 Task: Add an event  with title  Webinar: Introduction to SEO, date '2023/11/02' & Select Event type as  Collective. Add location for the event as  456 Av. da Liberdade, Lisbon, Portugal and add a description: The Introduction to SEO webinar is a comprehensive session designed to provide participants with a foundational understanding of Search Engine Optimization (SEO) principles, strategies, and best practices. Create an event link  http-webinar:introductiontoseocom & Select the event color as  Bright Yellow. , logged in from the account softage.1@softage.netand send the event invitation to softage.10@softage.net and softage.2@softage.net
Action: Mouse moved to (840, 253)
Screenshot: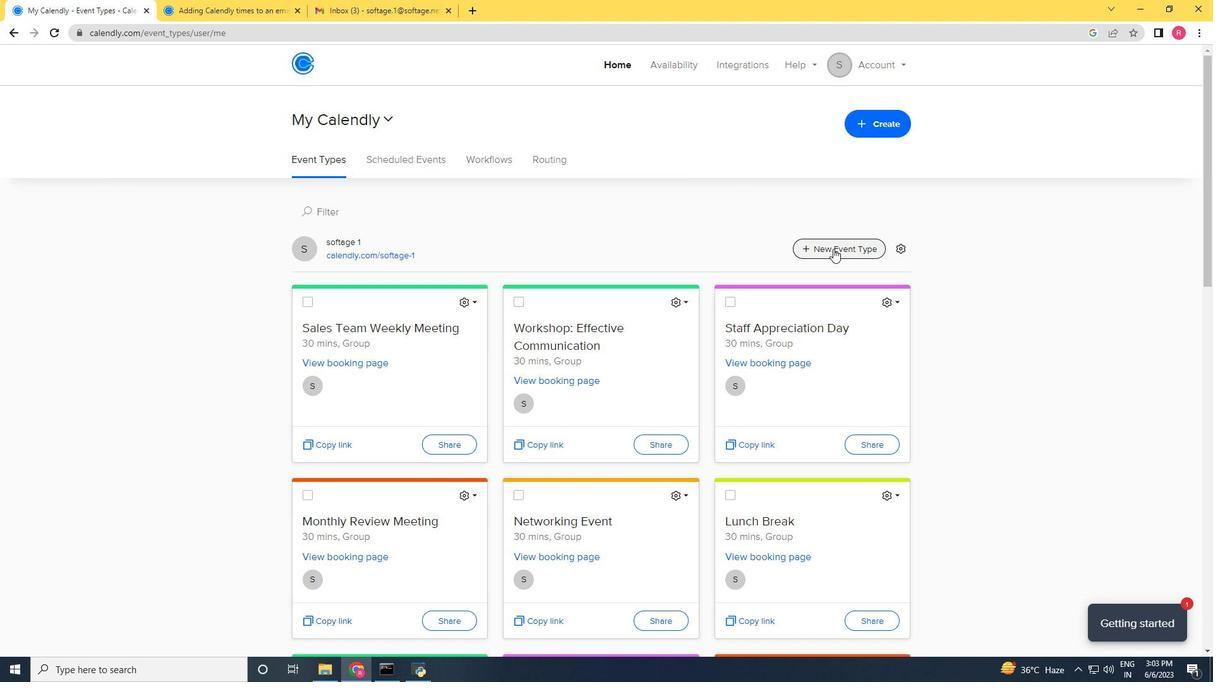 
Action: Mouse pressed left at (840, 253)
Screenshot: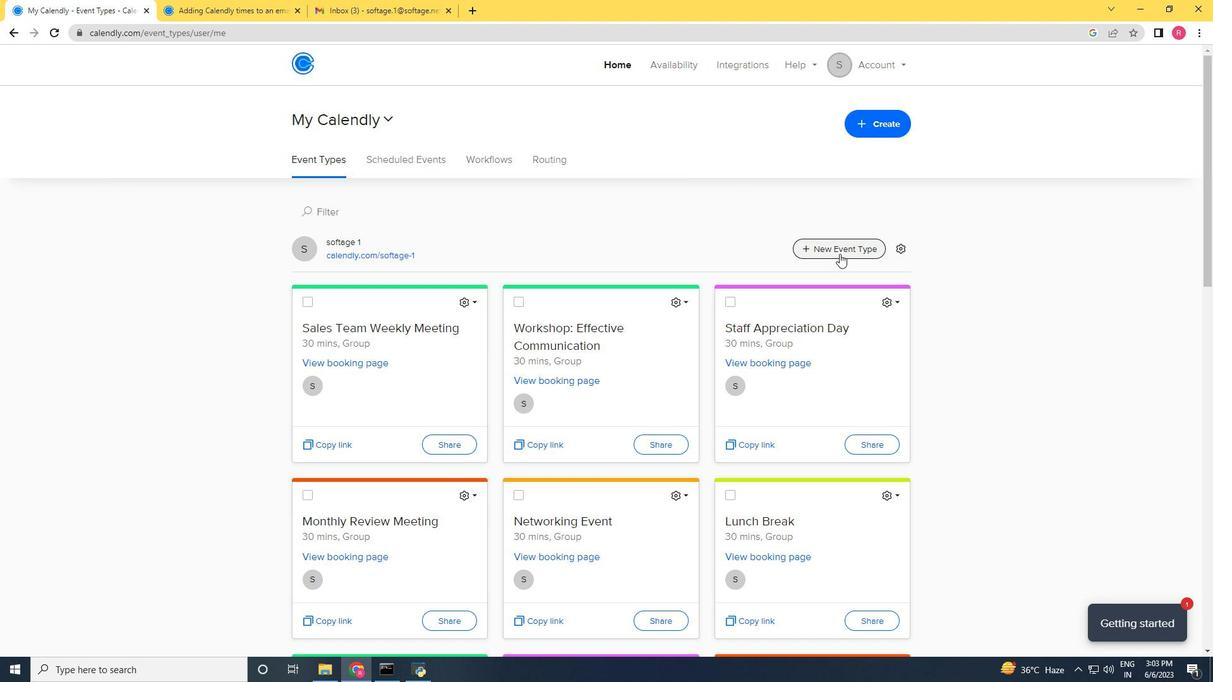 
Action: Mouse moved to (582, 359)
Screenshot: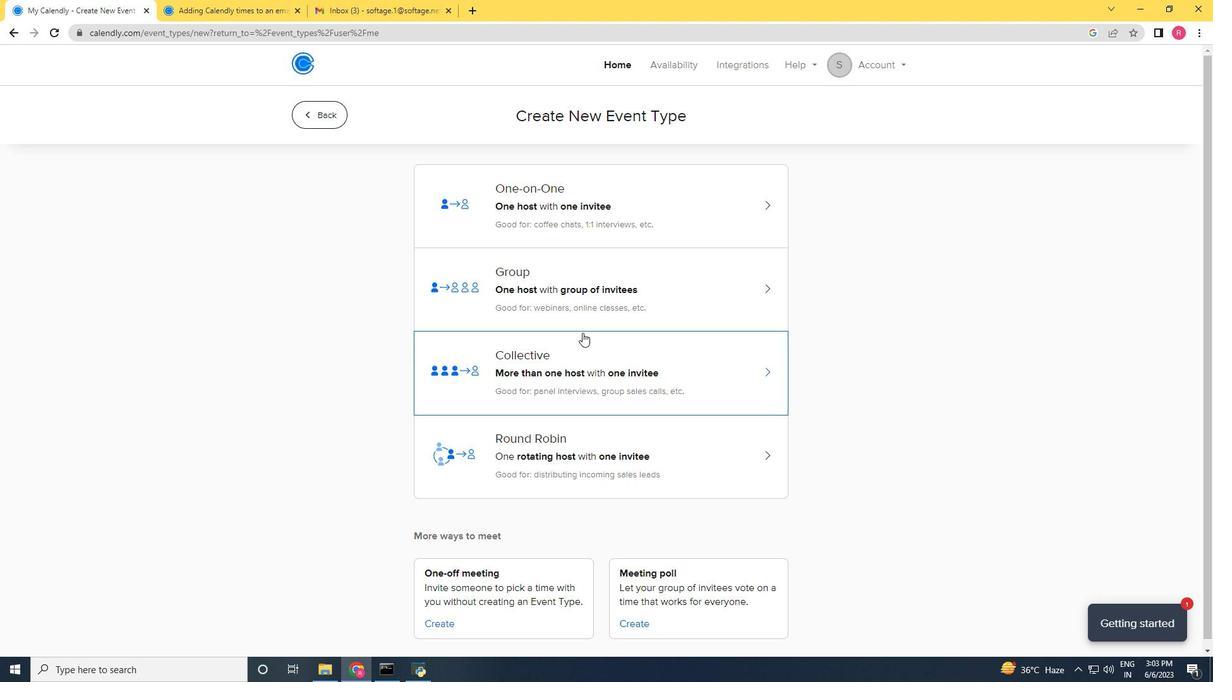 
Action: Mouse pressed left at (582, 359)
Screenshot: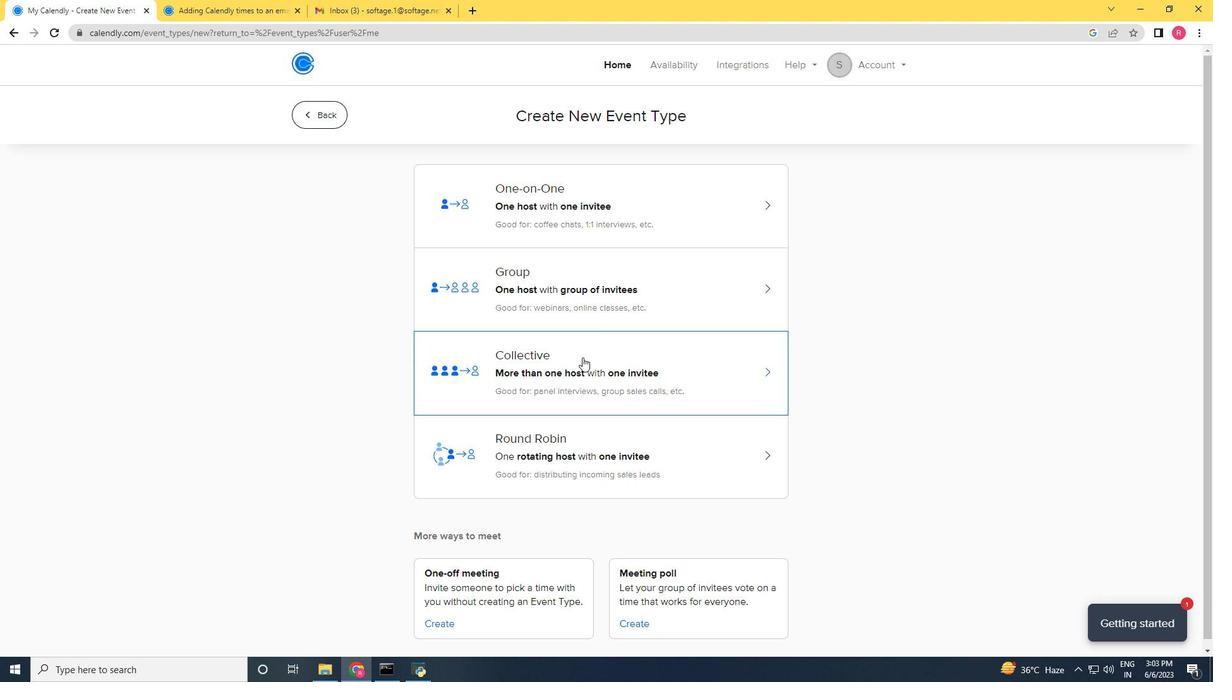 
Action: Mouse moved to (747, 276)
Screenshot: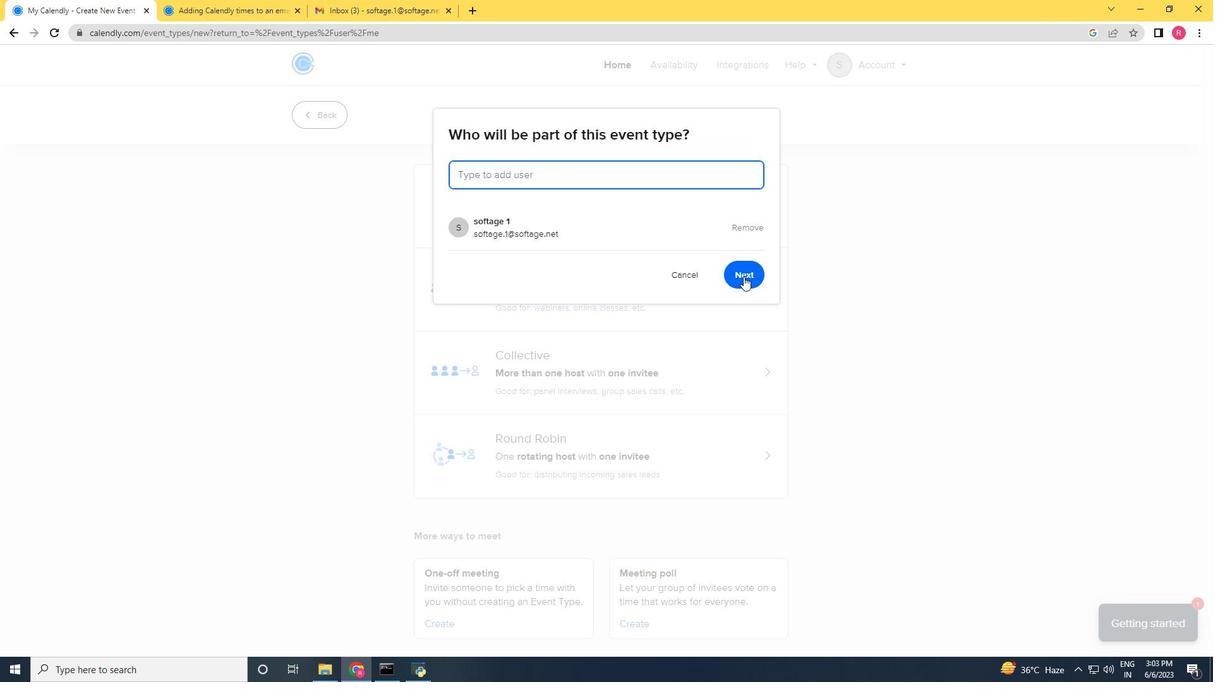 
Action: Mouse pressed left at (747, 276)
Screenshot: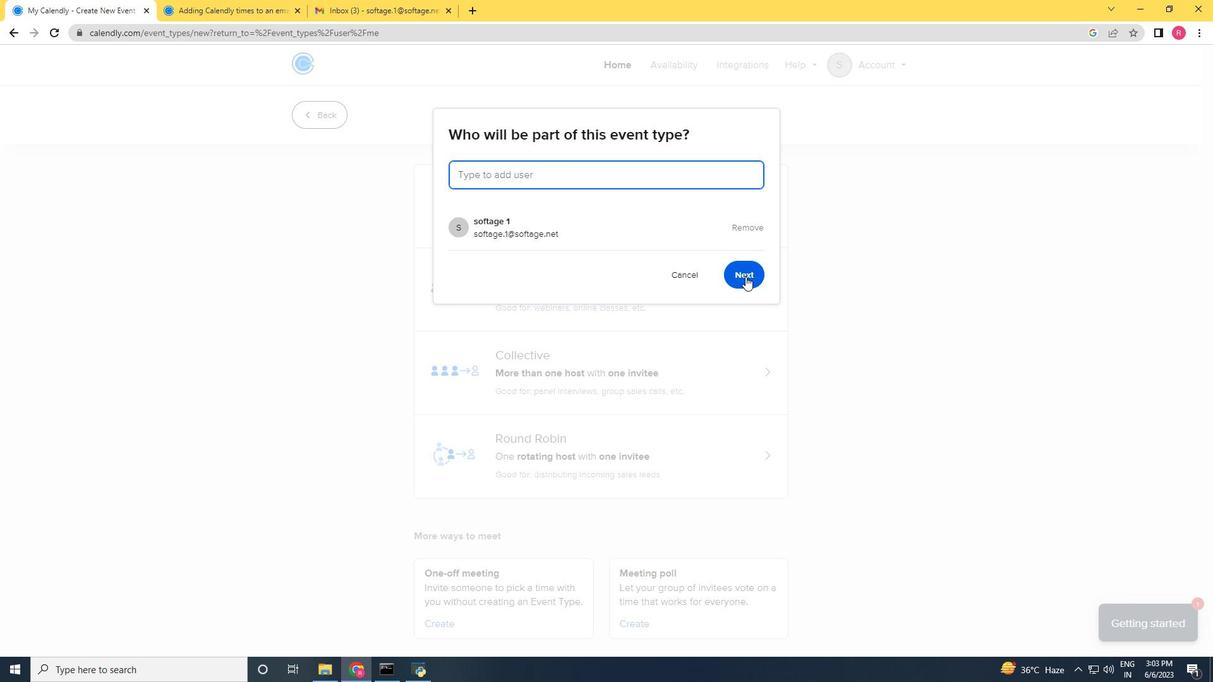 
Action: Mouse moved to (402, 310)
Screenshot: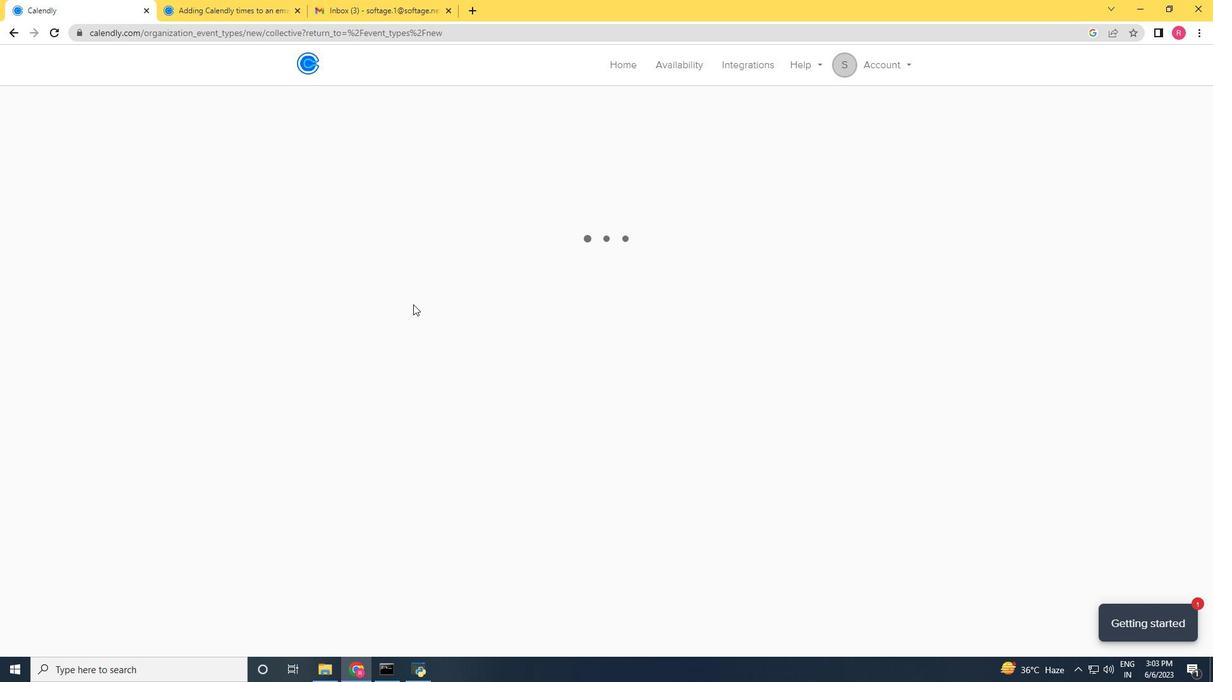 
Action: Key pressed <Key.shift>Webinnar<Key.shift_r>:<Key.left><Key.left><Key.left><Key.backspace><Key.right><Key.right><Key.right><Key.right><Key.right><Key.space><Key.shift>Introduction<Key.space>to<Key.space><Key.shift><Key.shift><Key.shift><Key.shift><Key.shift><Key.shift><Key.shift><Key.shift><Key.shift><Key.shift><Key.shift><Key.shift><Key.shift><Key.shift><Key.shift><Key.shift><Key.shift><Key.shift><Key.shift><Key.shift><Key.shift><Key.shift><Key.shift><Key.shift><Key.shift><Key.shift><Key.shift><Key.shift><Key.shift><Key.shift><Key.shift><Key.shift><Key.shift><Key.shift><Key.shift>s<Key.backspace><Key.shift>Seo<Key.backspace><Key.backspace><Key.shift>Eo<Key.backspace><Key.shift>O
Screenshot: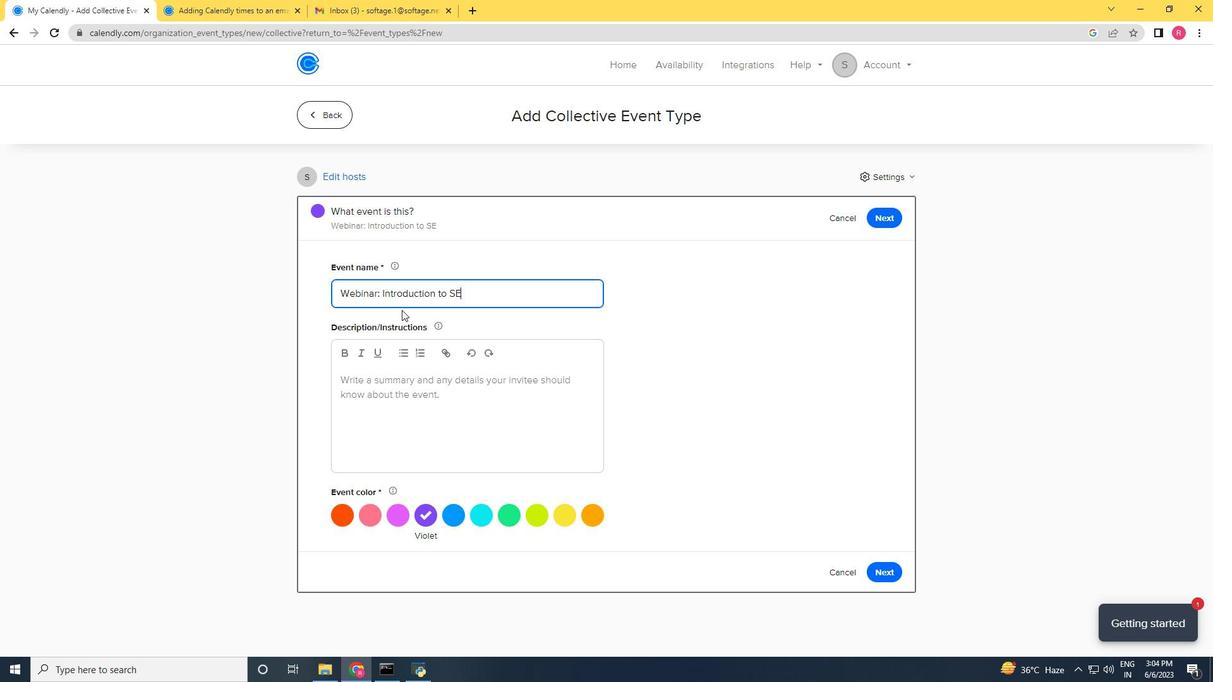 
Action: Mouse moved to (421, 435)
Screenshot: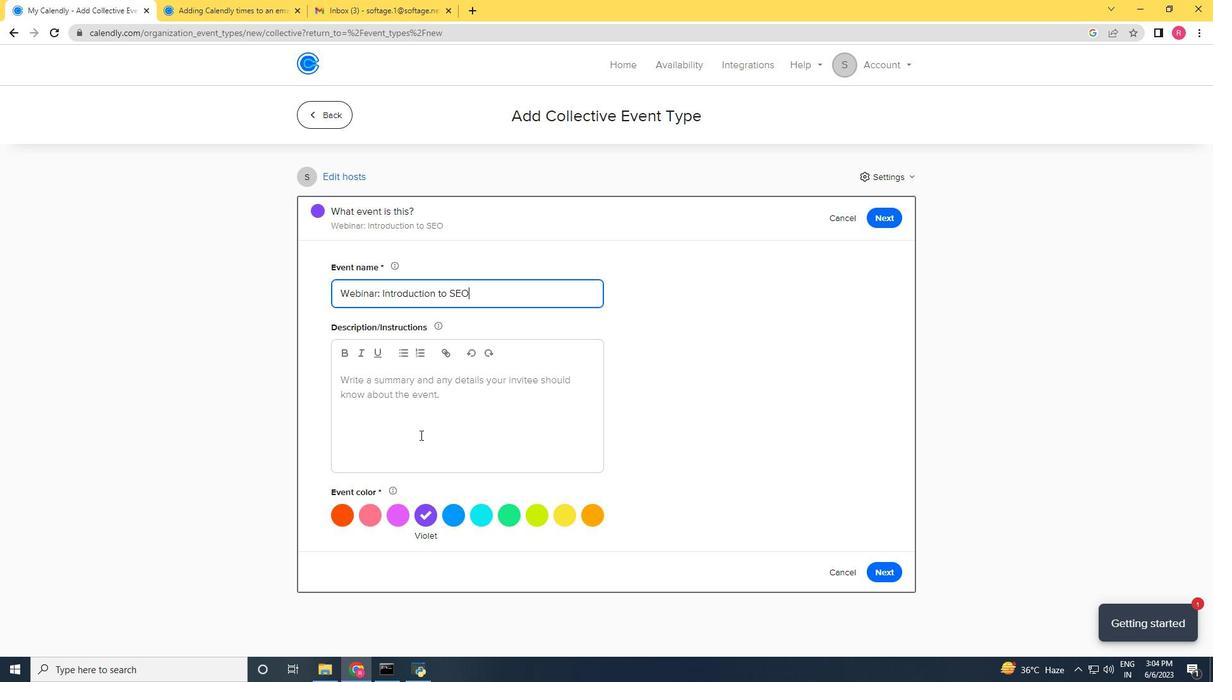 
Action: Mouse pressed left at (421, 435)
Screenshot: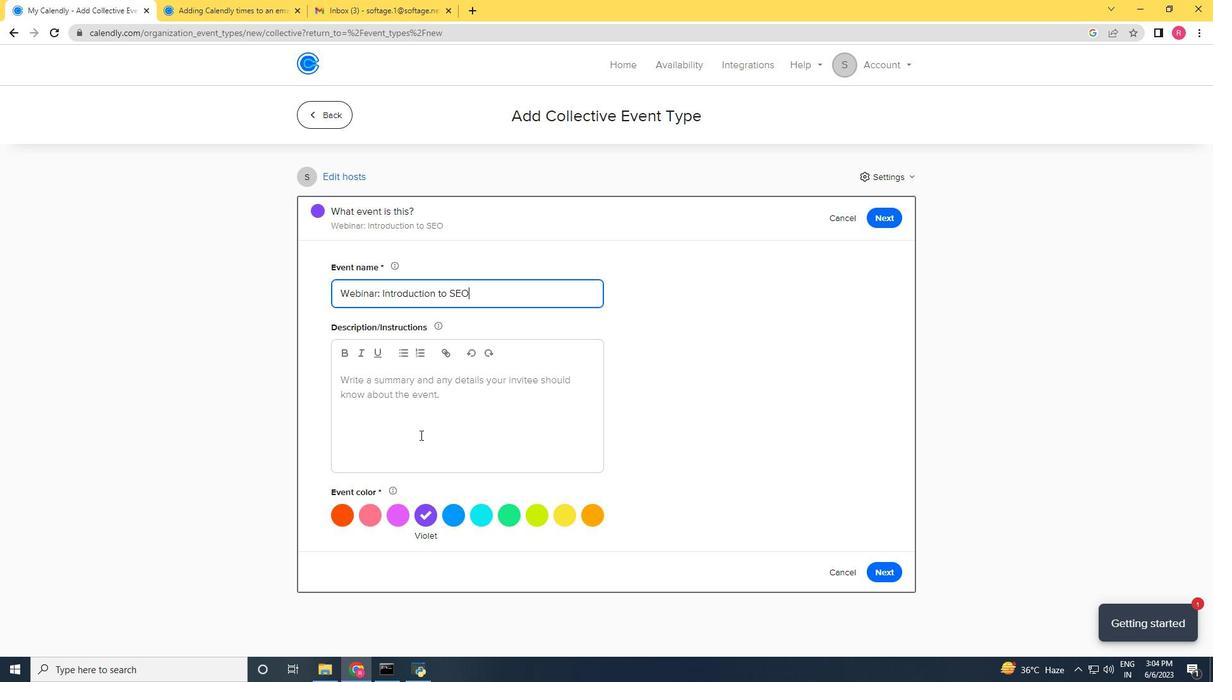 
Action: Mouse moved to (354, 426)
Screenshot: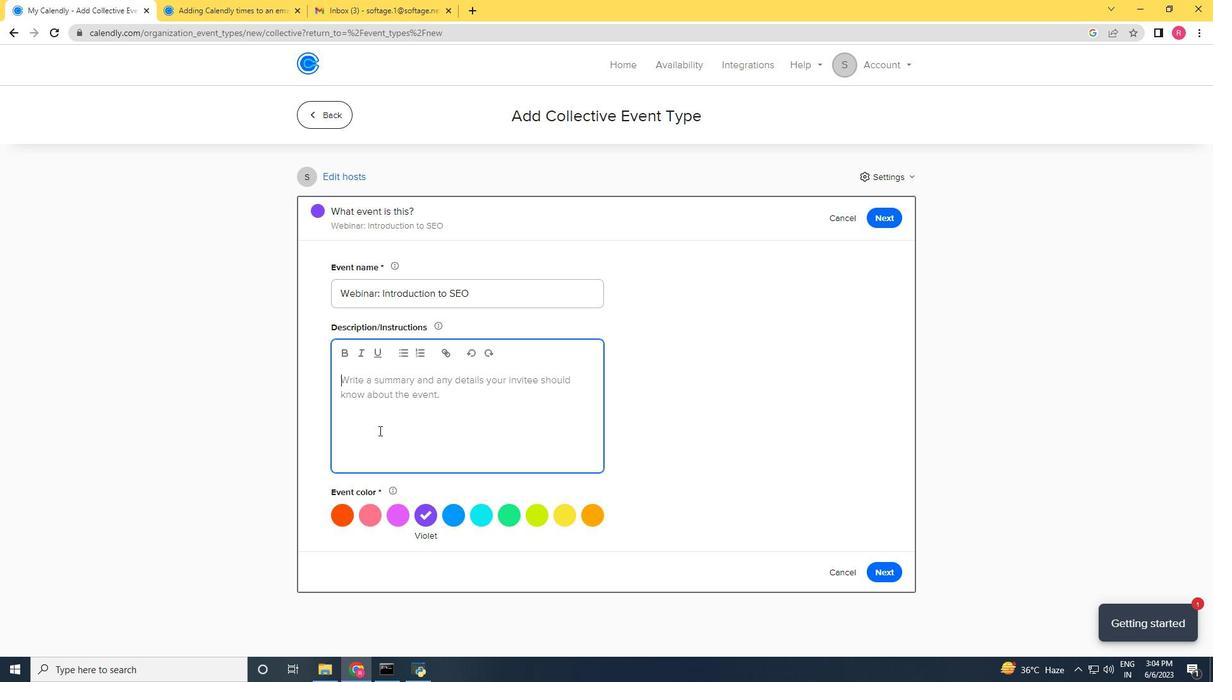 
Action: Key pressed <Key.shift>The<Key.space><Key.shift>Inr<Key.backspace>troduction<Key.space>to<Key.space><Key.shift>SEo<Key.space><Key.backspace><Key.backspace><Key.shift><Key.shift><Key.shift><Key.shift><Key.shift><Key.shift><Key.shift><Key.shift><Key.shift>O<Key.space>webinar<Key.space>is<Key.space>a<Key.space>comprehensive<Key.space>session<Key.space>design<Key.space><Key.backspace>ed<Key.space>to<Key.space>provide<Key.space>participants<Key.space>with<Key.space>a<Key.space>foundations<Key.backspace>al<Key.space>undersy<Key.backspace>tandings<Key.space>of<Key.space>s<Key.backspace><Key.shift>Search<Key.space><Key.shift>Engine<Key.space><Key.shift><Key.shift>Optimization<Key.space><Key.shift_r>(SEO<Key.shift_r><Key.shift_r><Key.shift_r><Key.shift_r><Key.shift_r><Key.shift_r><Key.shift_r><Key.shift_r>)<Key.space>principal<Key.backspace><Key.backspace>les,<Key.space><Key.shift>stre<Key.backspace>atege<Key.backspace>ies<Key.space><Key.backspace>,<Key.space>and<Key.space>best<Key.space>practices.
Screenshot: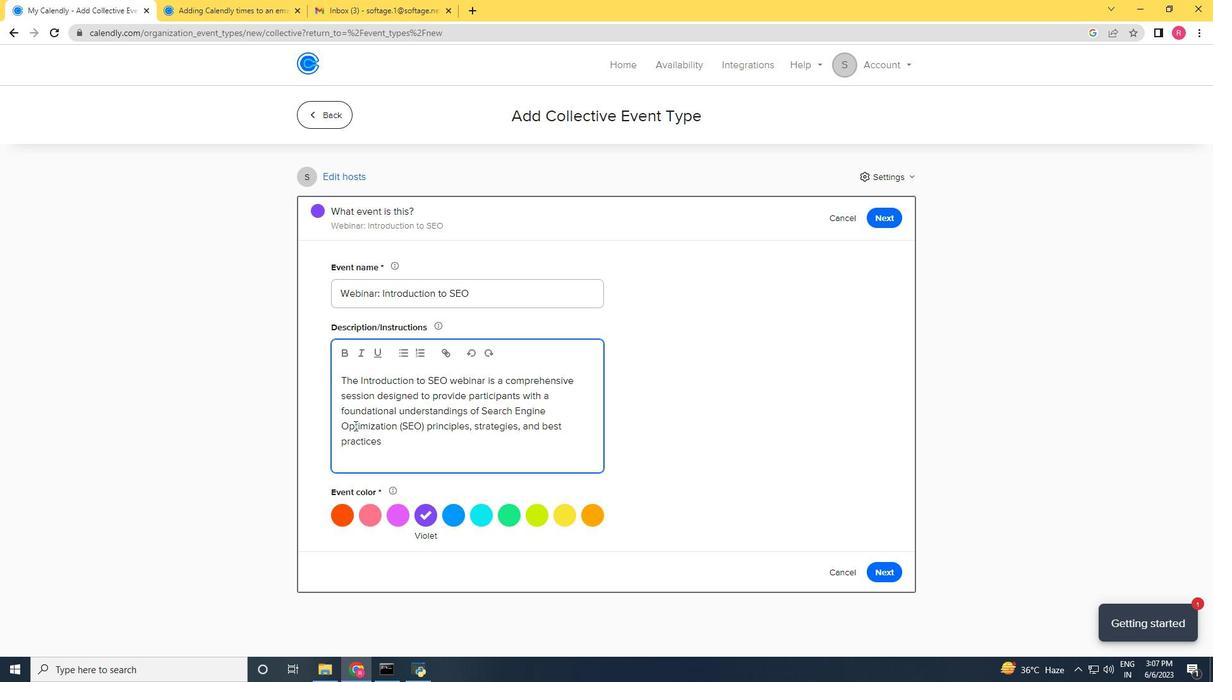 
Action: Mouse moved to (458, 479)
Screenshot: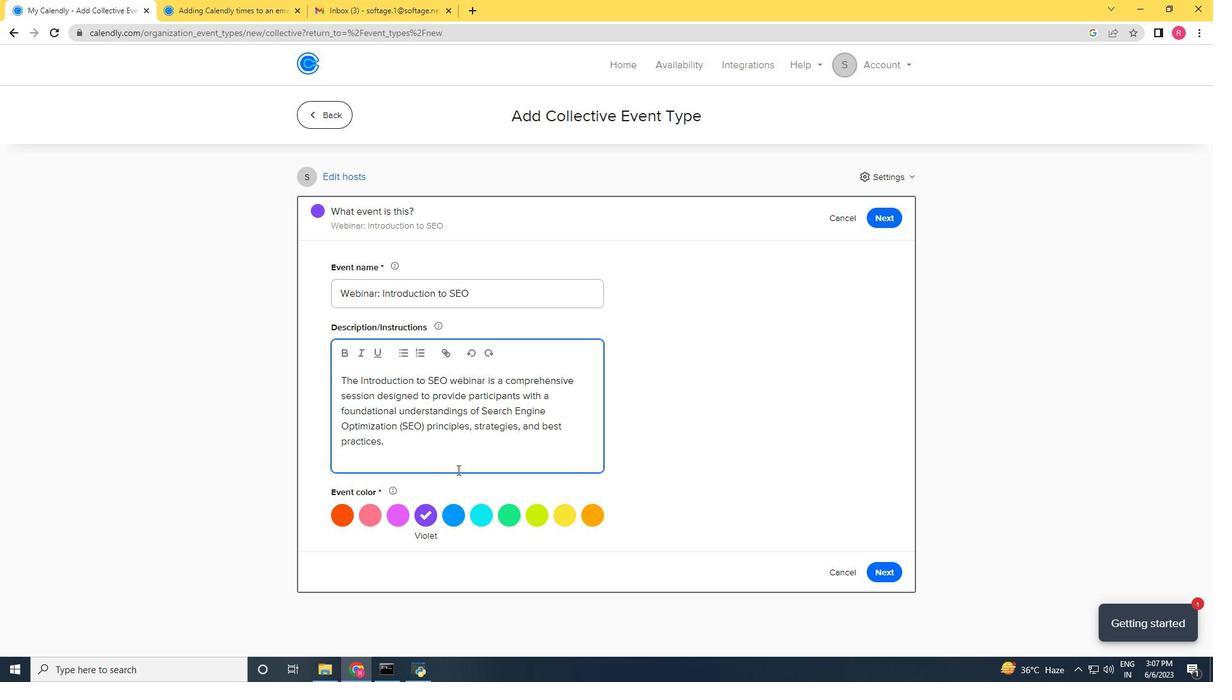 
Action: Mouse scrolled (458, 479) with delta (0, 0)
Screenshot: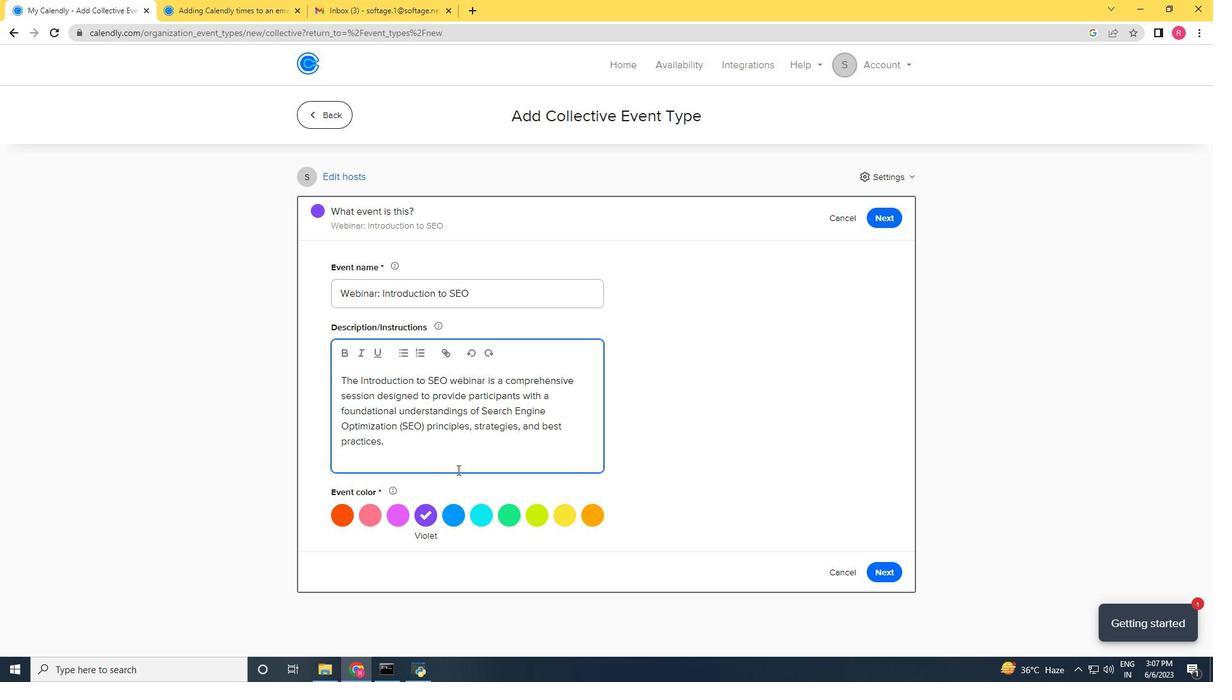 
Action: Mouse moved to (559, 517)
Screenshot: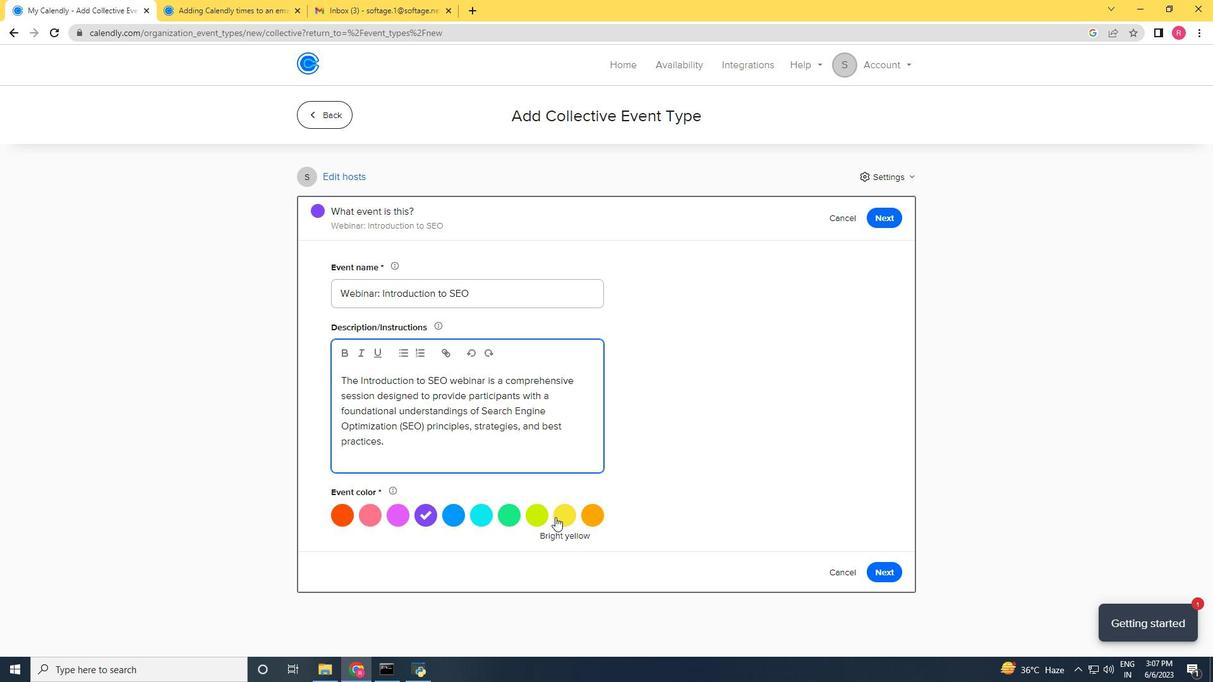 
Action: Mouse pressed left at (559, 517)
Screenshot: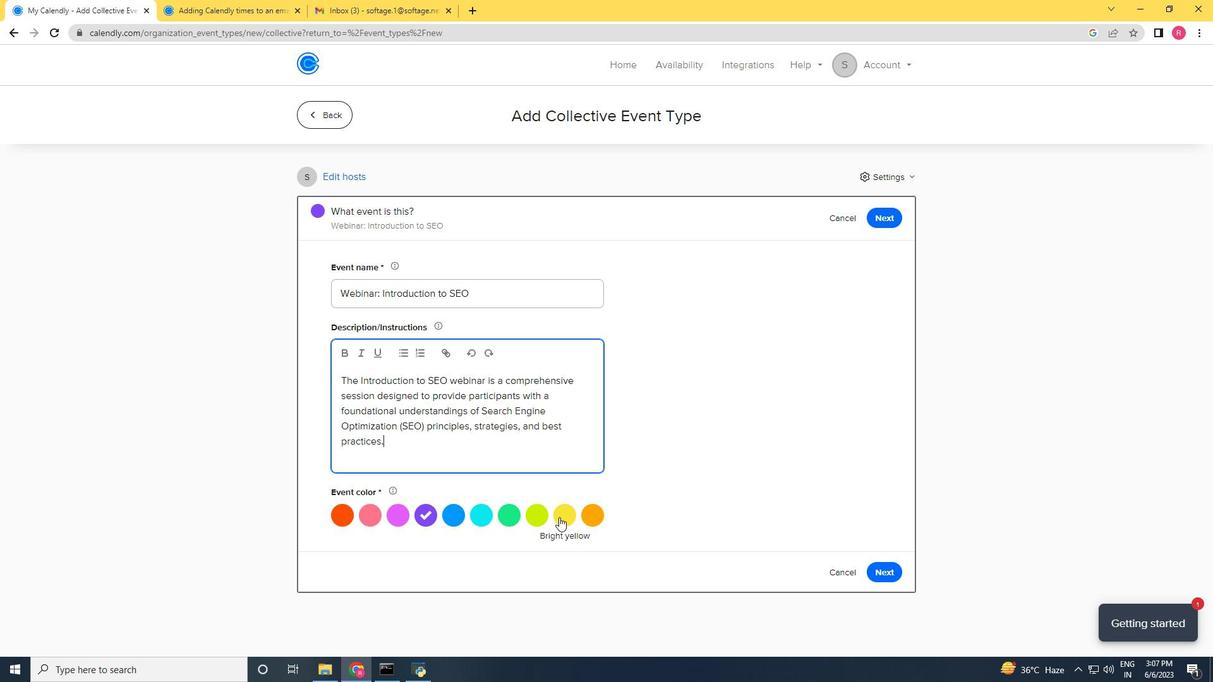 
Action: Mouse moved to (799, 560)
Screenshot: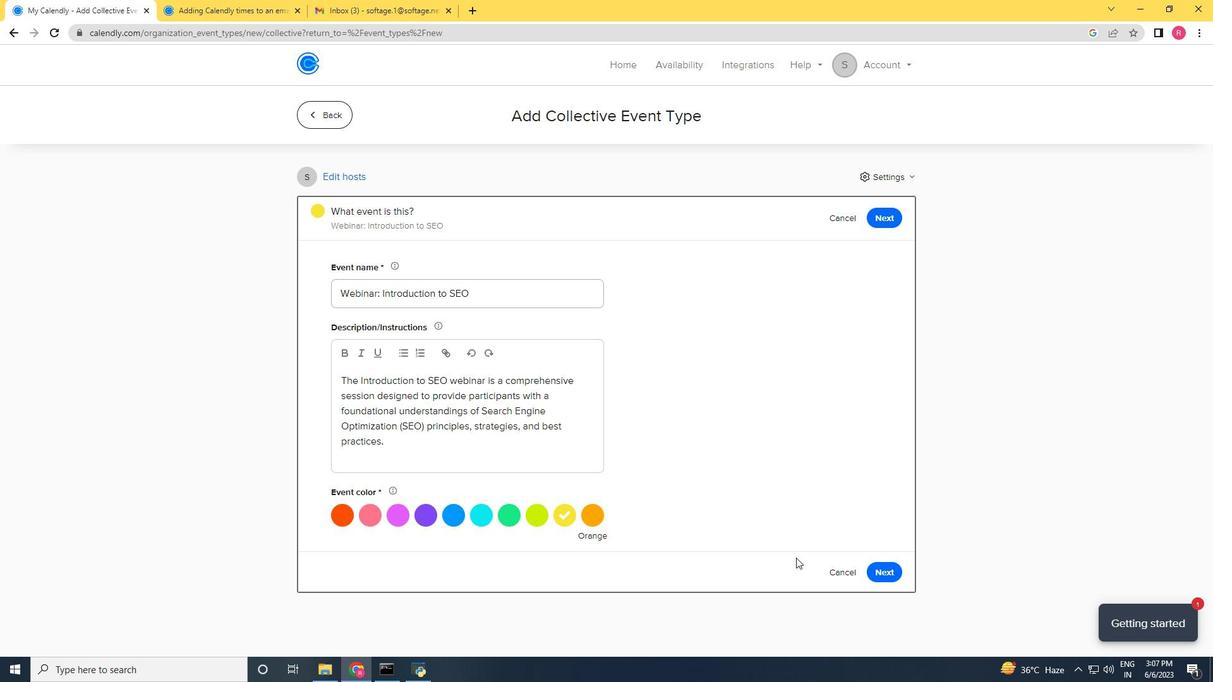 
Action: Mouse scrolled (799, 559) with delta (0, 0)
Screenshot: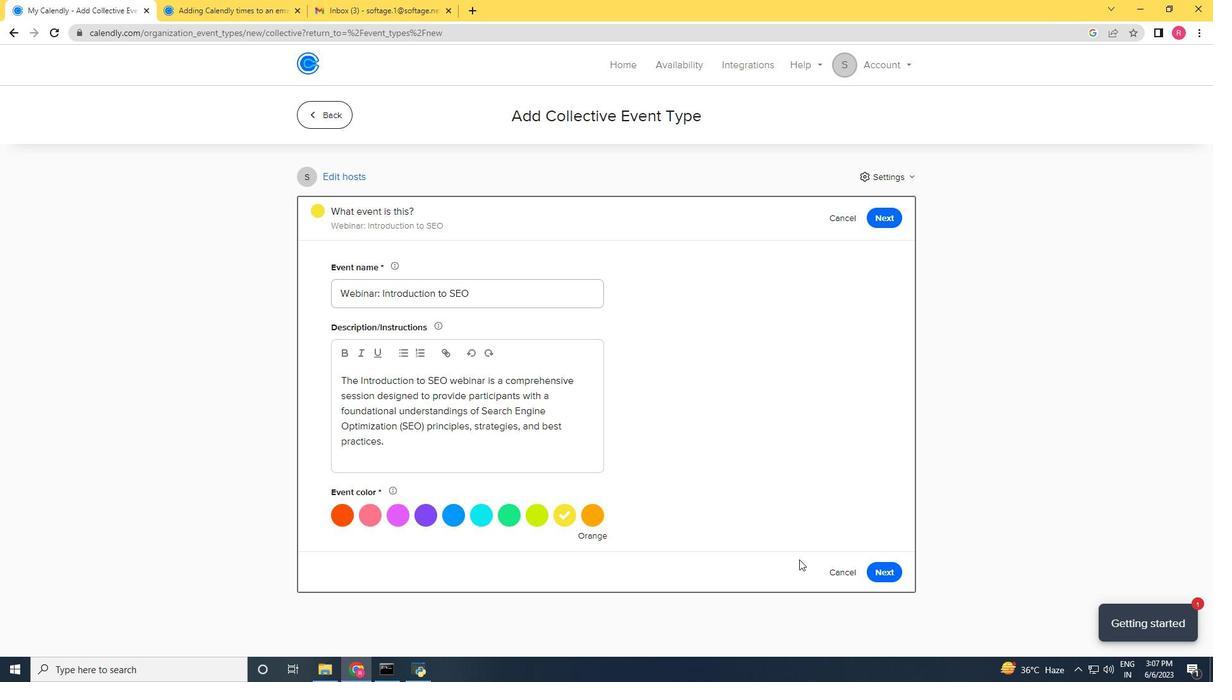 
Action: Mouse moved to (567, 515)
Screenshot: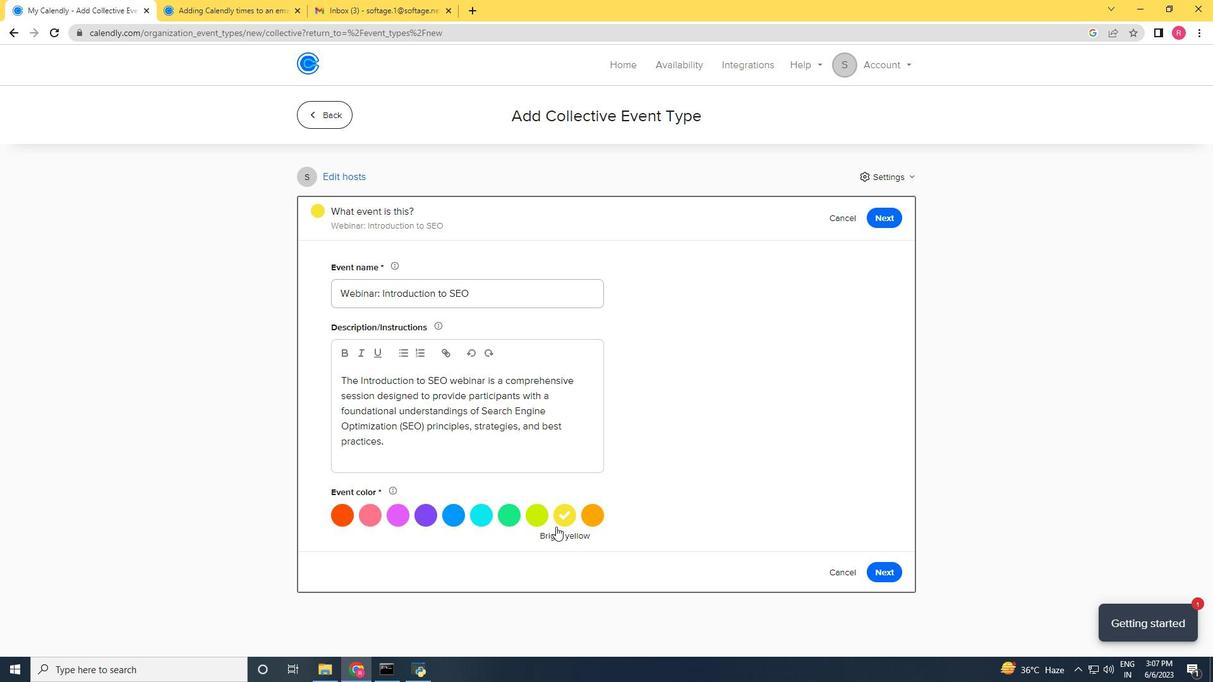 
Action: Mouse pressed left at (567, 515)
Screenshot: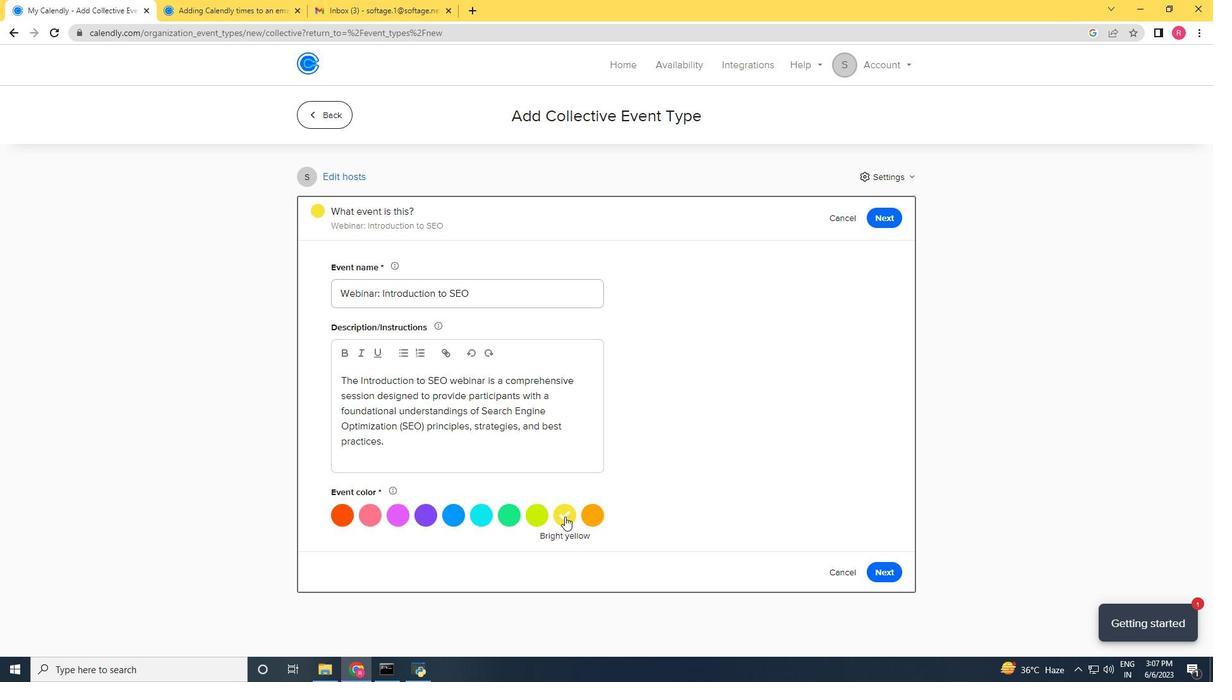 
Action: Mouse moved to (560, 515)
Screenshot: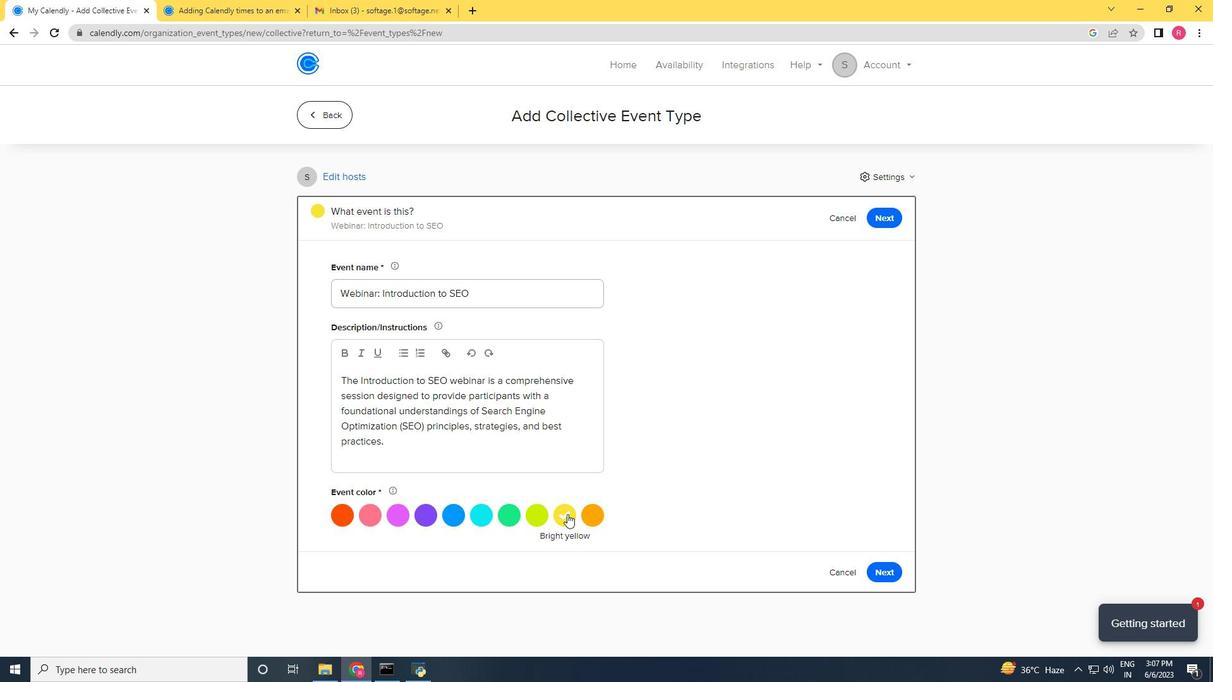 
Action: Mouse pressed left at (560, 515)
Screenshot: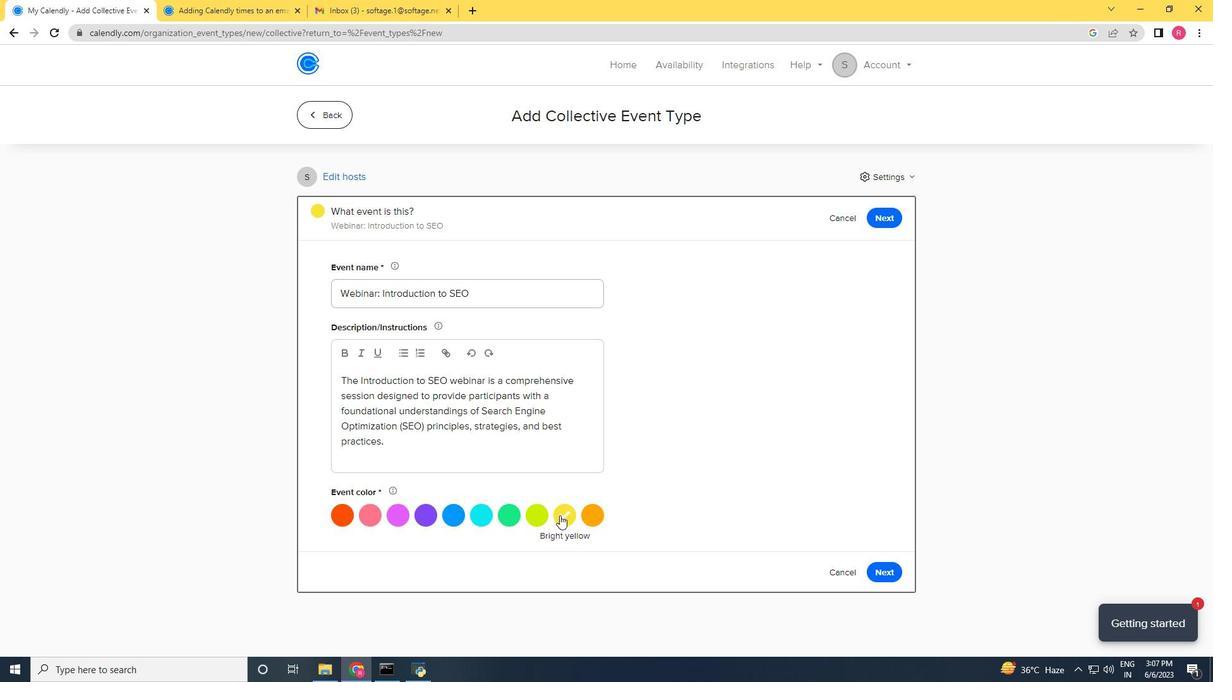 
Action: Mouse moved to (882, 575)
Screenshot: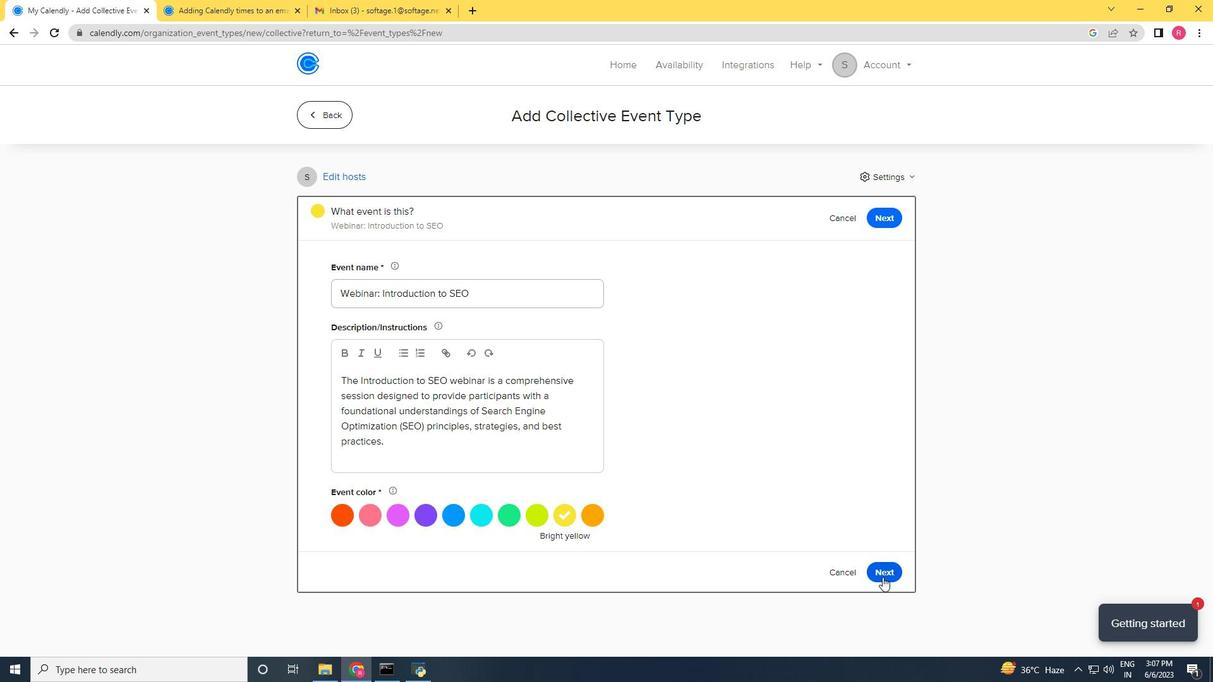 
Action: Mouse pressed left at (882, 575)
Screenshot: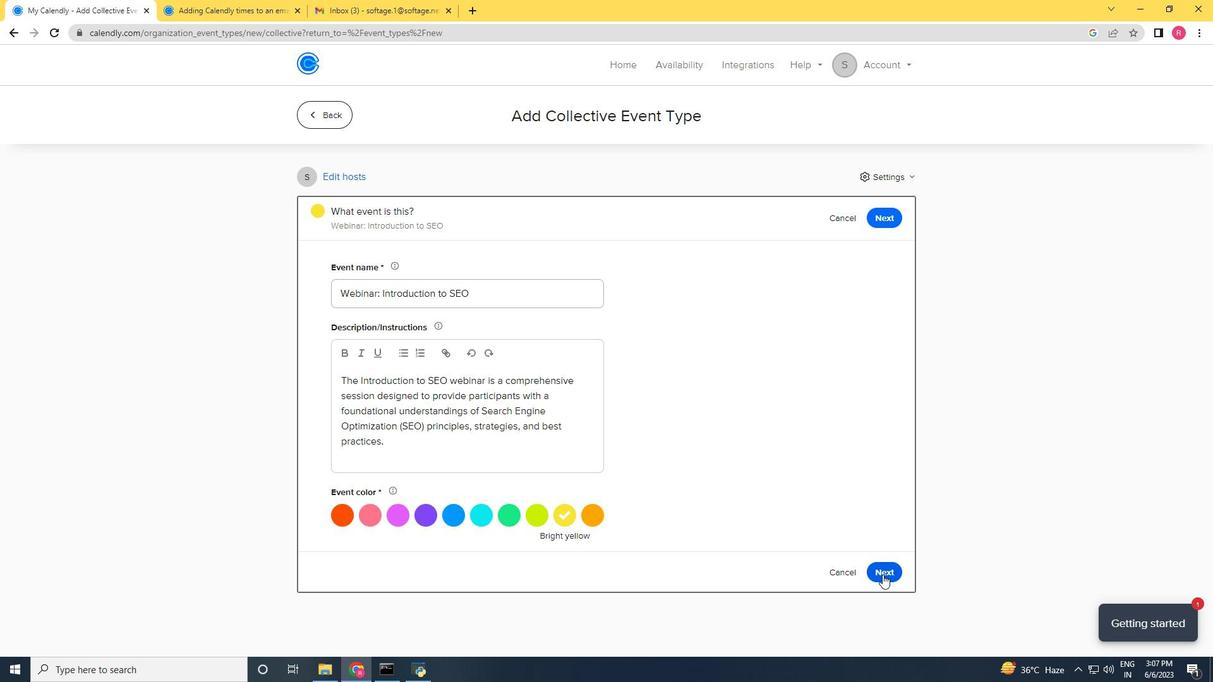 
Action: Mouse moved to (430, 355)
Screenshot: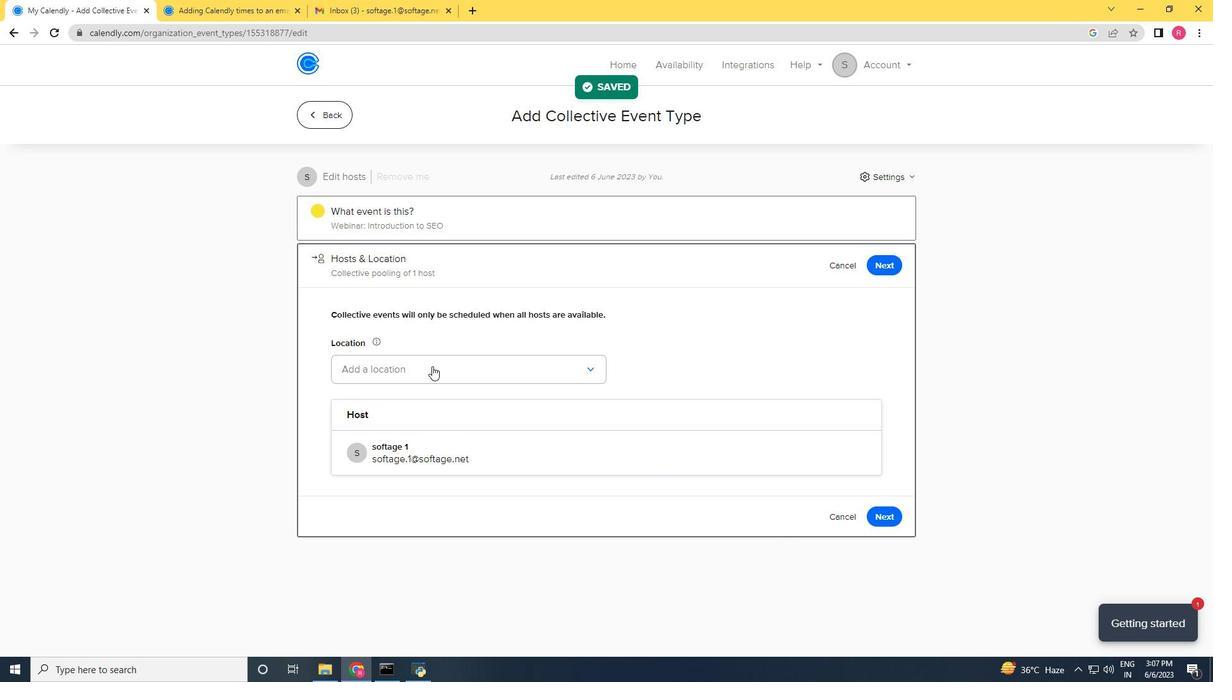 
Action: Mouse pressed left at (430, 355)
Screenshot: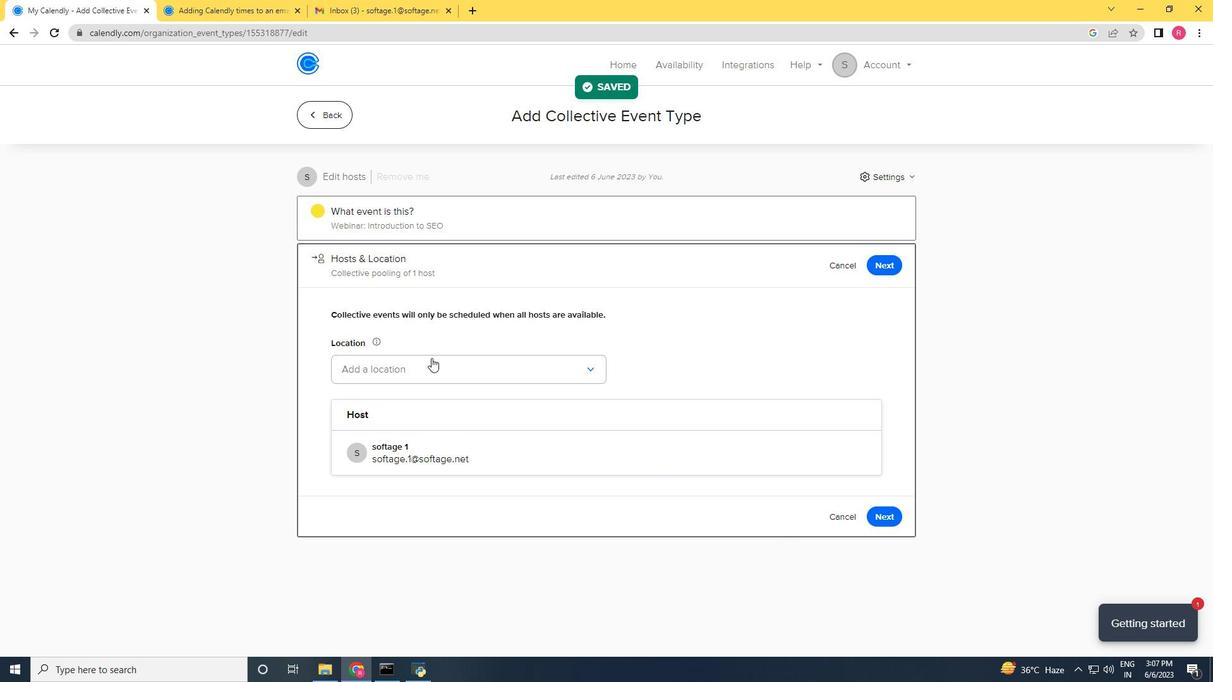 
Action: Mouse moved to (422, 390)
Screenshot: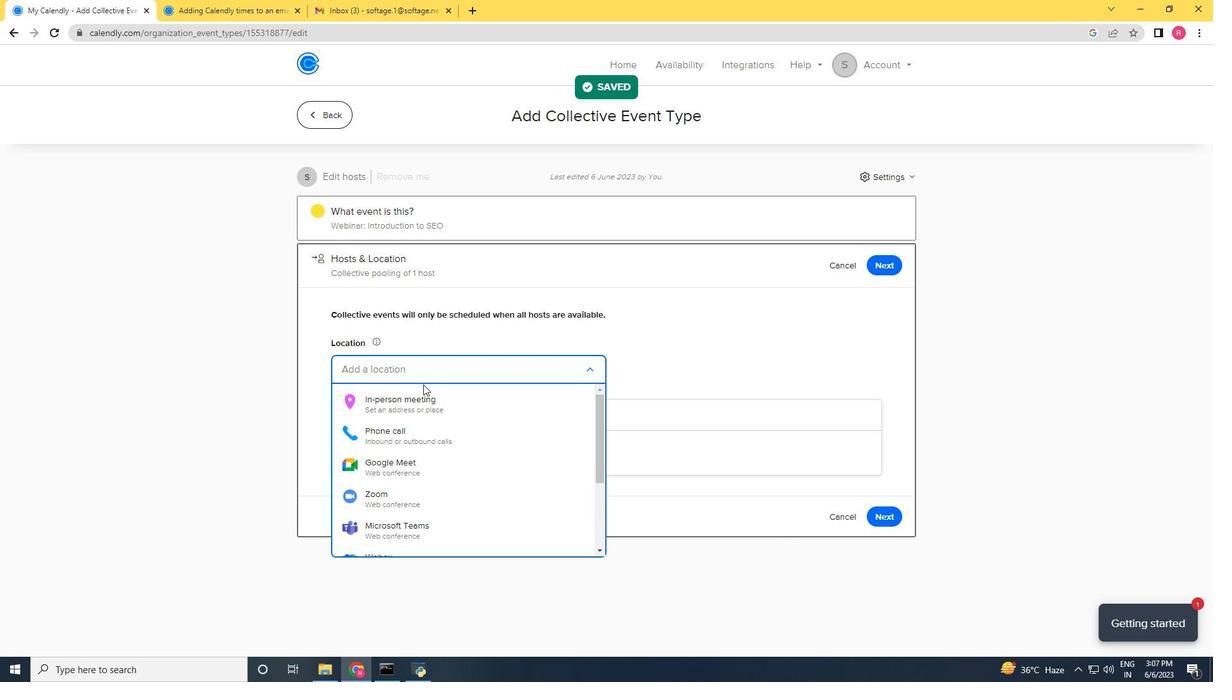 
Action: Mouse pressed left at (422, 390)
Screenshot: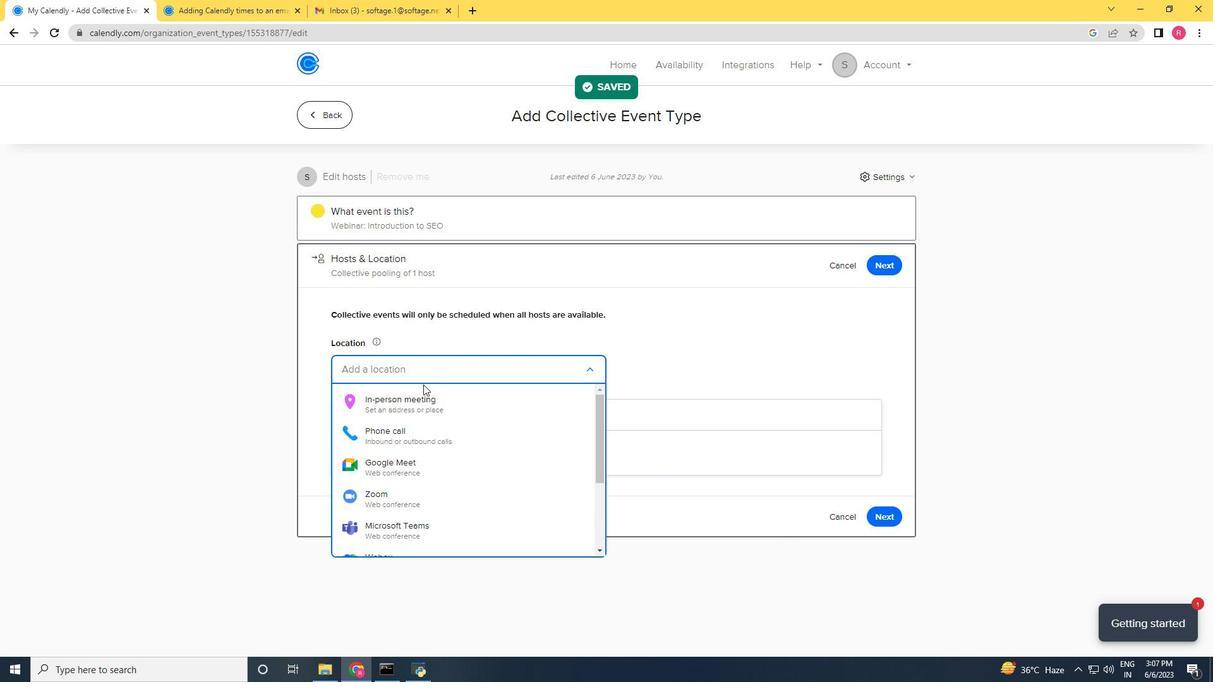 
Action: Mouse moved to (528, 214)
Screenshot: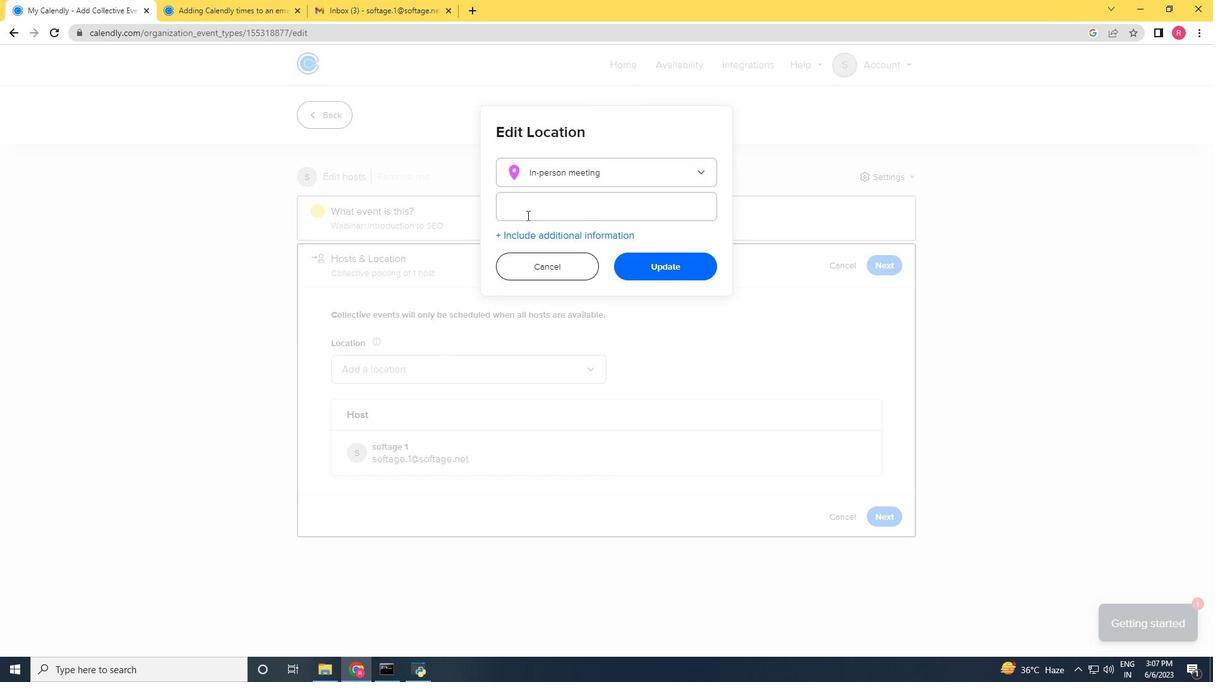 
Action: Mouse pressed left at (528, 214)
Screenshot: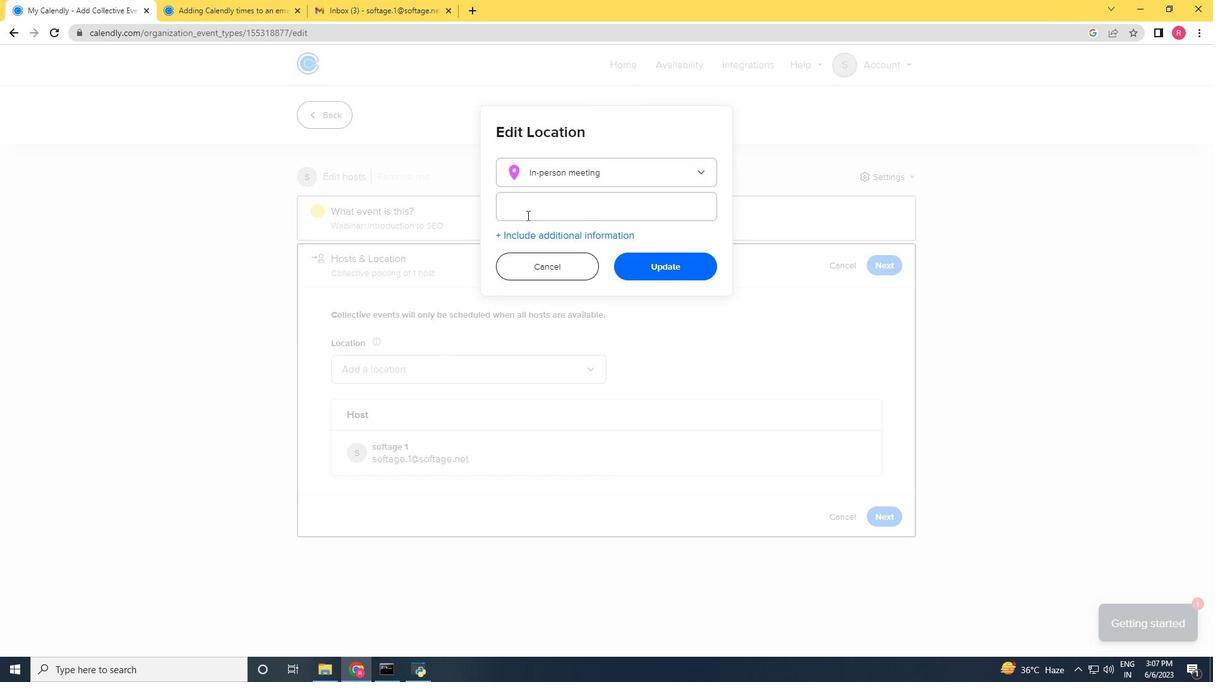 
Action: Mouse moved to (478, 220)
Screenshot: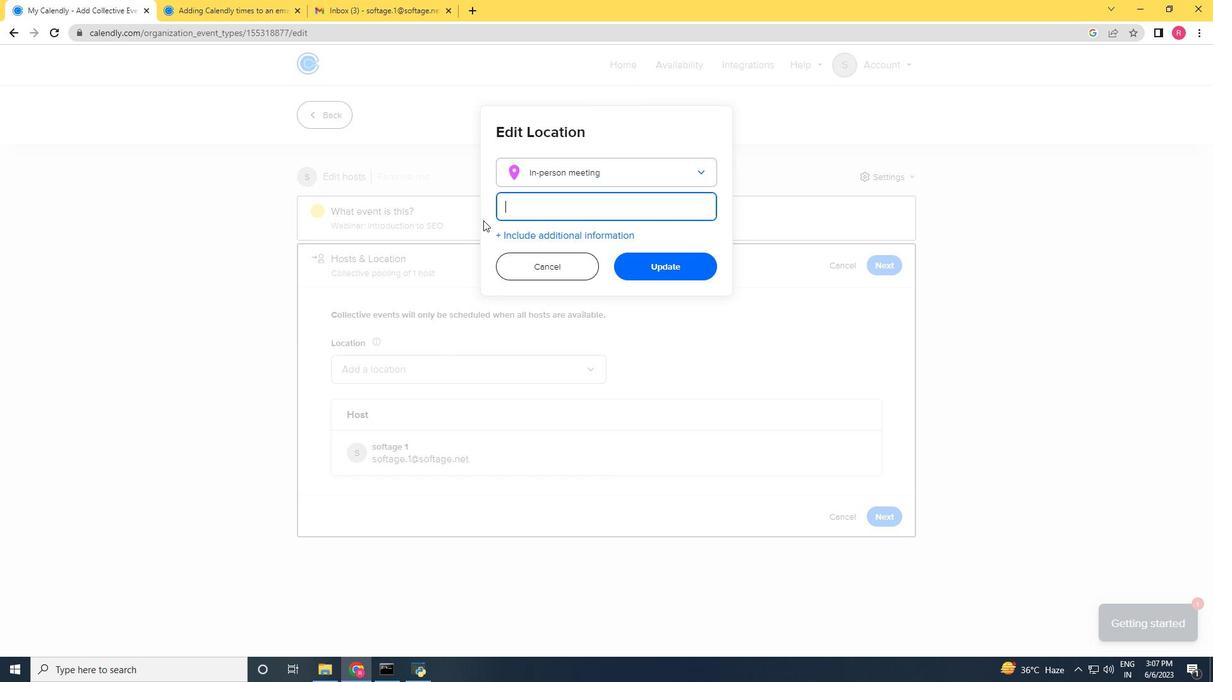
Action: Key pressed <Key.shift><Key.shift><Key.shift><Key.shift><Key.shift><Key.shift>Webinar<Key.shift_r>:<Key.space><Key.shift>In
Screenshot: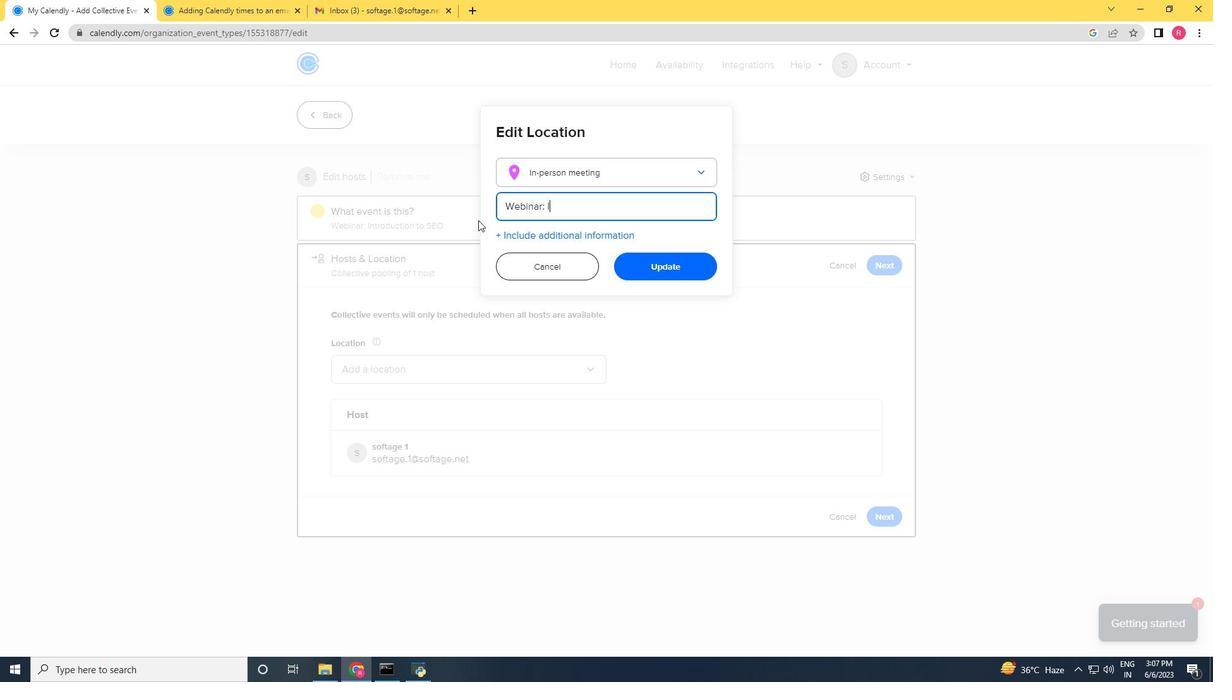 
Action: Mouse moved to (477, 220)
Screenshot: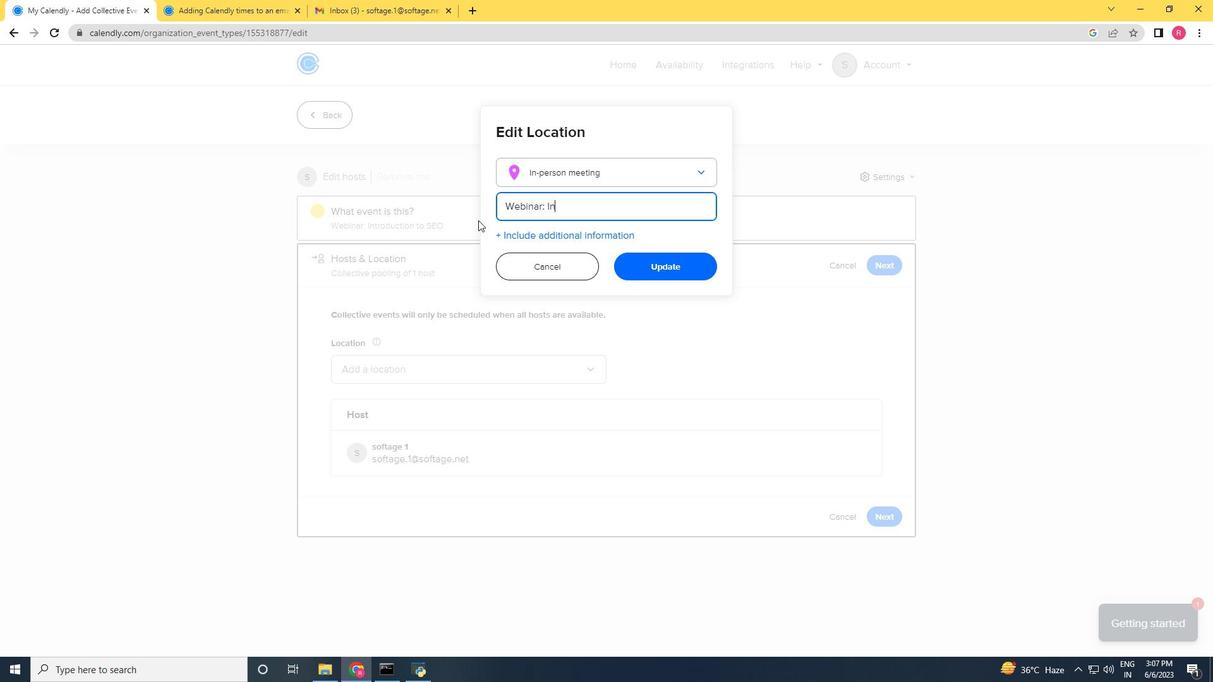 
Action: Key pressed troduction<Key.backspace><Key.backspace><Key.backspace><Key.backspace><Key.backspace><Key.backspace><Key.backspace><Key.backspace><Key.backspace><Key.backspace><Key.backspace><Key.backspace><Key.backspace><Key.backspace><Key.backspace><Key.backspace><Key.backspace><Key.backspace><Key.backspace><Key.backspace><Key.backspace><Key.backspace><Key.backspace><Key.backspace><Key.backspace><Key.backspace><Key.backspace><Key.backspace><Key.backspace><Key.backspace><Key.backspace><Key.backspace><Key.backspace><Key.backspace><Key.backspace><Key.backspace><Key.backspace><Key.backspace>456<Key.space><Key.shift>Av.<Key.space><Key.shift>da<Key.space><Key.shift>Liberdade,<Key.space><Key.shift>Lisbon<Key.space><Key.backspace>,<Key.space><Key.shift><Key.shift><Key.shift><Key.shift><Key.shift><Key.shift>Portugal<Key.space>
Screenshot: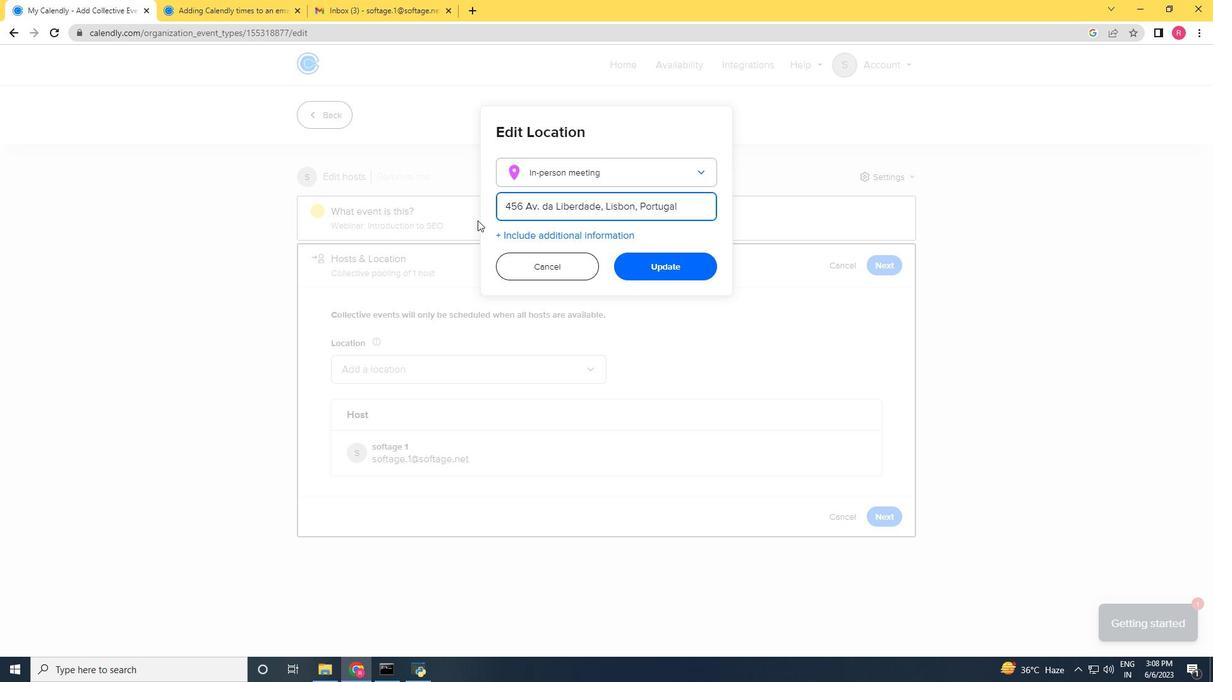 
Action: Mouse moved to (646, 266)
Screenshot: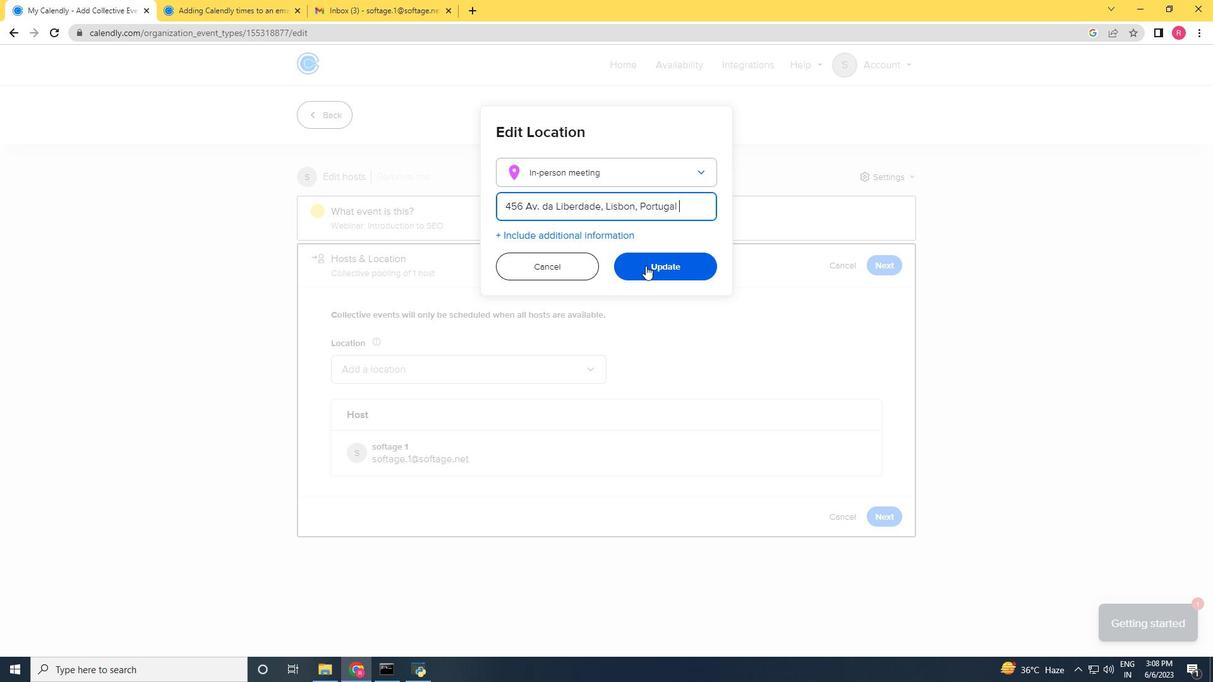 
Action: Mouse pressed left at (646, 266)
Screenshot: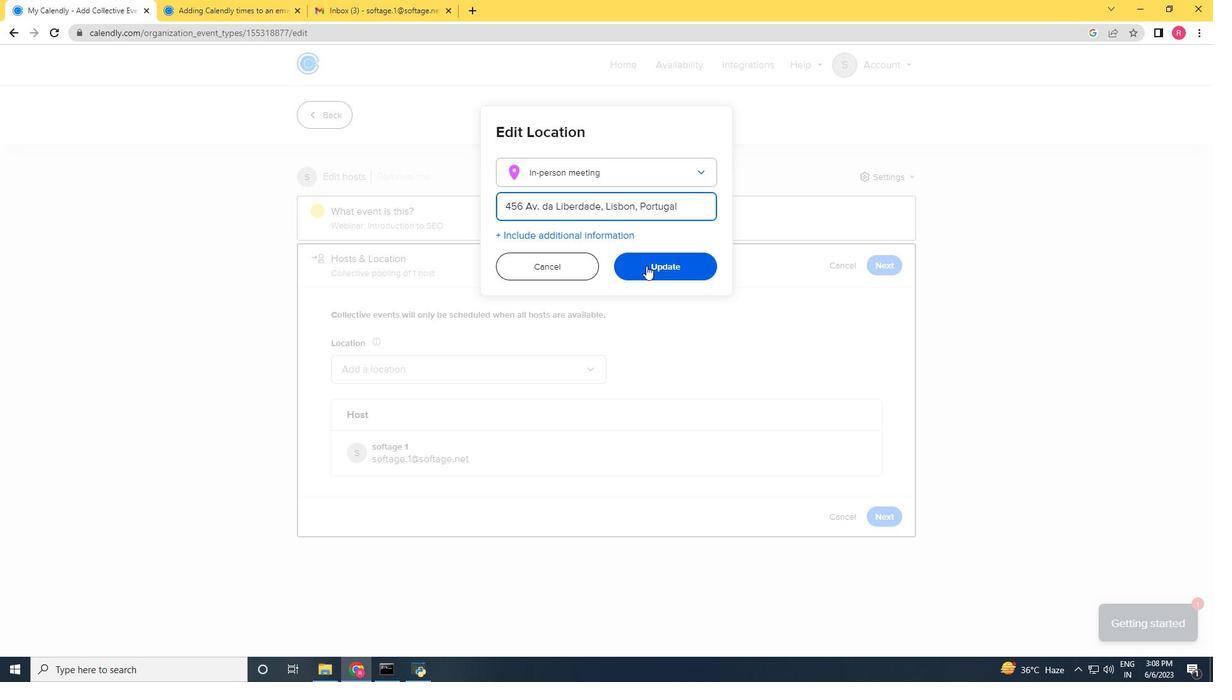 
Action: Mouse moved to (876, 514)
Screenshot: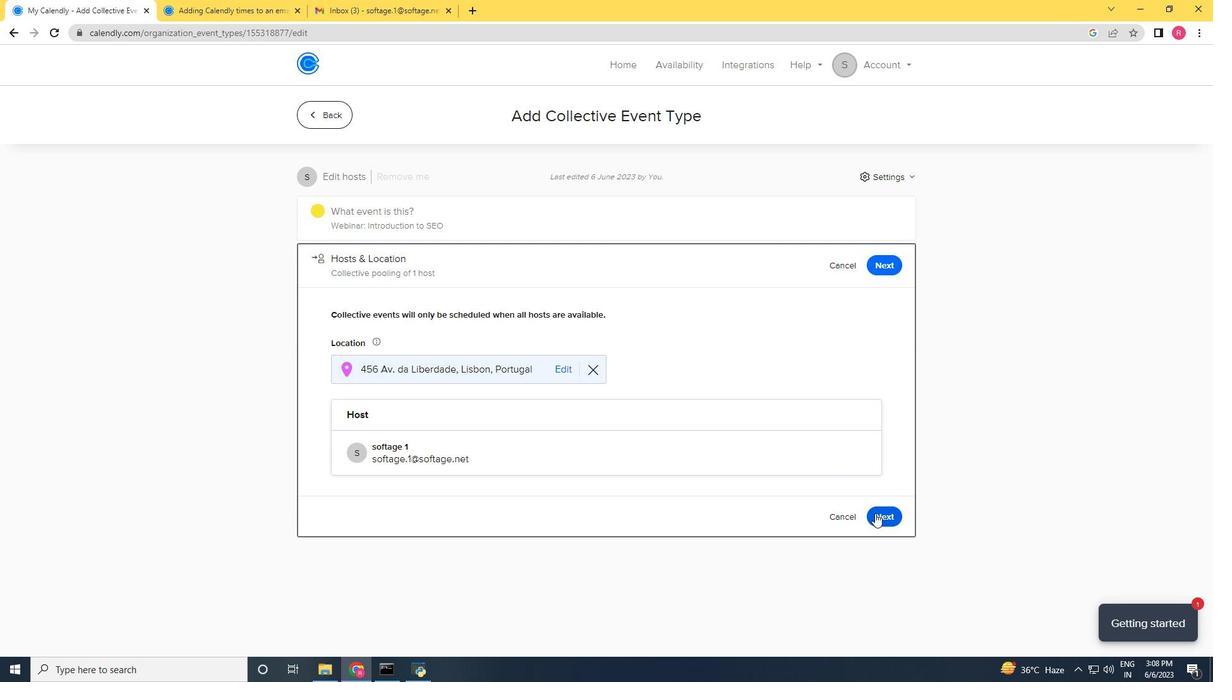 
Action: Mouse pressed left at (876, 514)
Screenshot: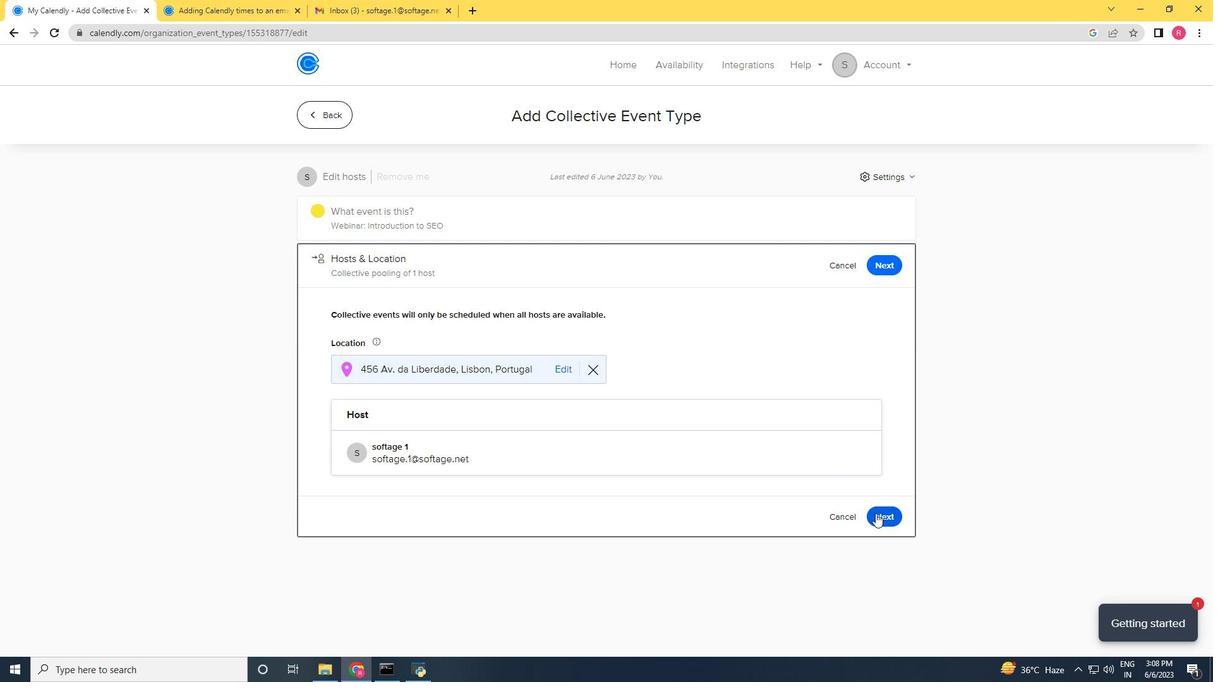
Action: Mouse moved to (372, 447)
Screenshot: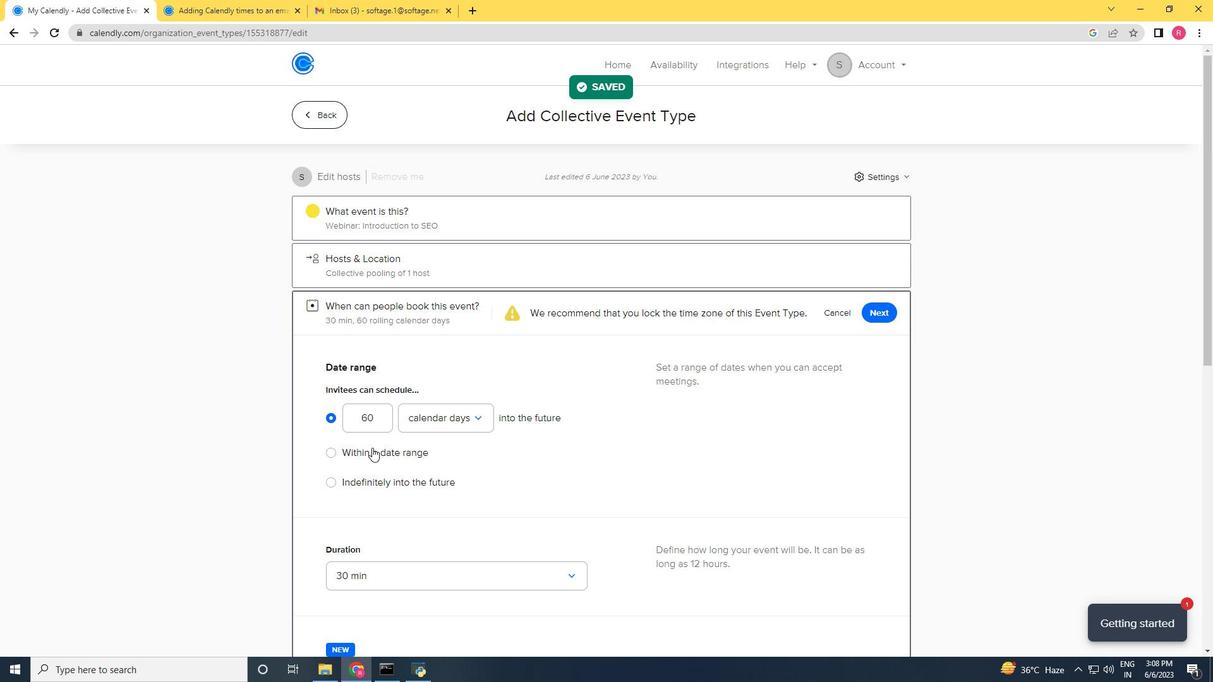 
Action: Mouse pressed left at (372, 448)
Screenshot: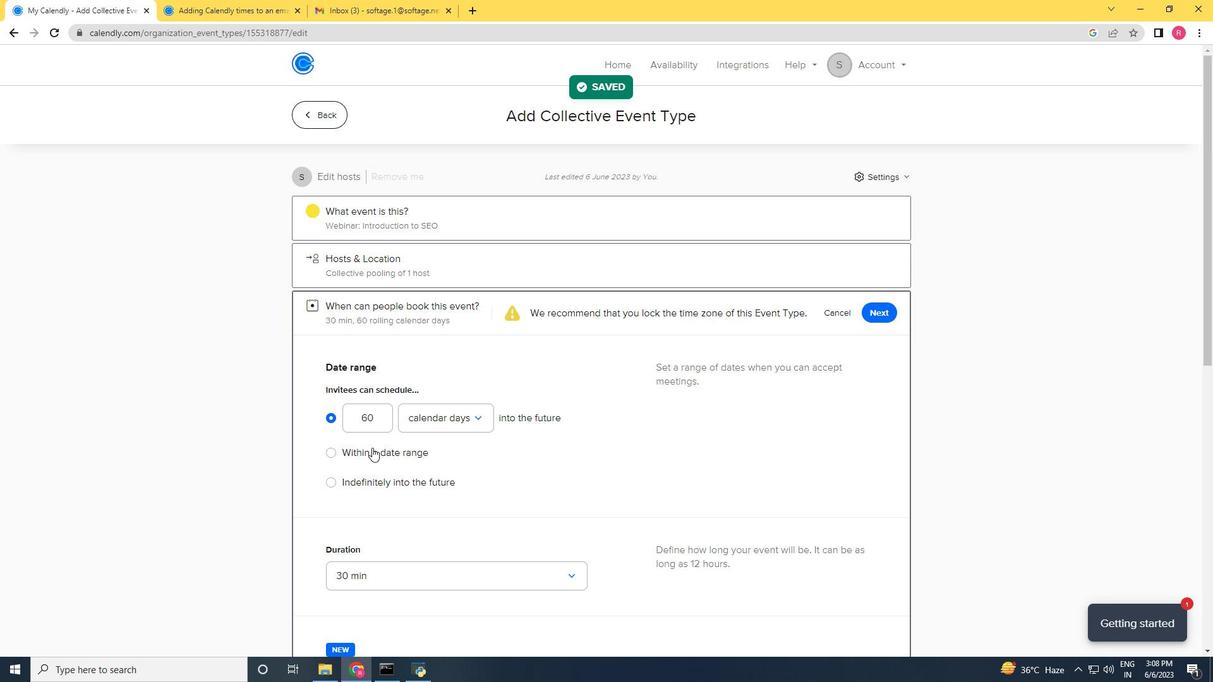 
Action: Mouse moved to (480, 465)
Screenshot: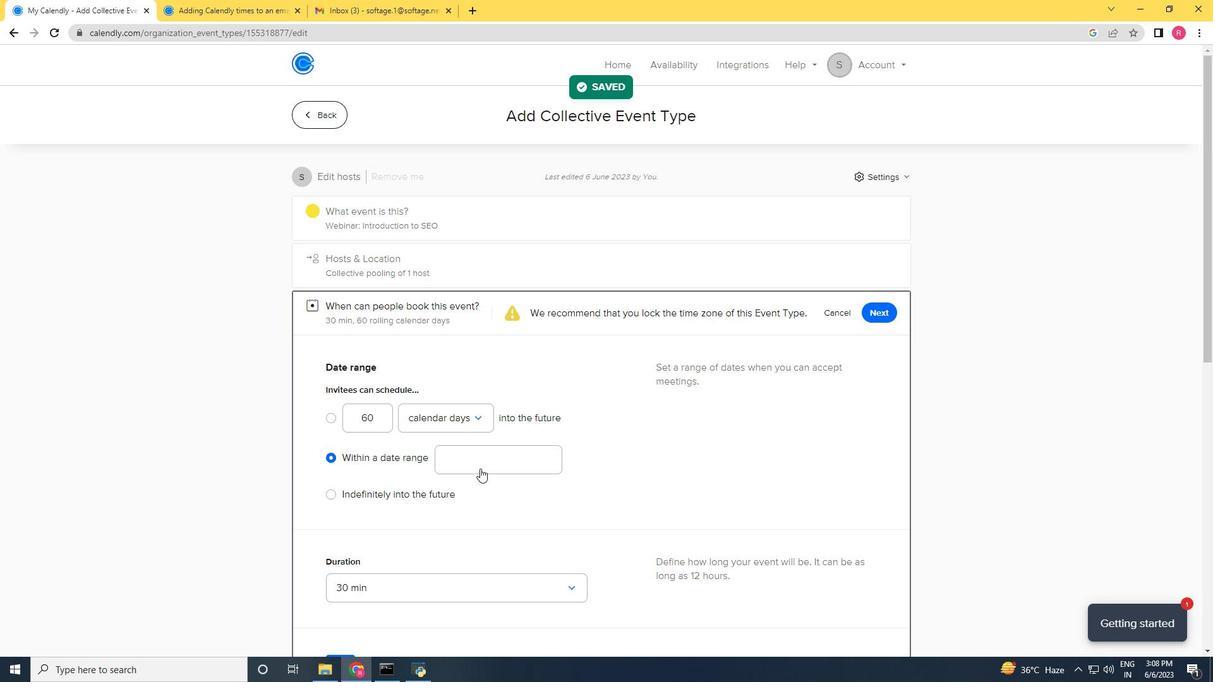 
Action: Mouse pressed left at (480, 465)
Screenshot: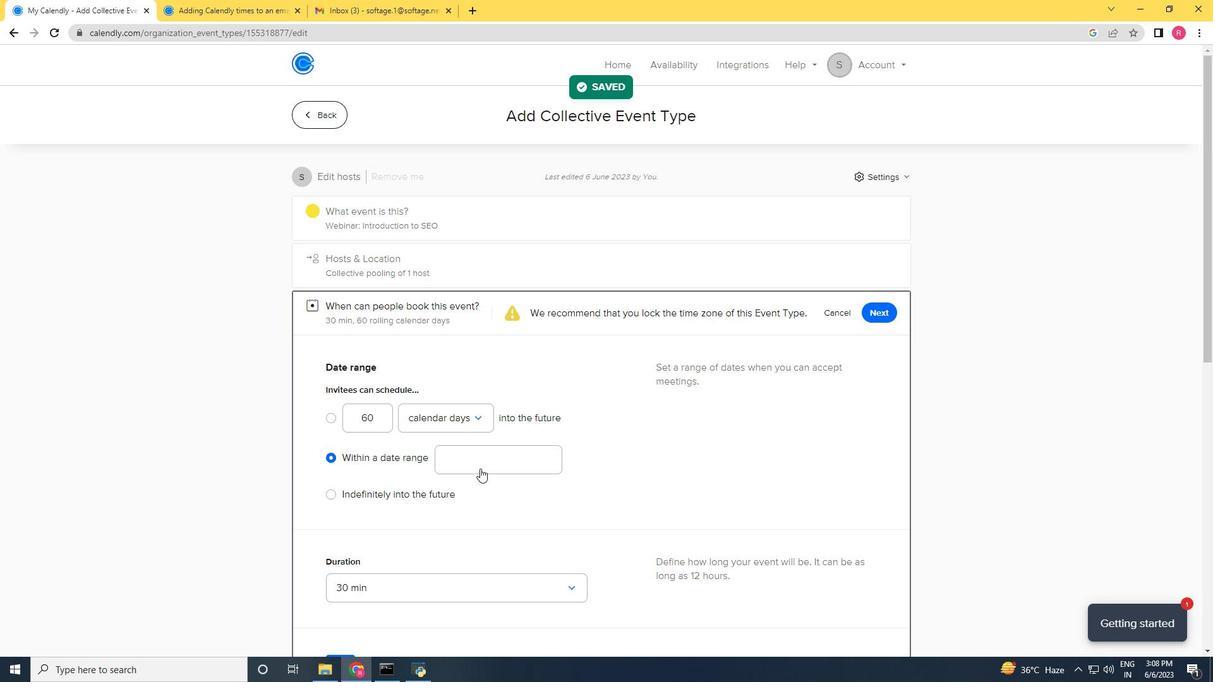 
Action: Mouse moved to (534, 229)
Screenshot: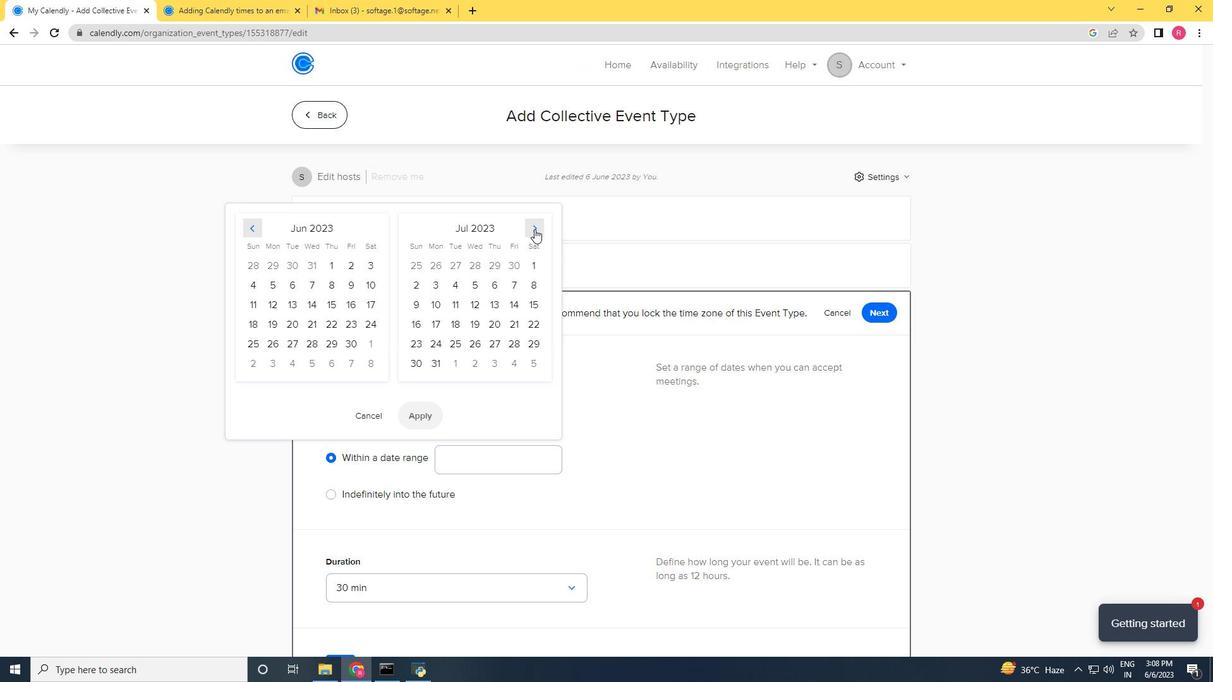 
Action: Mouse pressed left at (534, 229)
Screenshot: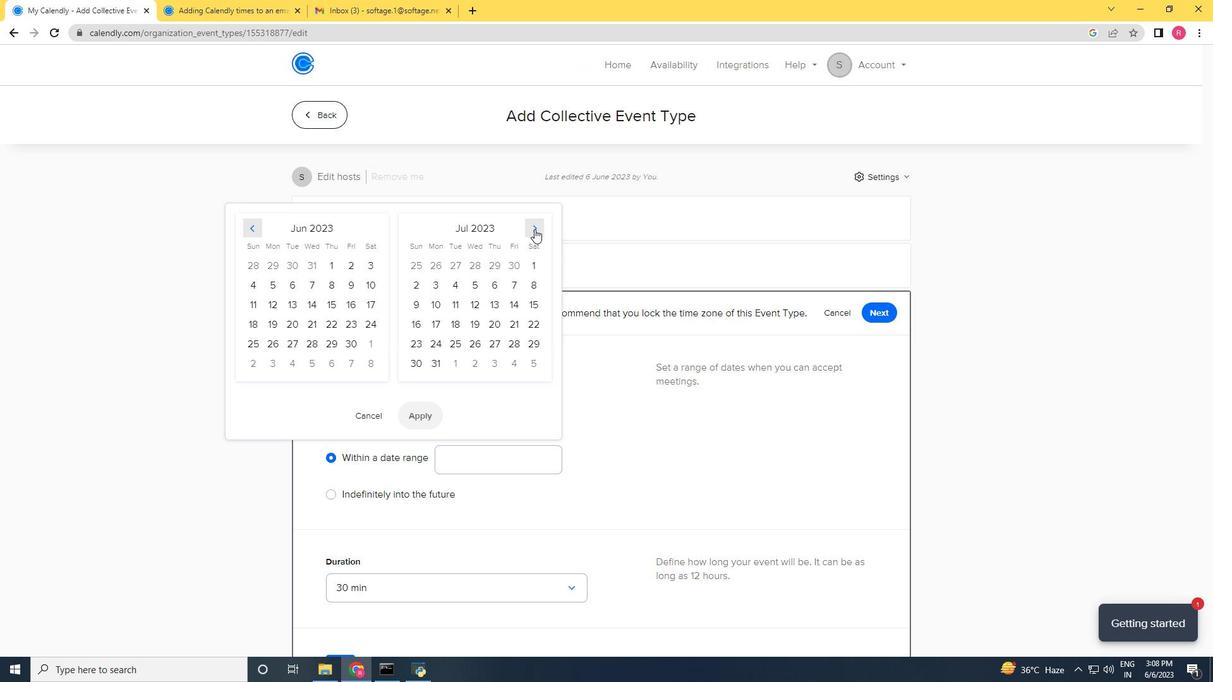 
Action: Mouse pressed left at (534, 229)
Screenshot: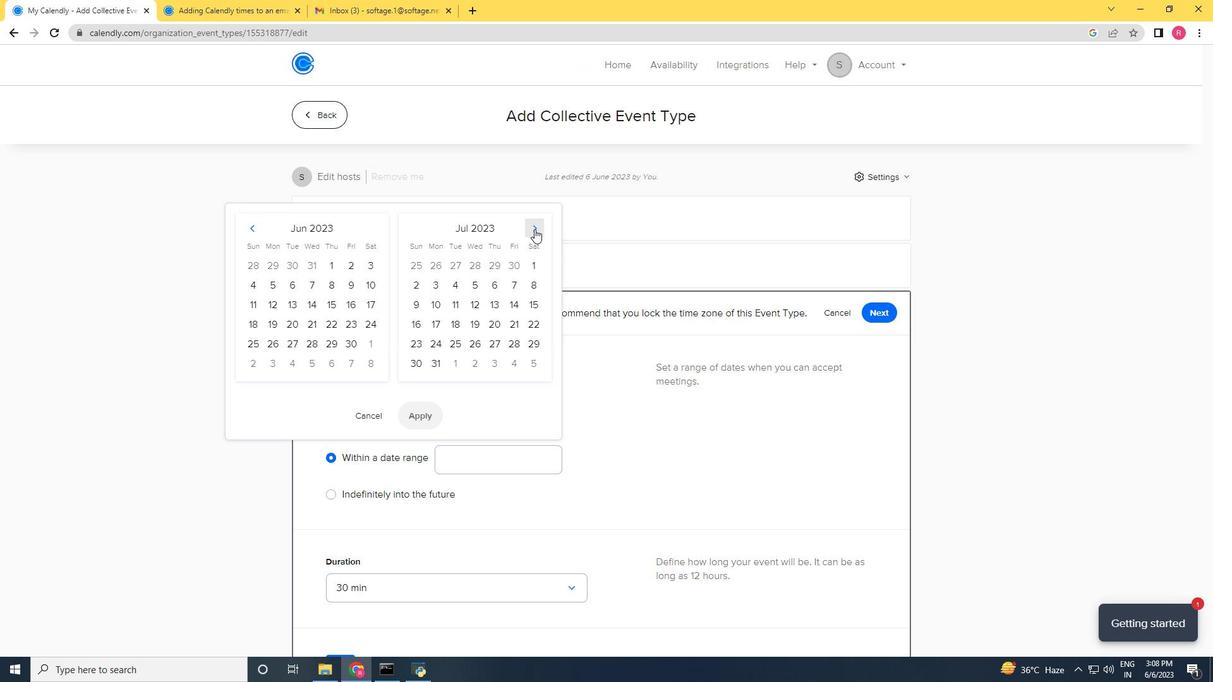 
Action: Mouse pressed left at (534, 229)
Screenshot: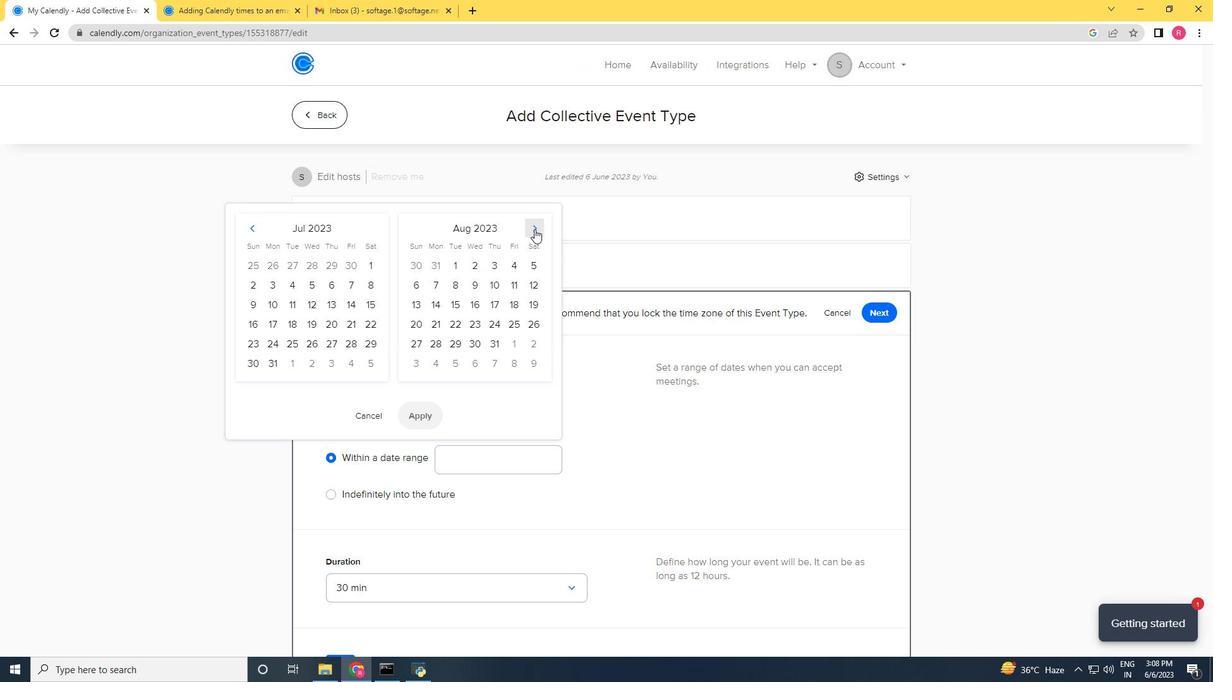 
Action: Mouse moved to (535, 229)
Screenshot: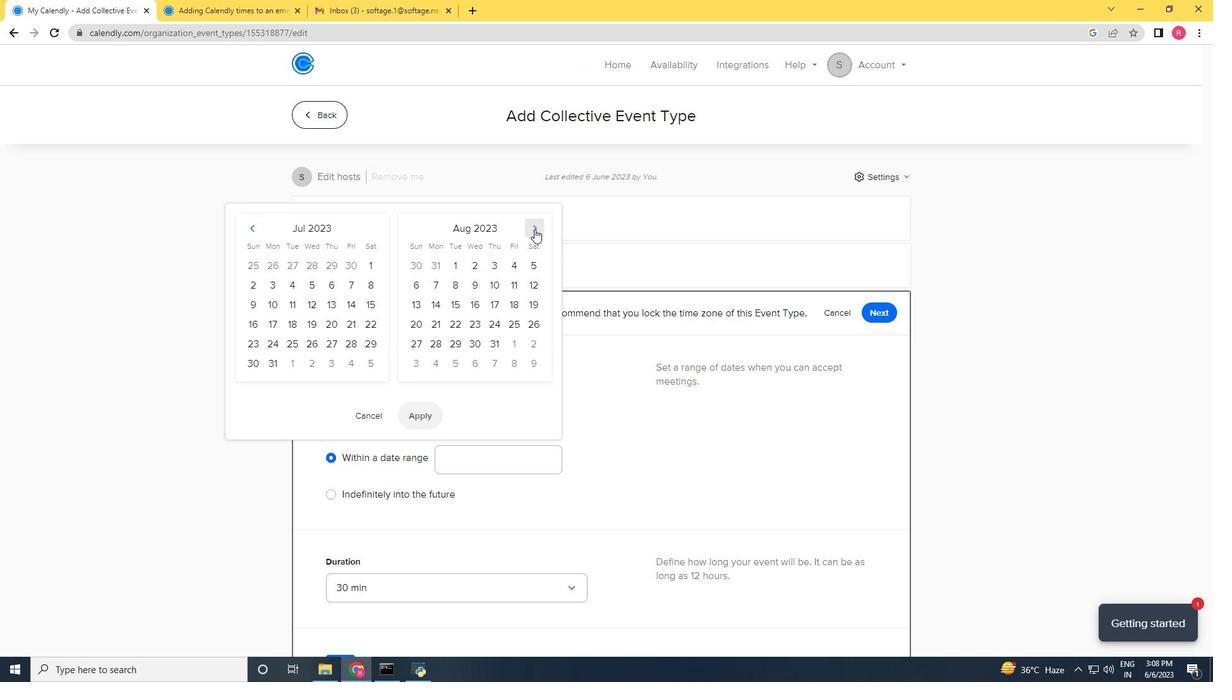 
Action: Mouse pressed left at (535, 229)
Screenshot: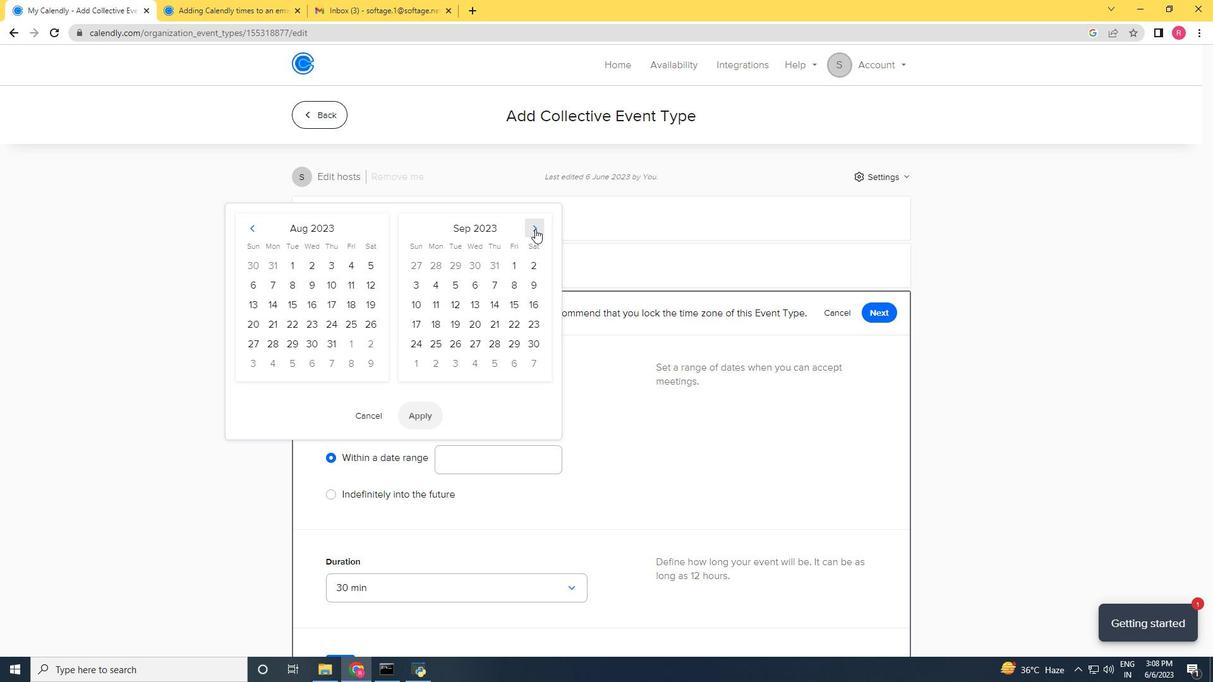 
Action: Mouse moved to (495, 266)
Screenshot: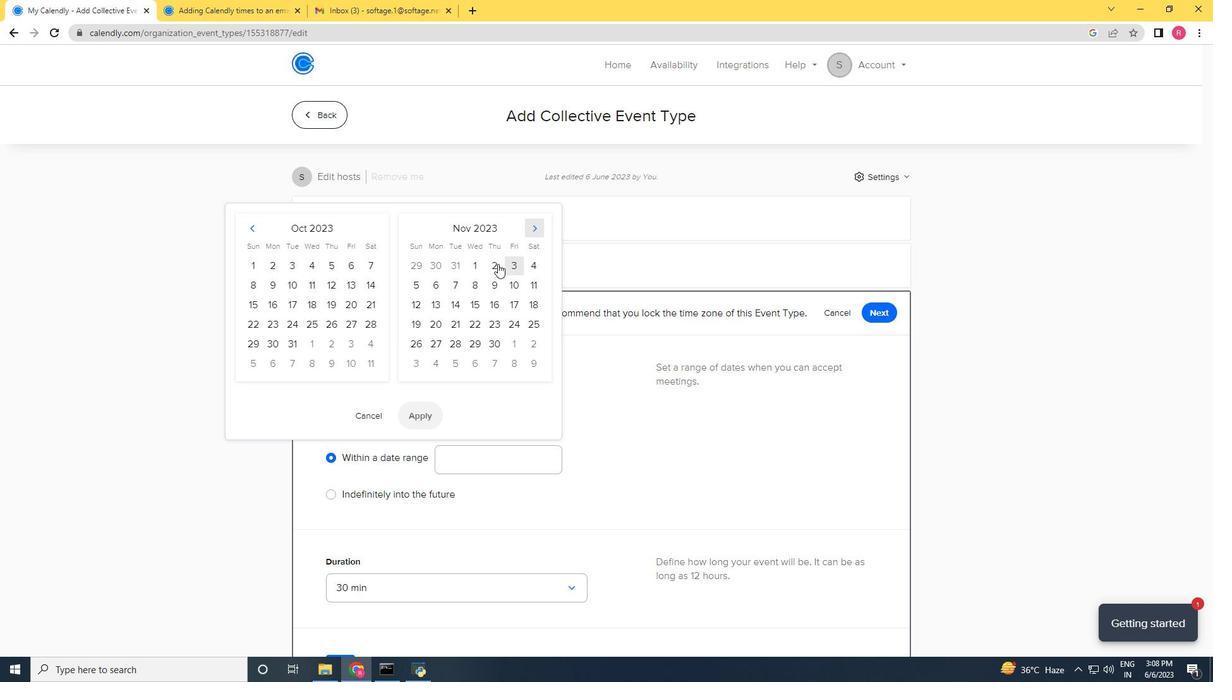 
Action: Mouse pressed left at (495, 266)
Screenshot: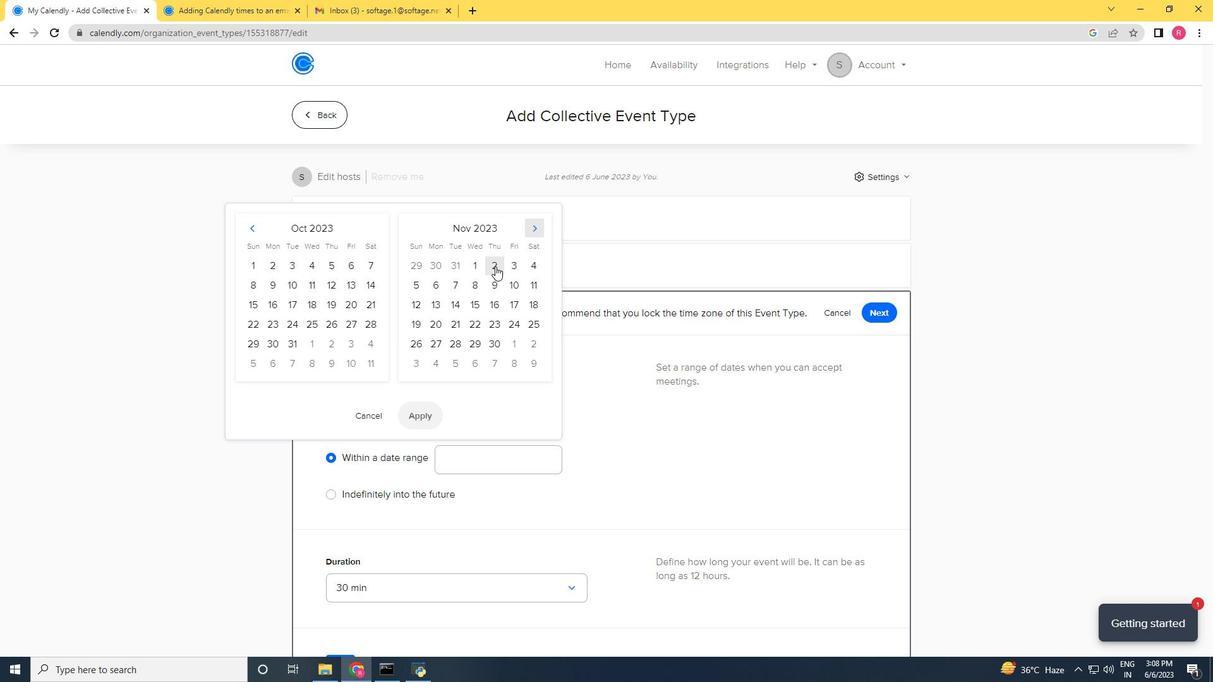 
Action: Mouse moved to (420, 288)
Screenshot: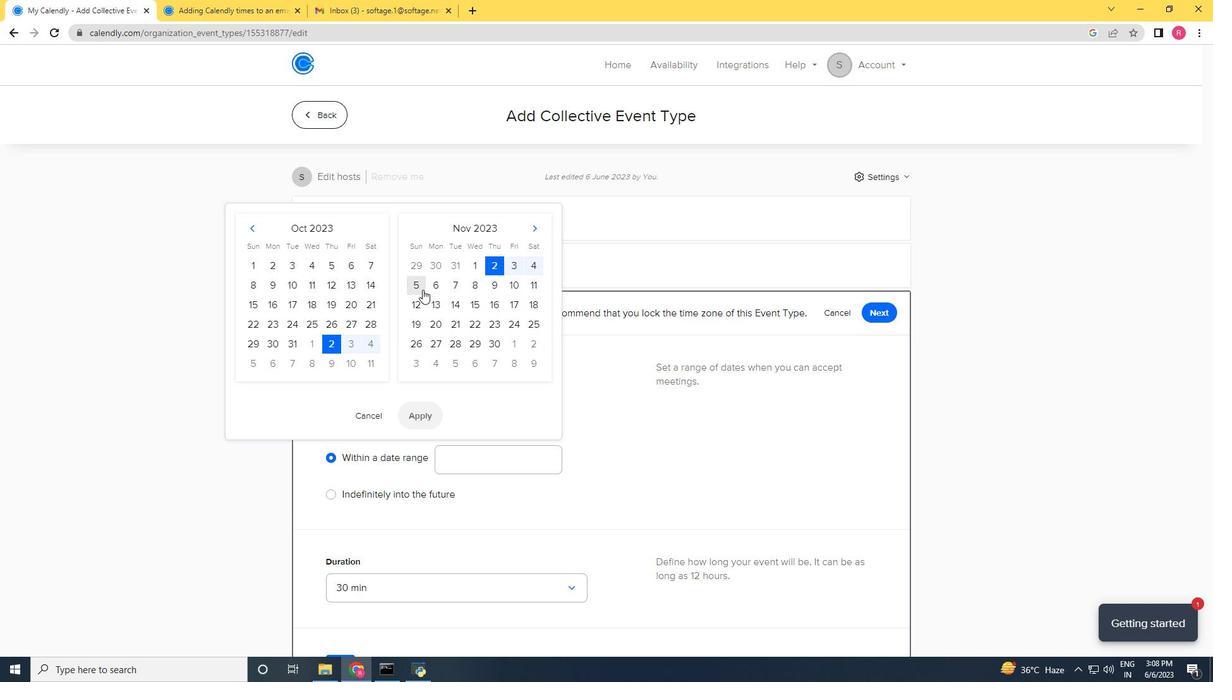 
Action: Mouse pressed left at (420, 288)
Screenshot: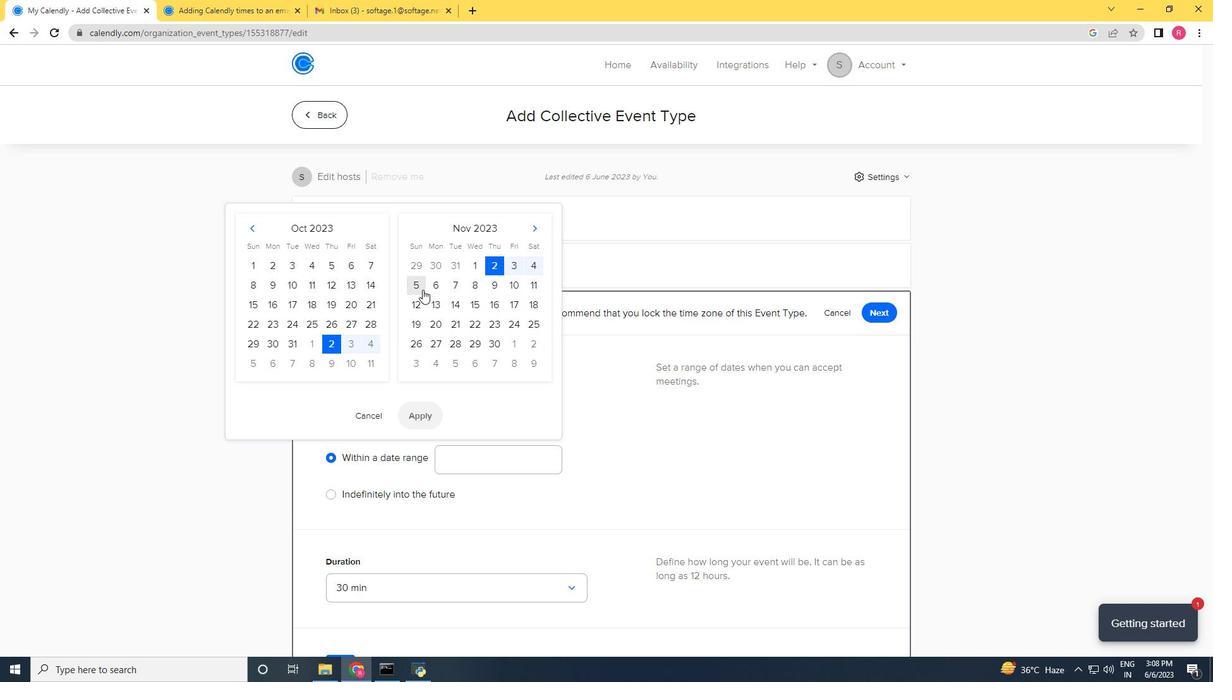 
Action: Mouse moved to (426, 412)
Screenshot: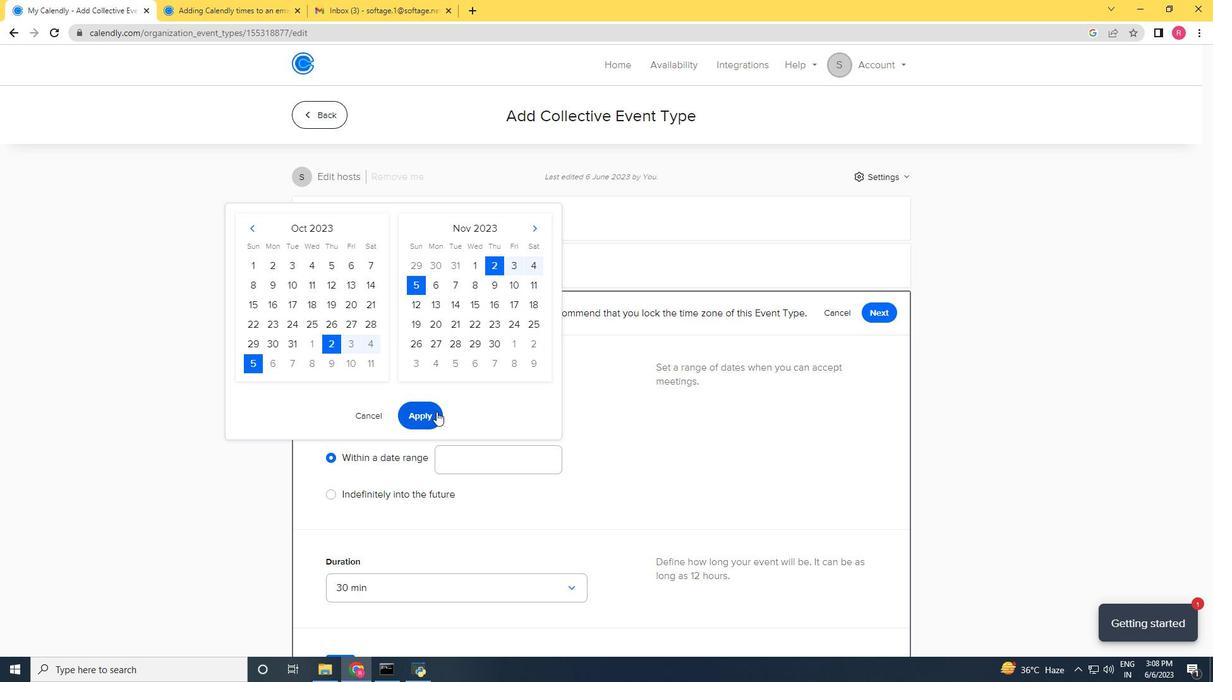 
Action: Mouse pressed left at (426, 412)
Screenshot: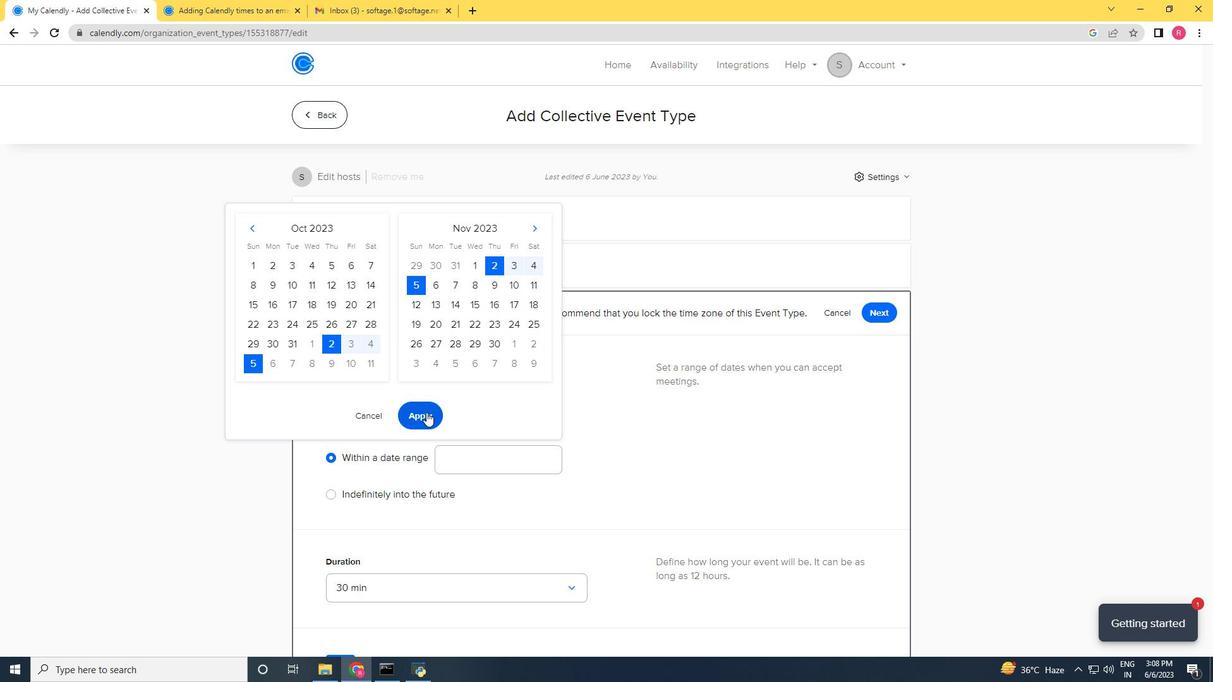 
Action: Mouse moved to (570, 389)
Screenshot: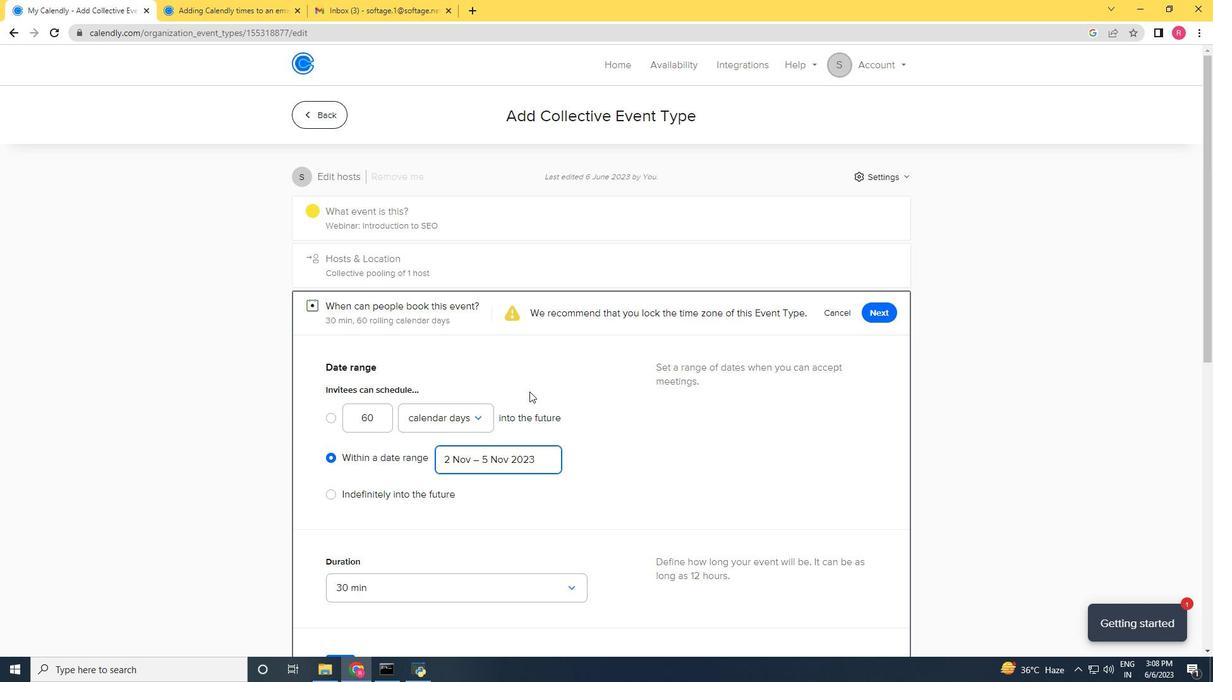 
Action: Mouse scrolled (570, 388) with delta (0, 0)
Screenshot: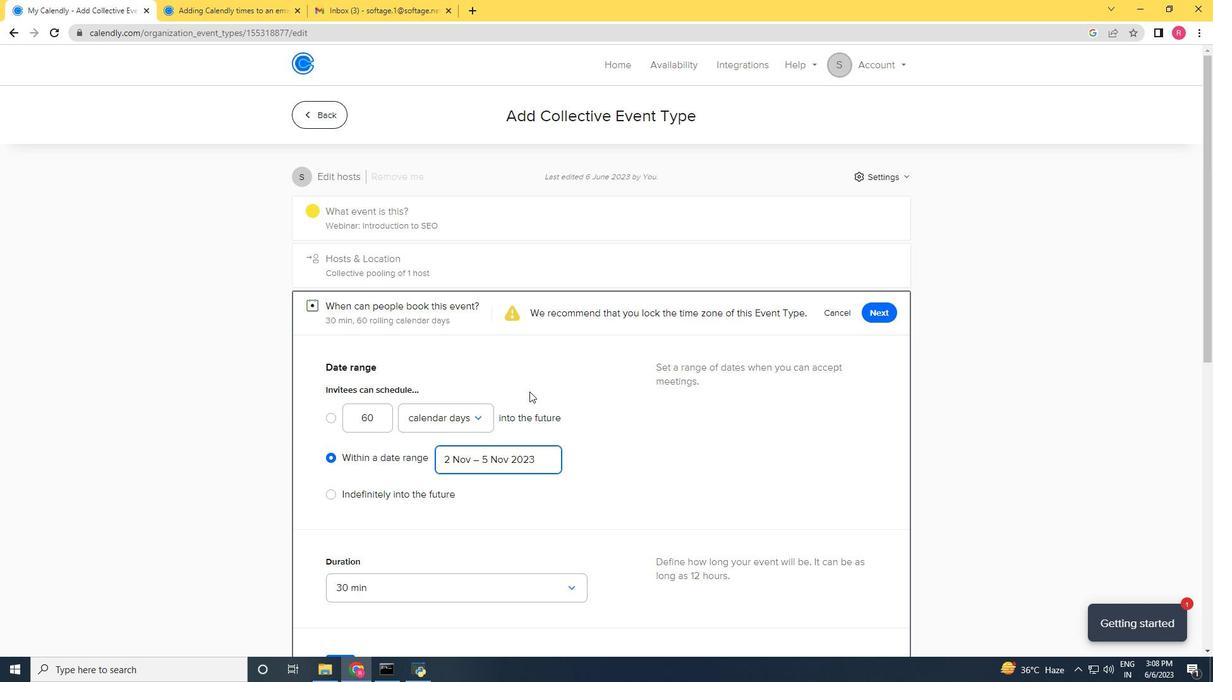 
Action: Mouse moved to (579, 391)
Screenshot: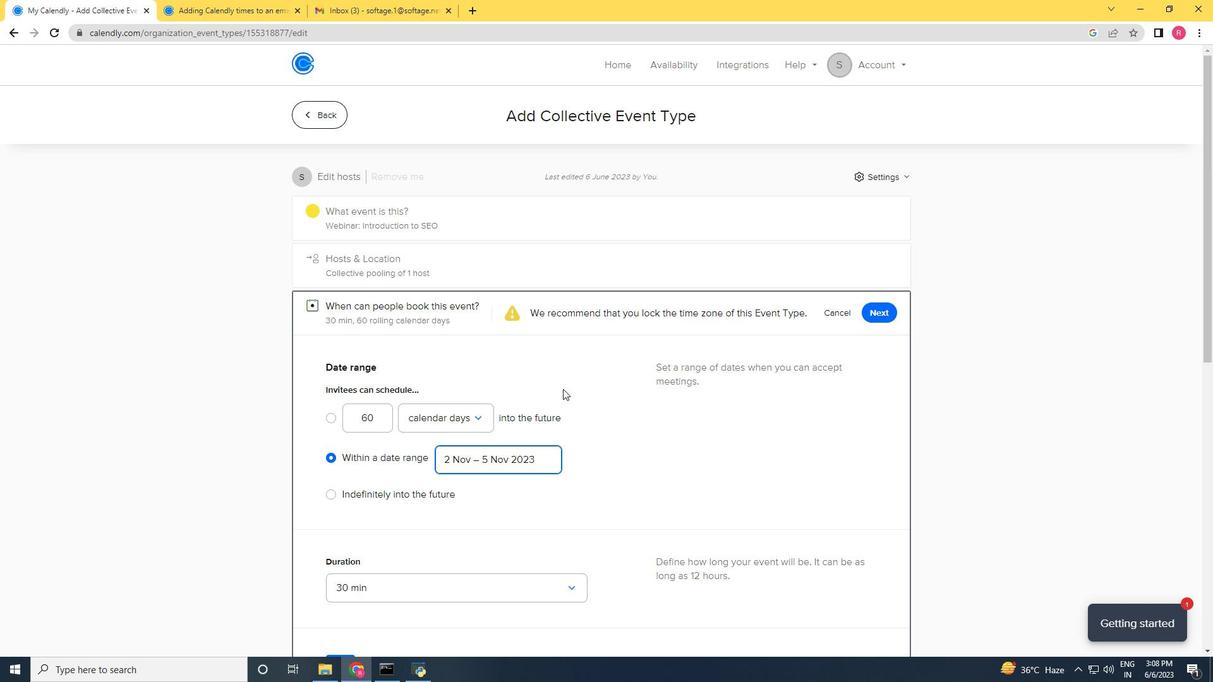 
Action: Mouse scrolled (579, 390) with delta (0, 0)
Screenshot: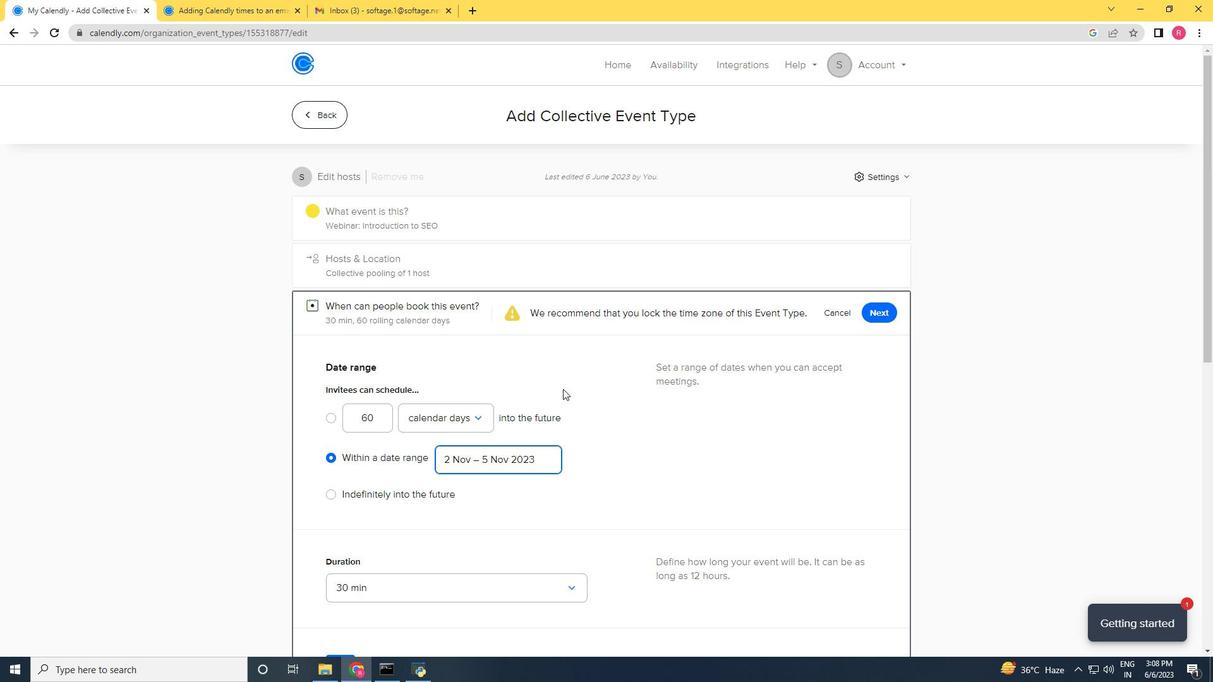 
Action: Mouse moved to (584, 391)
Screenshot: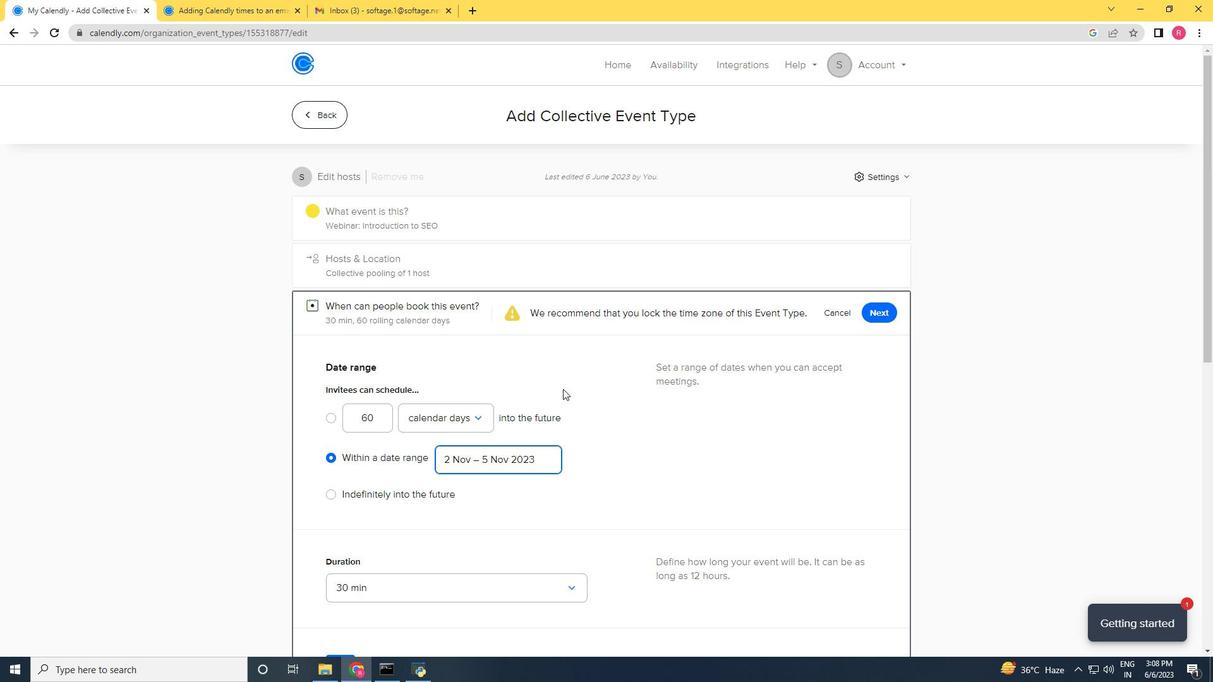 
Action: Mouse scrolled (584, 391) with delta (0, 0)
Screenshot: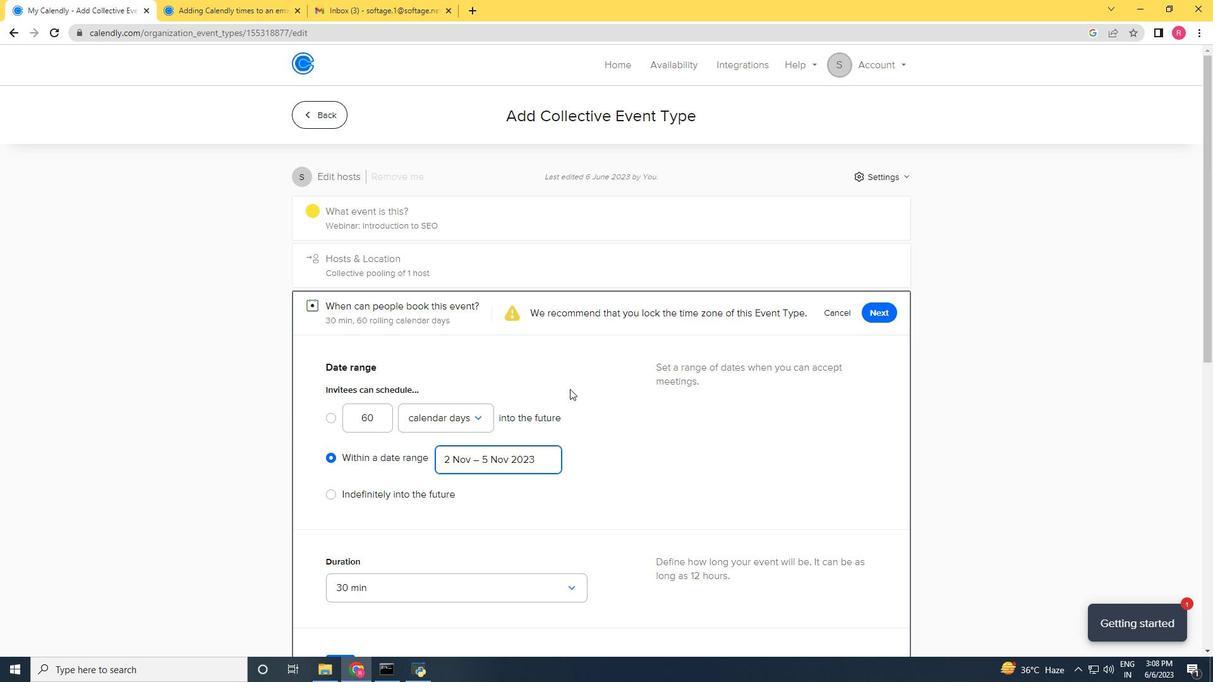 
Action: Mouse moved to (585, 392)
Screenshot: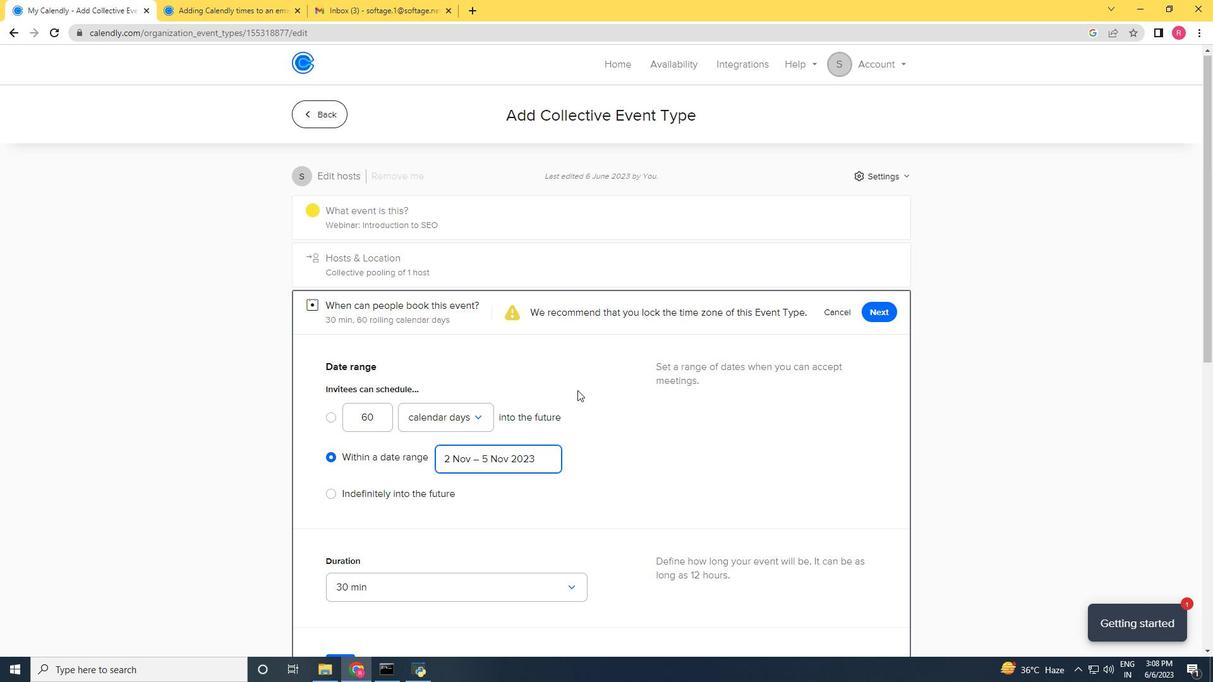 
Action: Mouse scrolled (585, 391) with delta (0, 0)
Screenshot: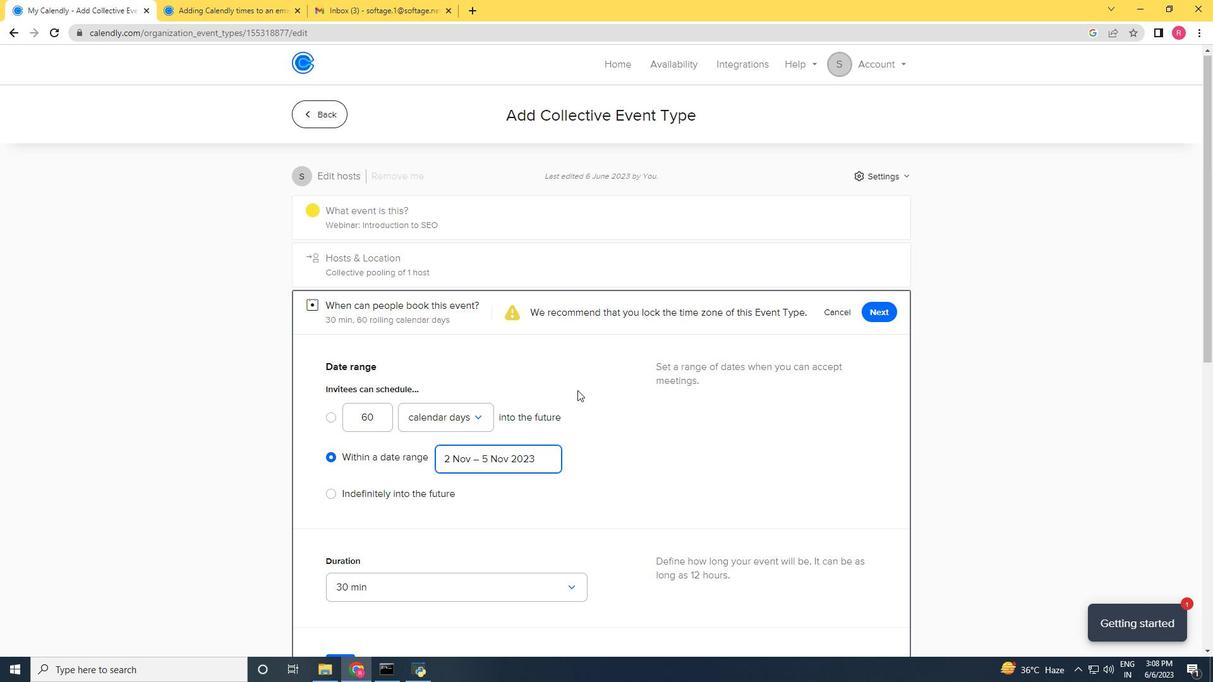 
Action: Mouse moved to (586, 392)
Screenshot: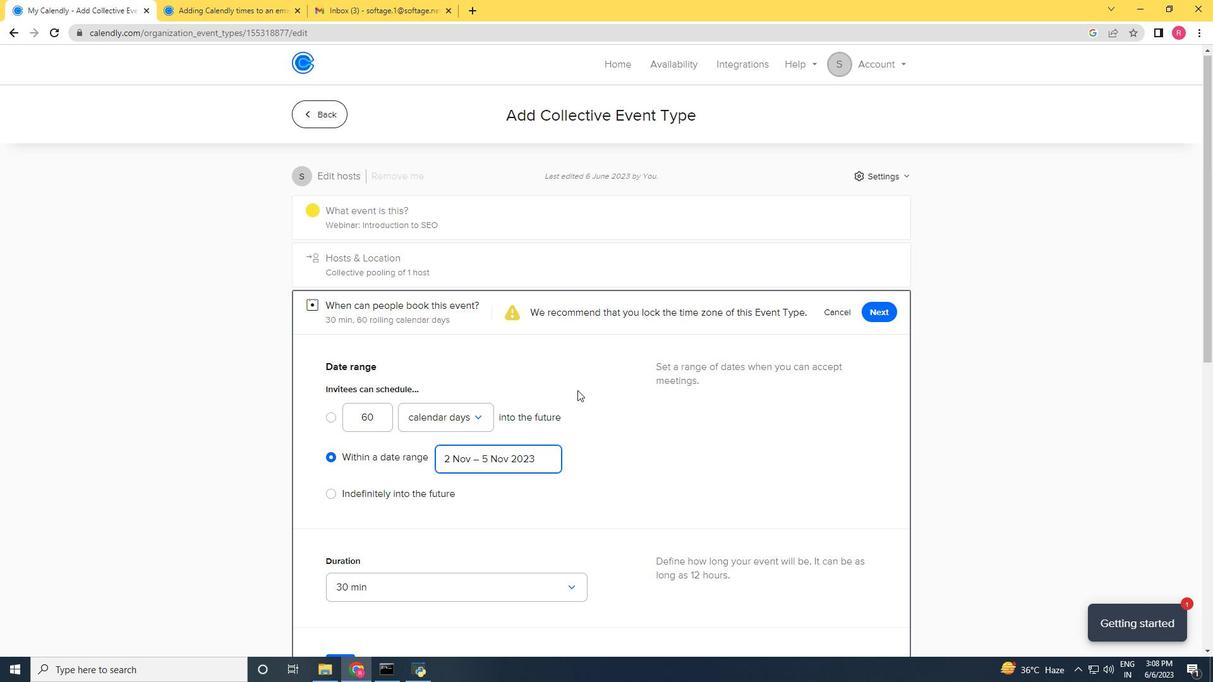
Action: Mouse scrolled (586, 391) with delta (0, 0)
Screenshot: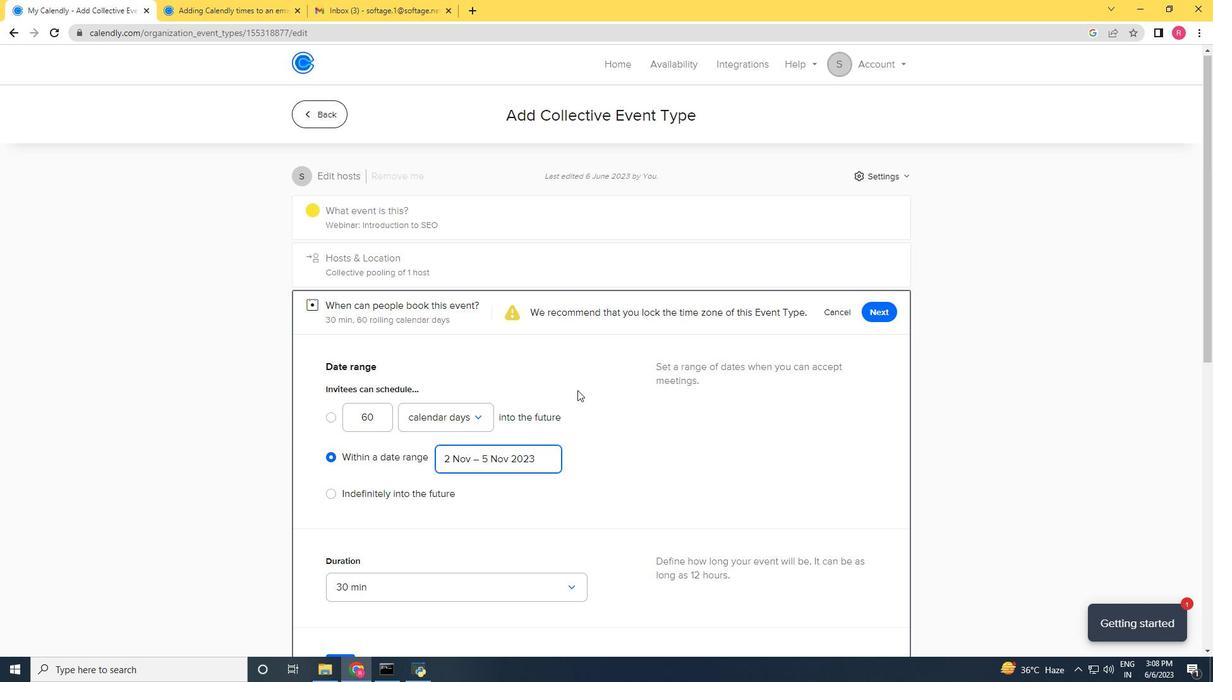 
Action: Mouse scrolled (586, 391) with delta (0, 0)
Screenshot: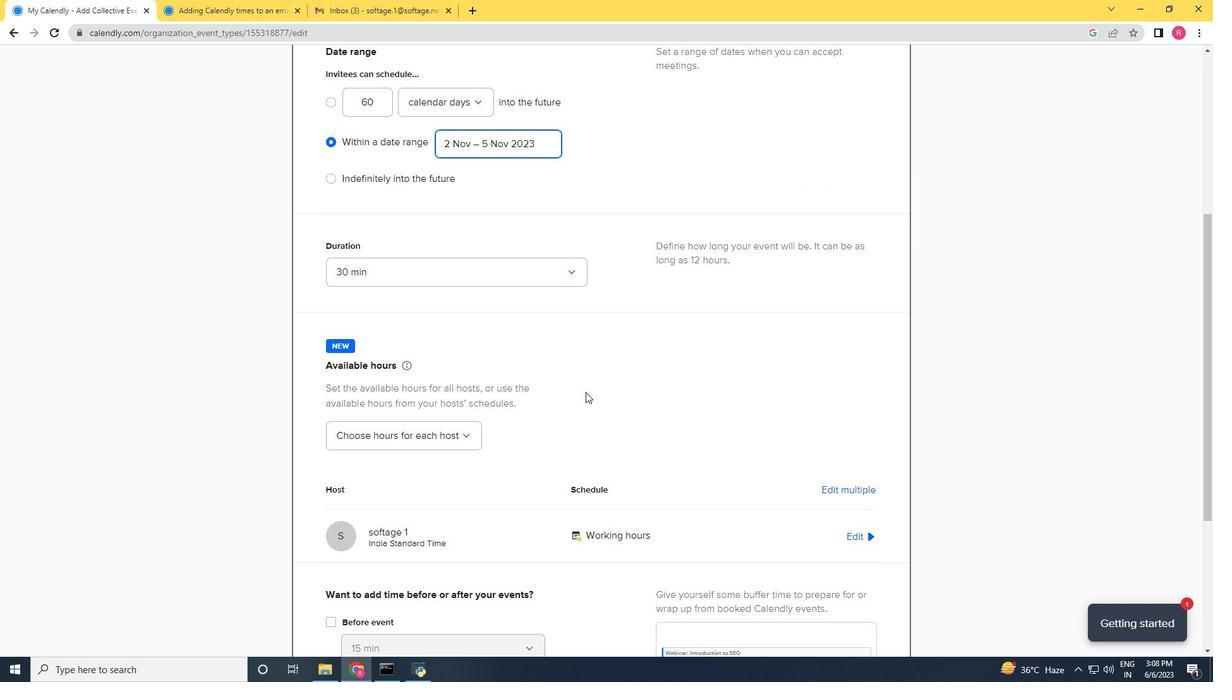 
Action: Mouse moved to (586, 392)
Screenshot: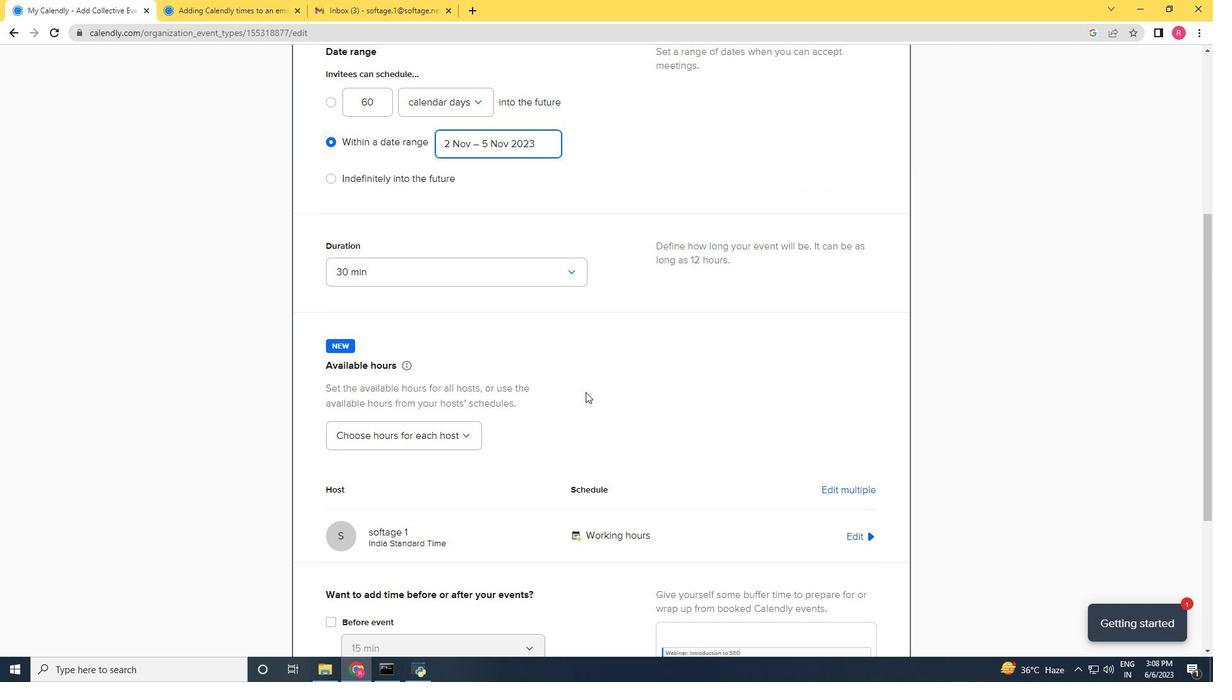 
Action: Mouse scrolled (586, 391) with delta (0, 0)
Screenshot: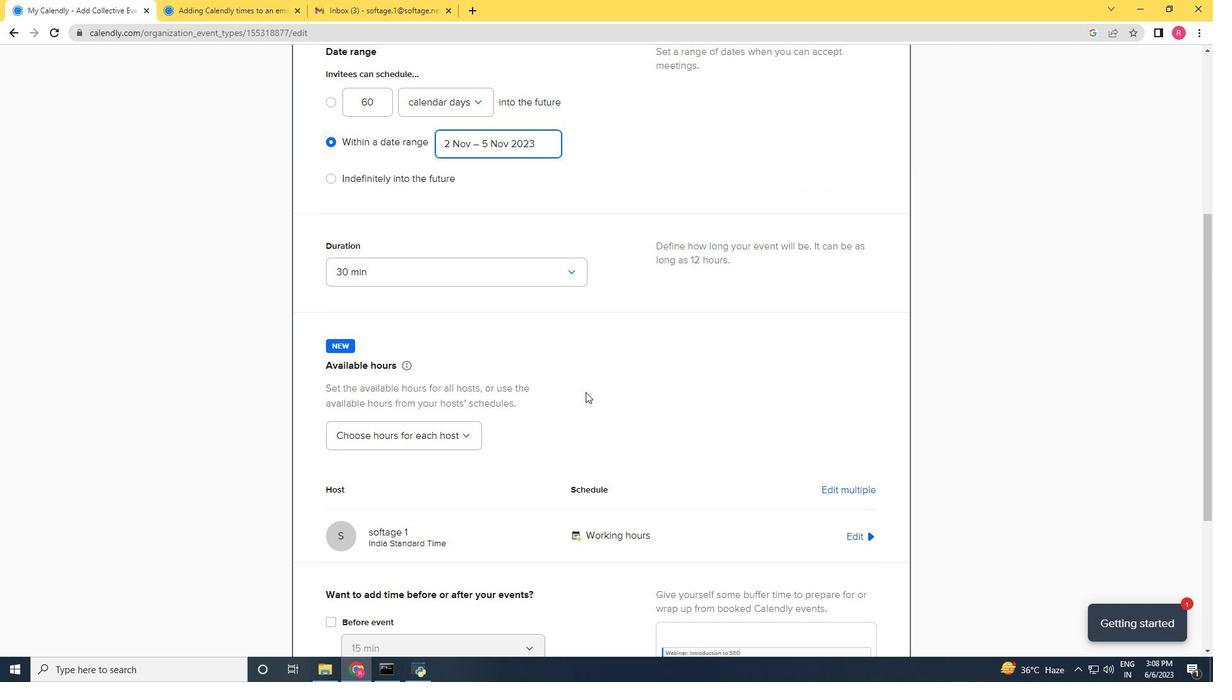 
Action: Mouse scrolled (586, 391) with delta (0, 0)
Screenshot: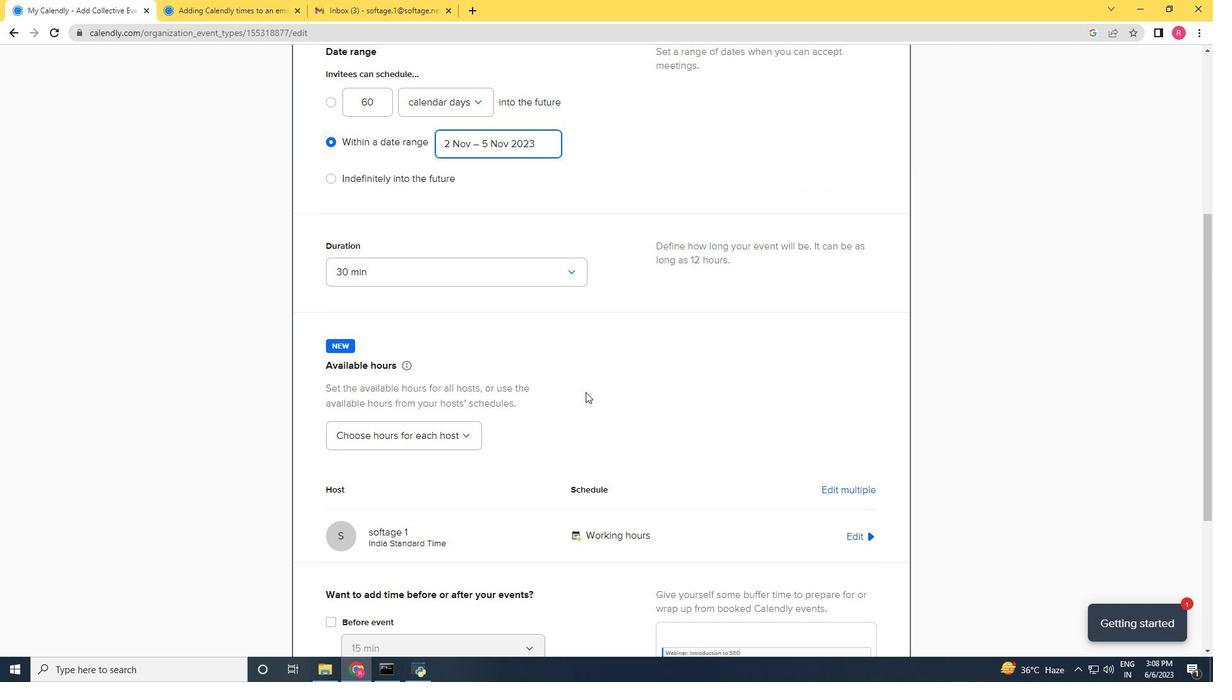 
Action: Mouse scrolled (586, 391) with delta (0, 0)
Screenshot: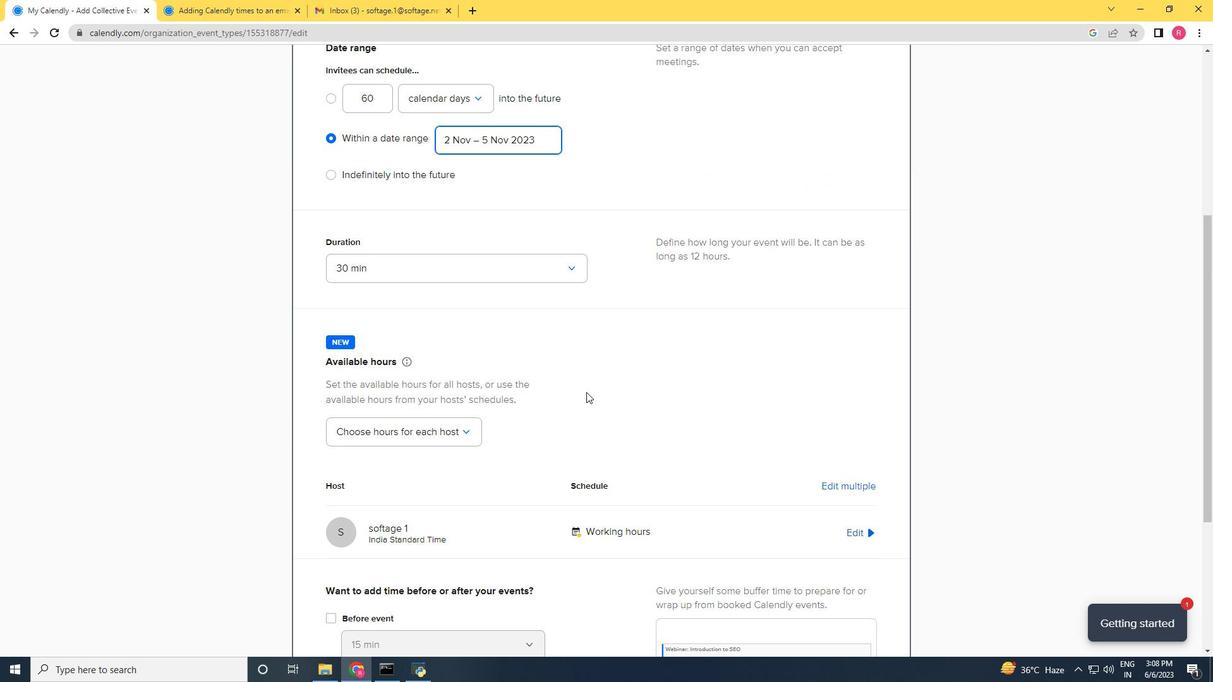 
Action: Mouse scrolled (586, 391) with delta (0, 0)
Screenshot: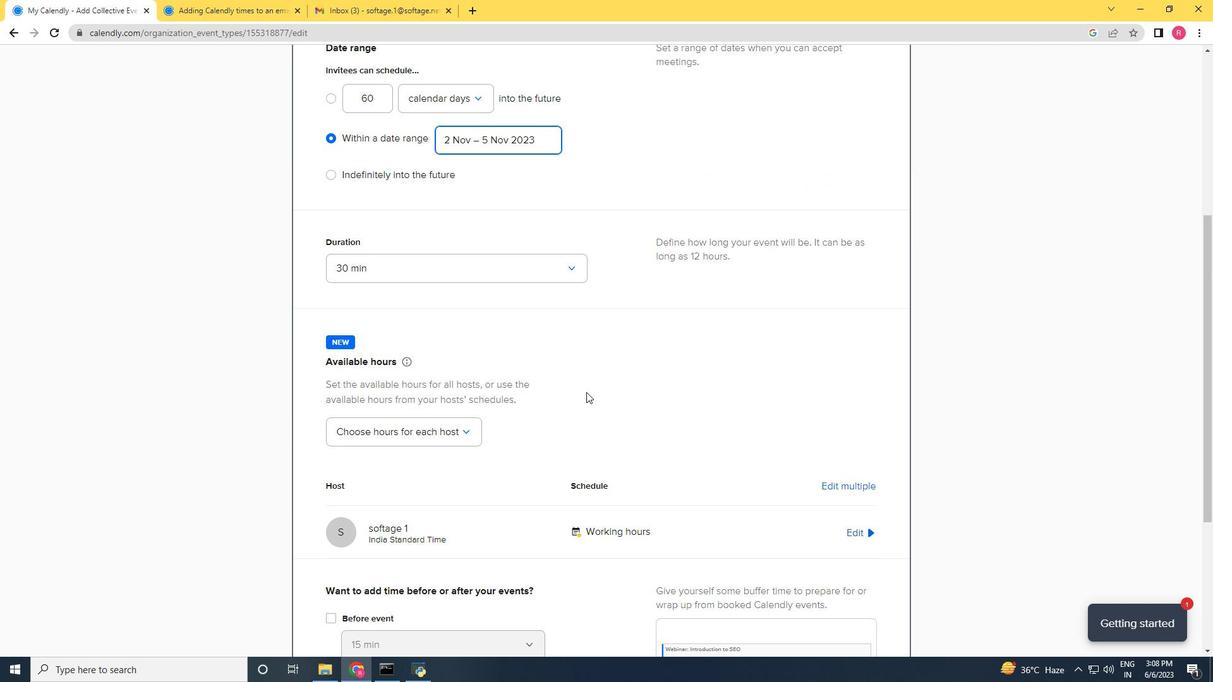 
Action: Mouse moved to (589, 395)
Screenshot: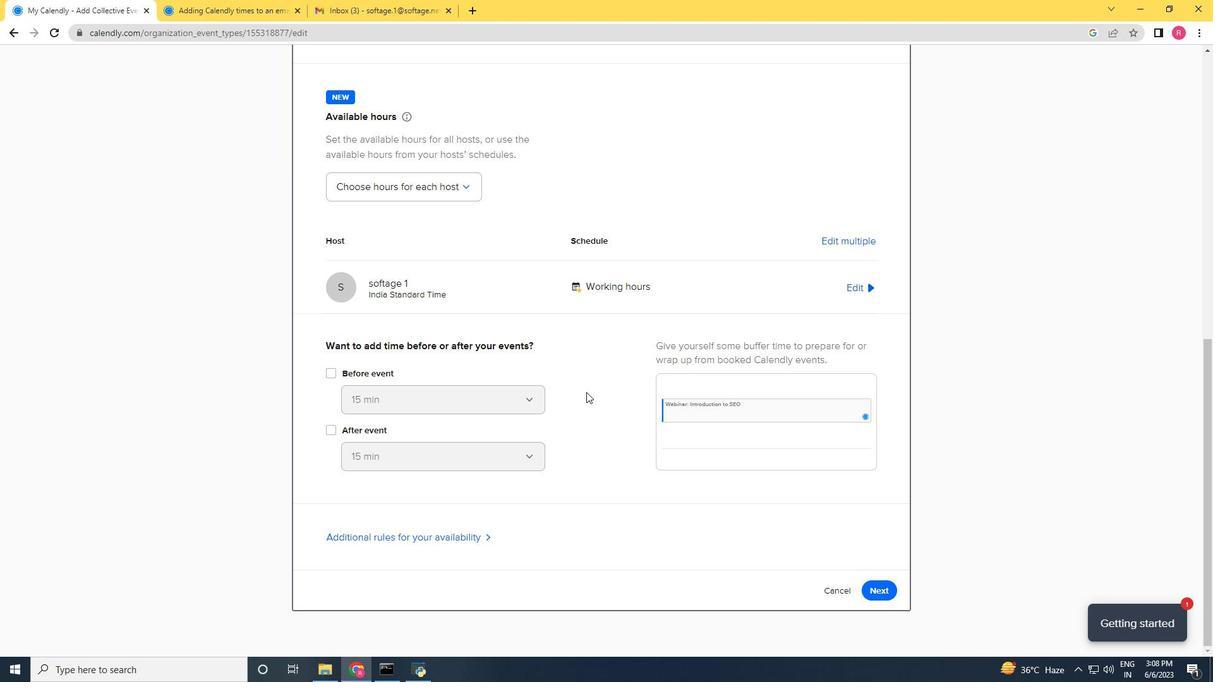 
Action: Mouse scrolled (589, 394) with delta (0, 0)
Screenshot: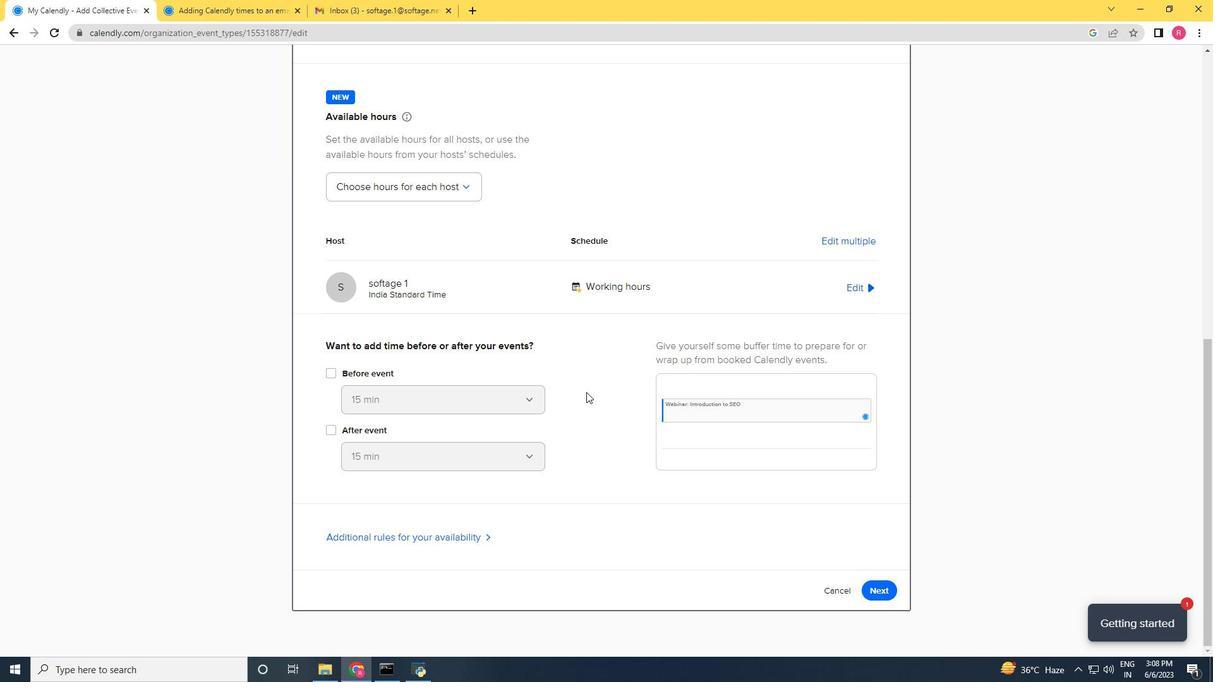 
Action: Mouse moved to (593, 402)
Screenshot: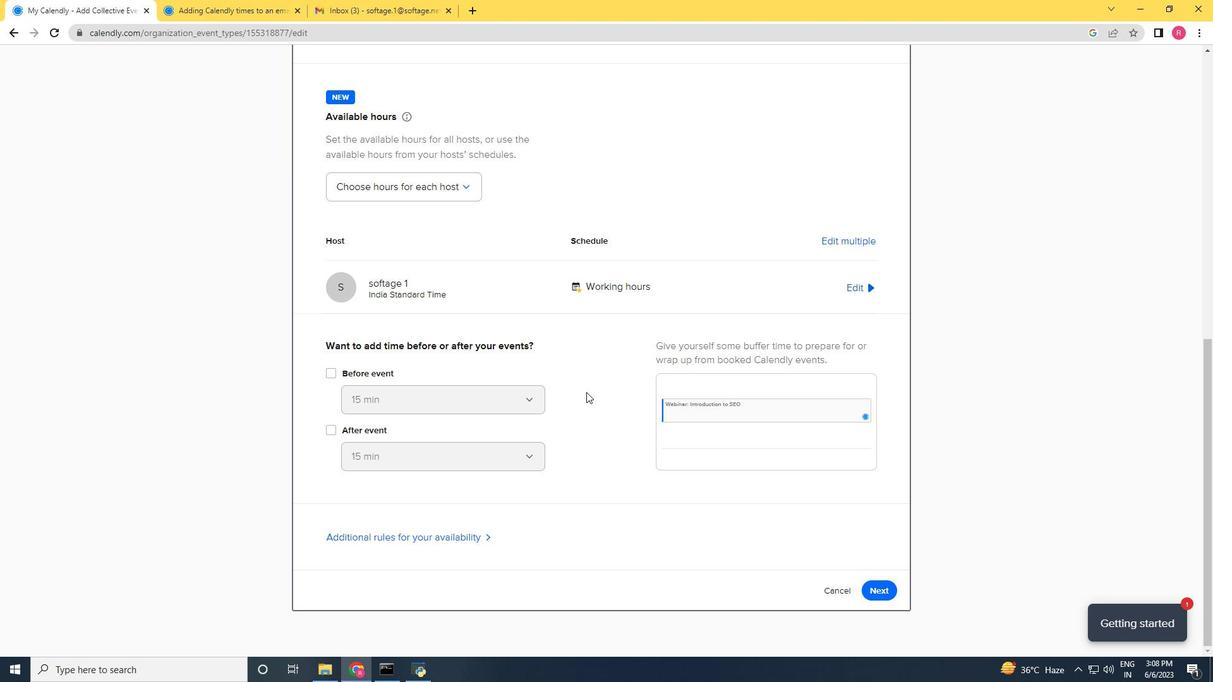 
Action: Mouse scrolled (593, 402) with delta (0, 0)
Screenshot: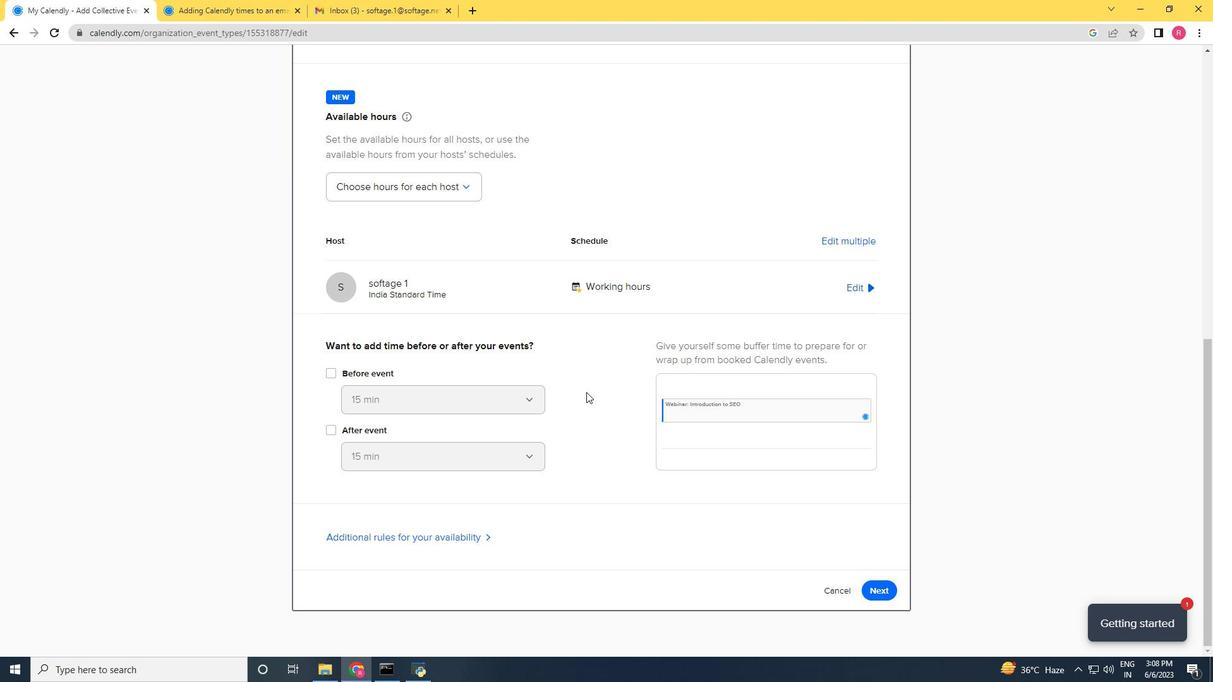 
Action: Mouse moved to (599, 412)
Screenshot: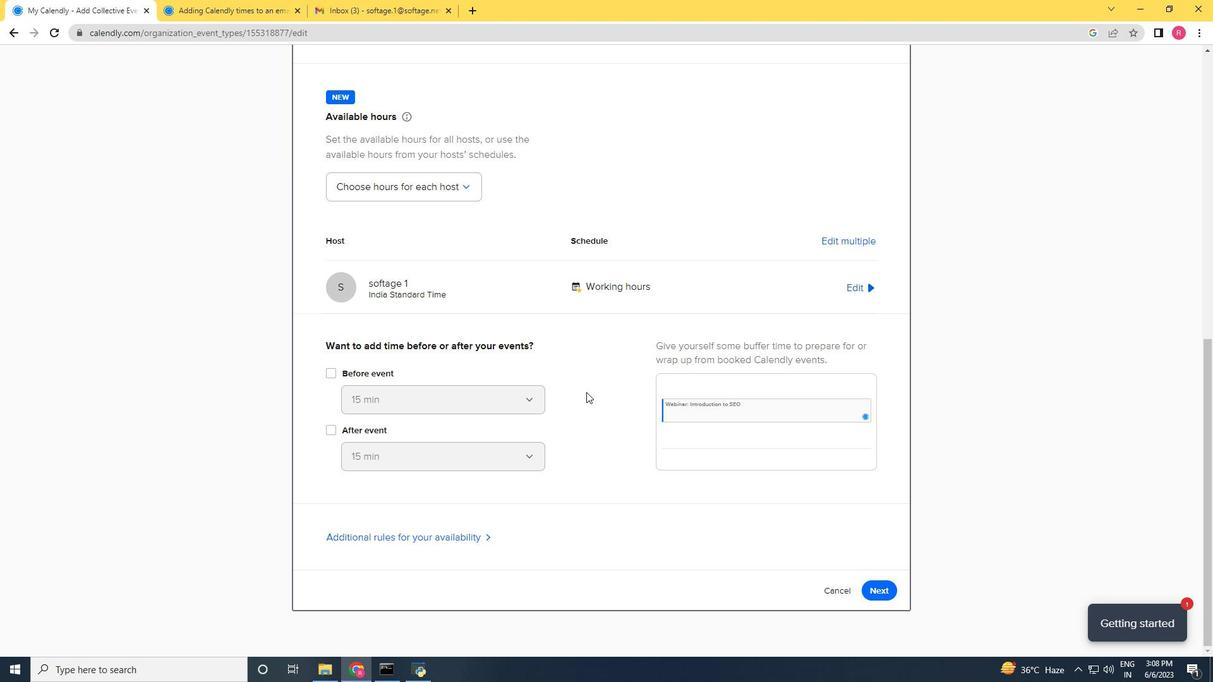 
Action: Mouse scrolled (599, 412) with delta (0, 0)
Screenshot: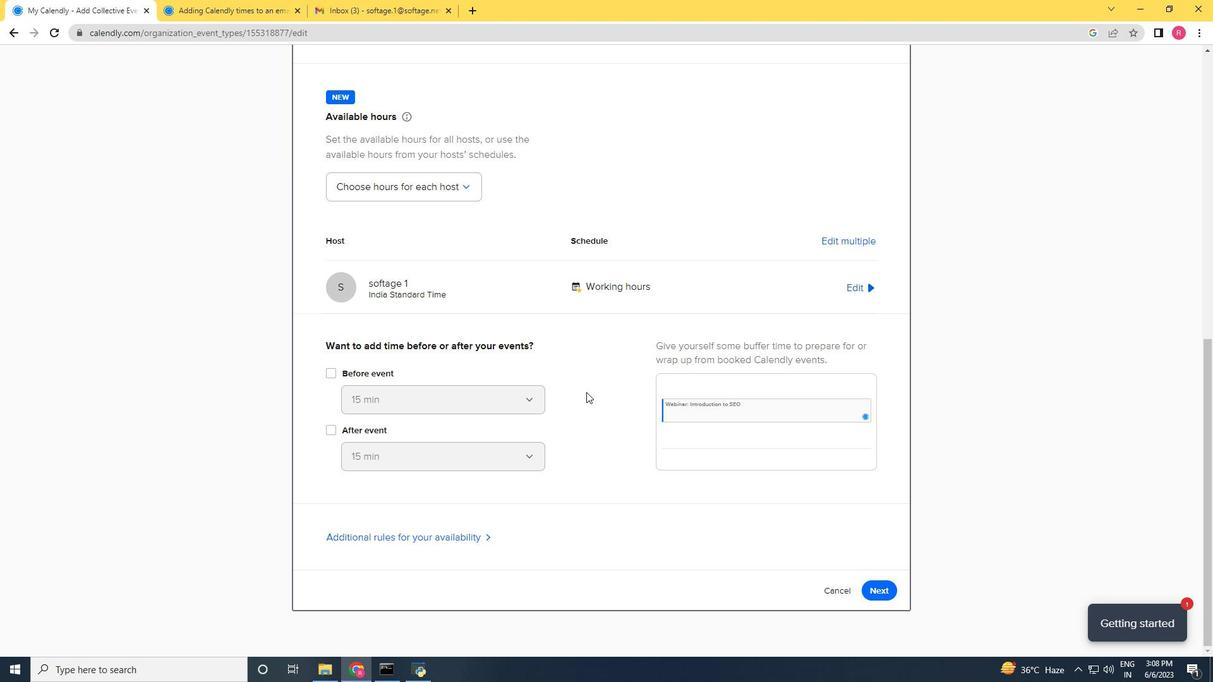 
Action: Mouse moved to (610, 424)
Screenshot: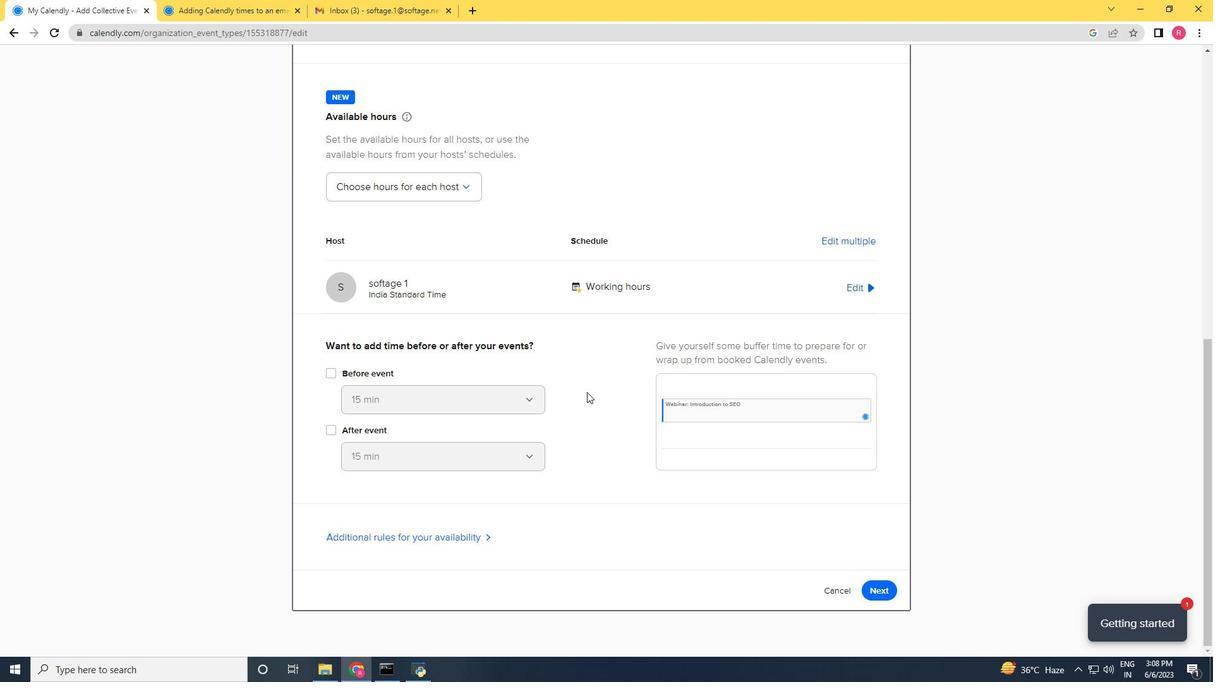 
Action: Mouse scrolled (610, 423) with delta (0, 0)
Screenshot: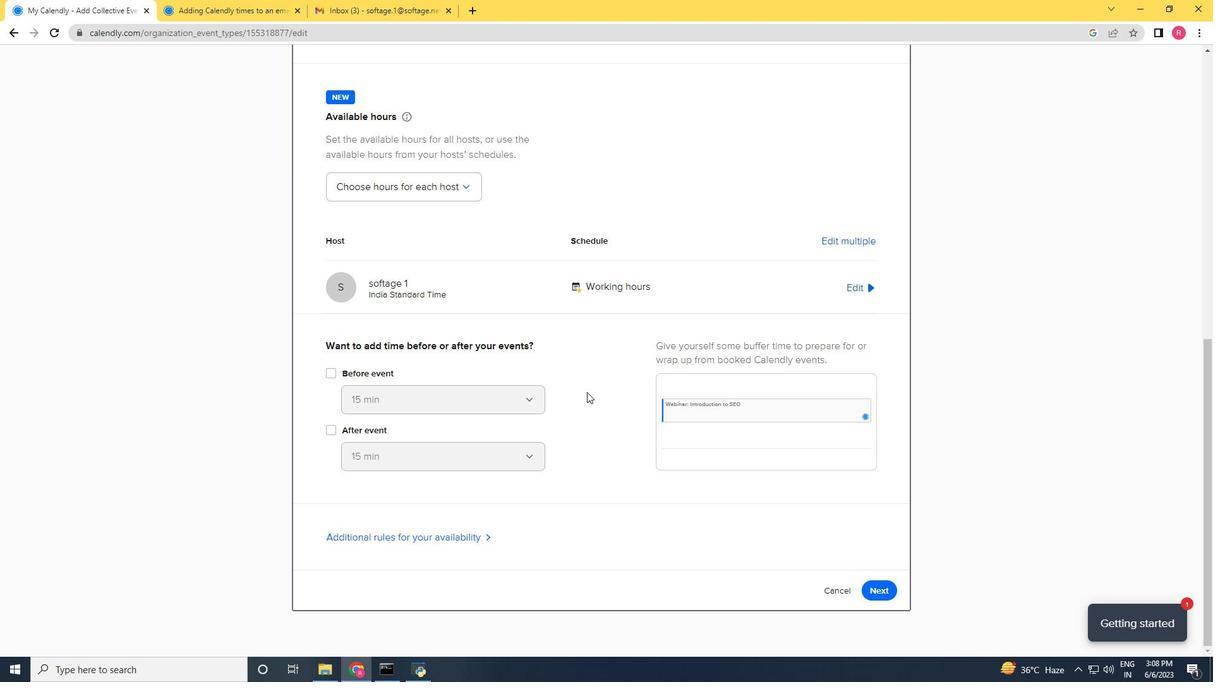 
Action: Mouse moved to (890, 590)
Screenshot: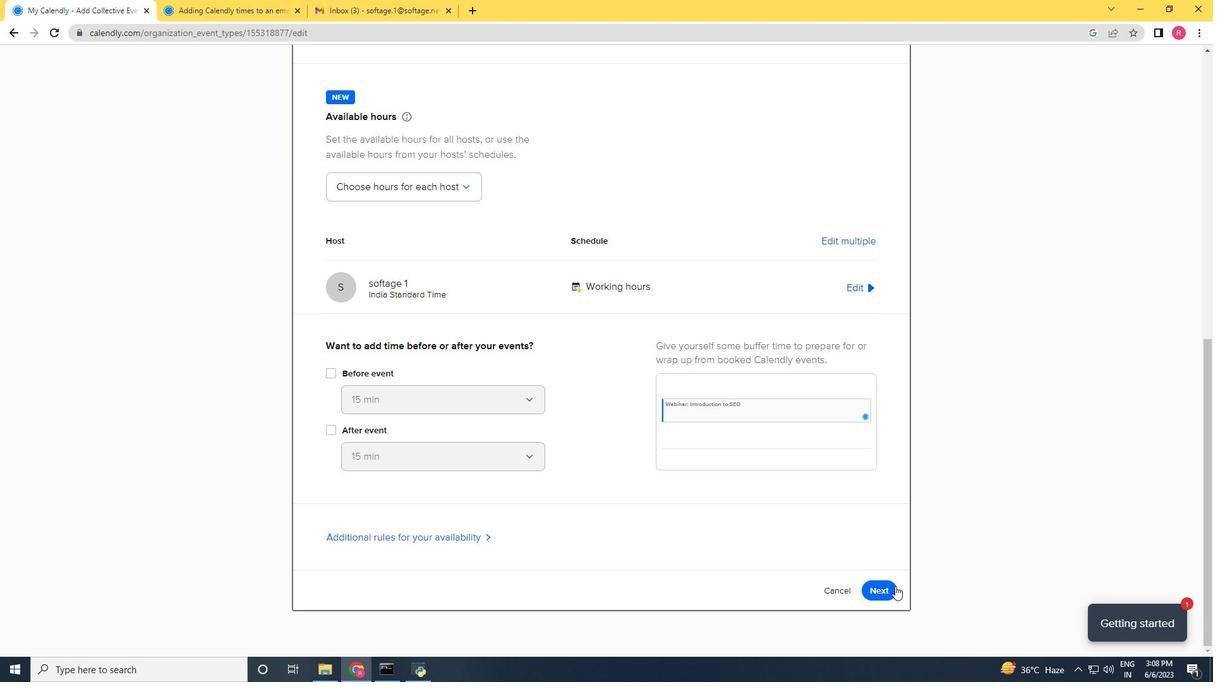 
Action: Mouse pressed left at (890, 590)
Screenshot: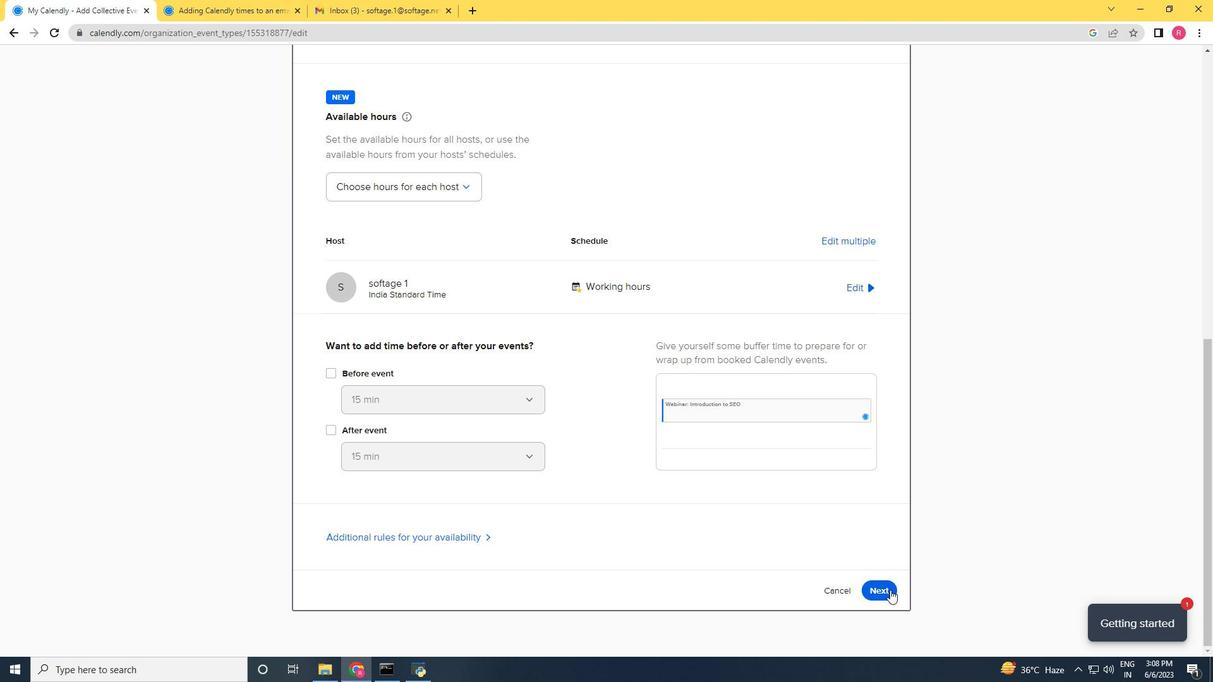 
Action: Mouse moved to (844, 481)
Screenshot: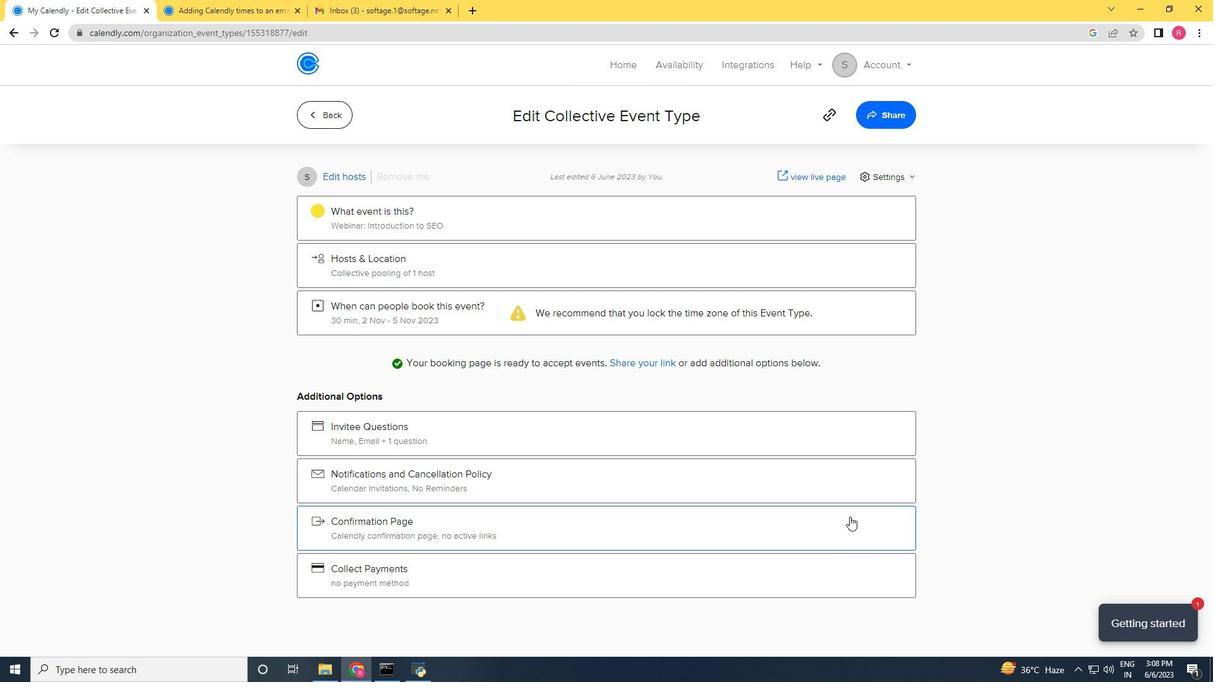 
Action: Mouse scrolled (847, 500) with delta (0, 0)
Screenshot: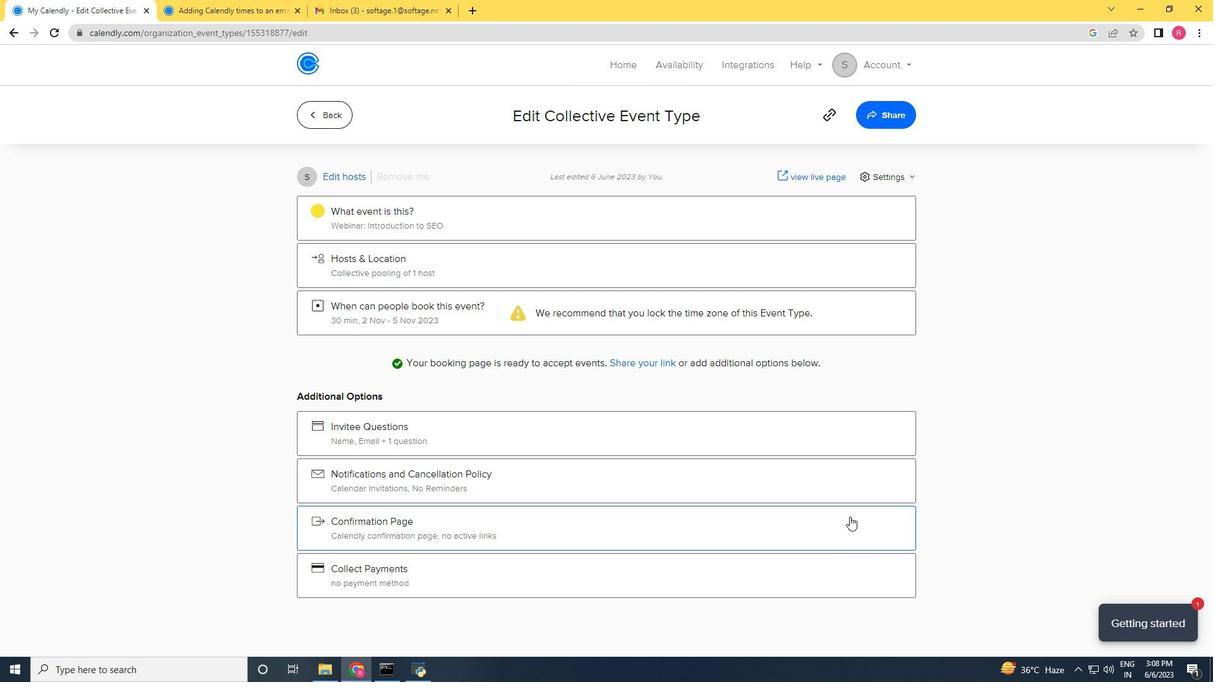 
Action: Mouse moved to (844, 477)
Screenshot: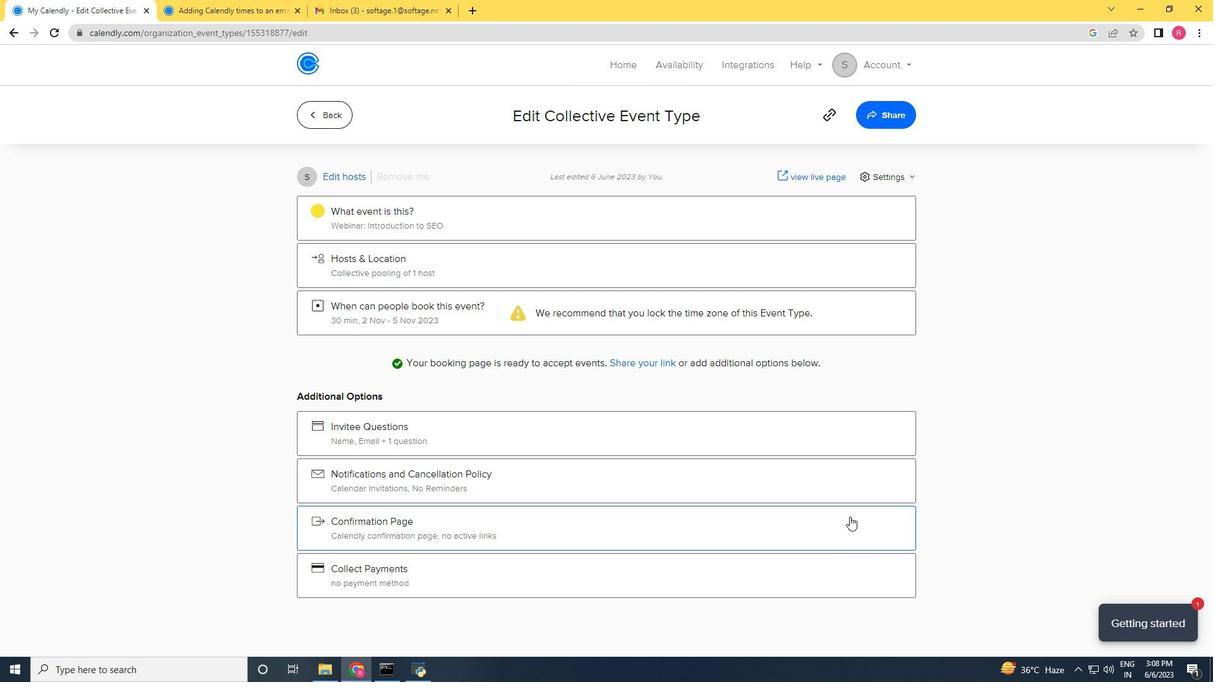 
Action: Mouse scrolled (845, 492) with delta (0, 0)
Screenshot: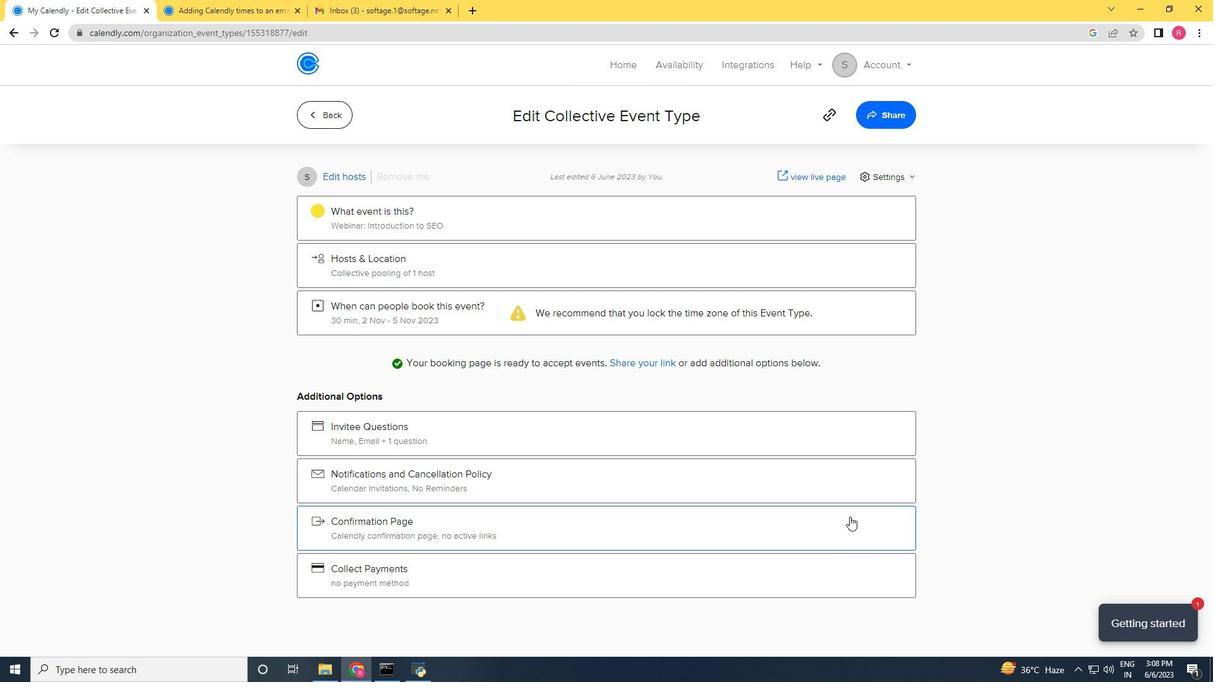 
Action: Mouse moved to (842, 470)
Screenshot: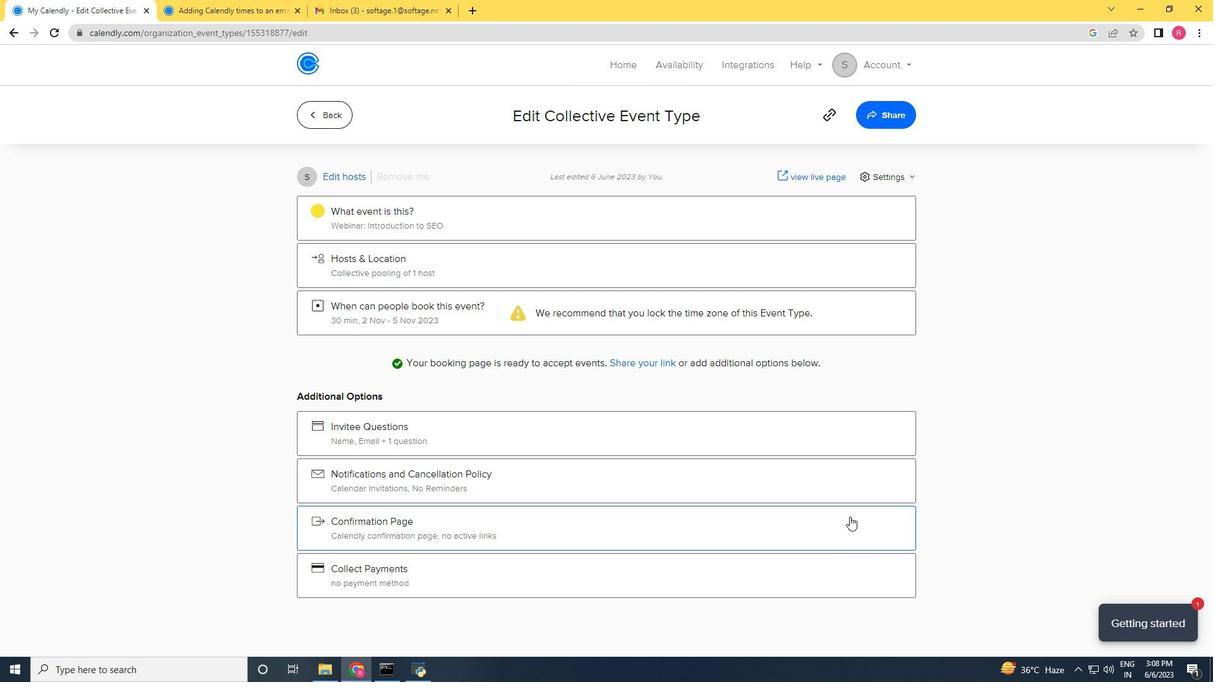 
Action: Mouse scrolled (844, 477) with delta (0, 0)
Screenshot: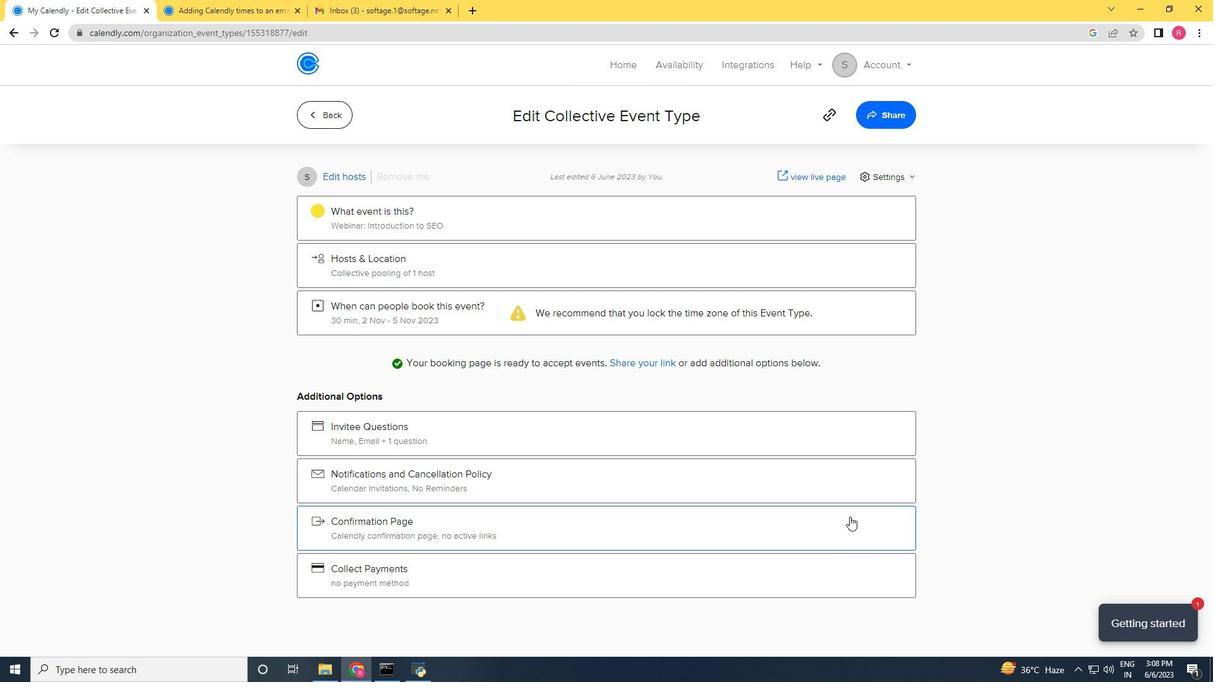 
Action: Mouse moved to (892, 114)
Screenshot: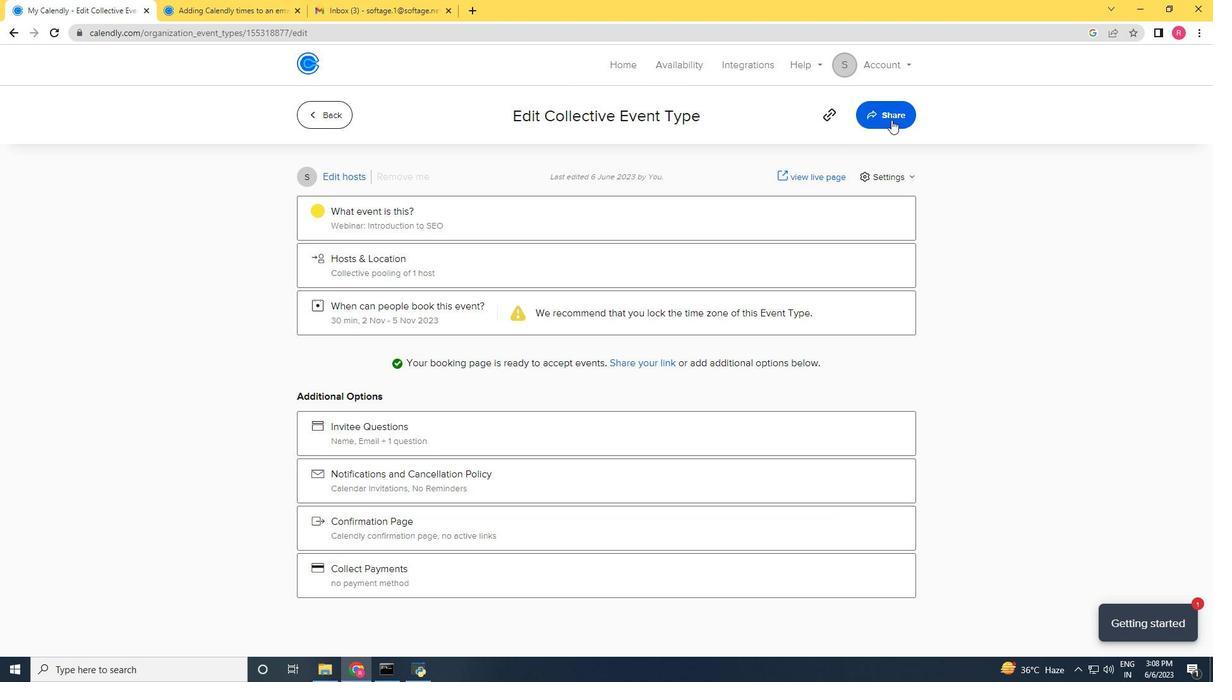 
Action: Mouse pressed left at (892, 114)
Screenshot: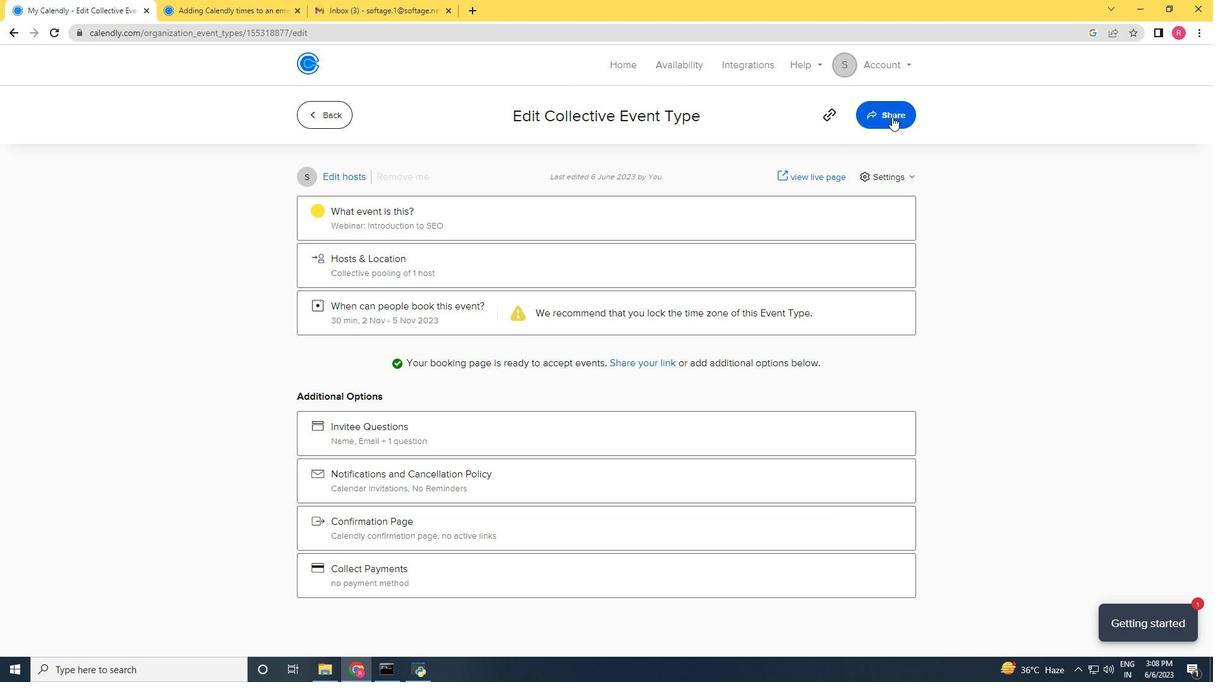 
Action: Mouse moved to (769, 230)
Screenshot: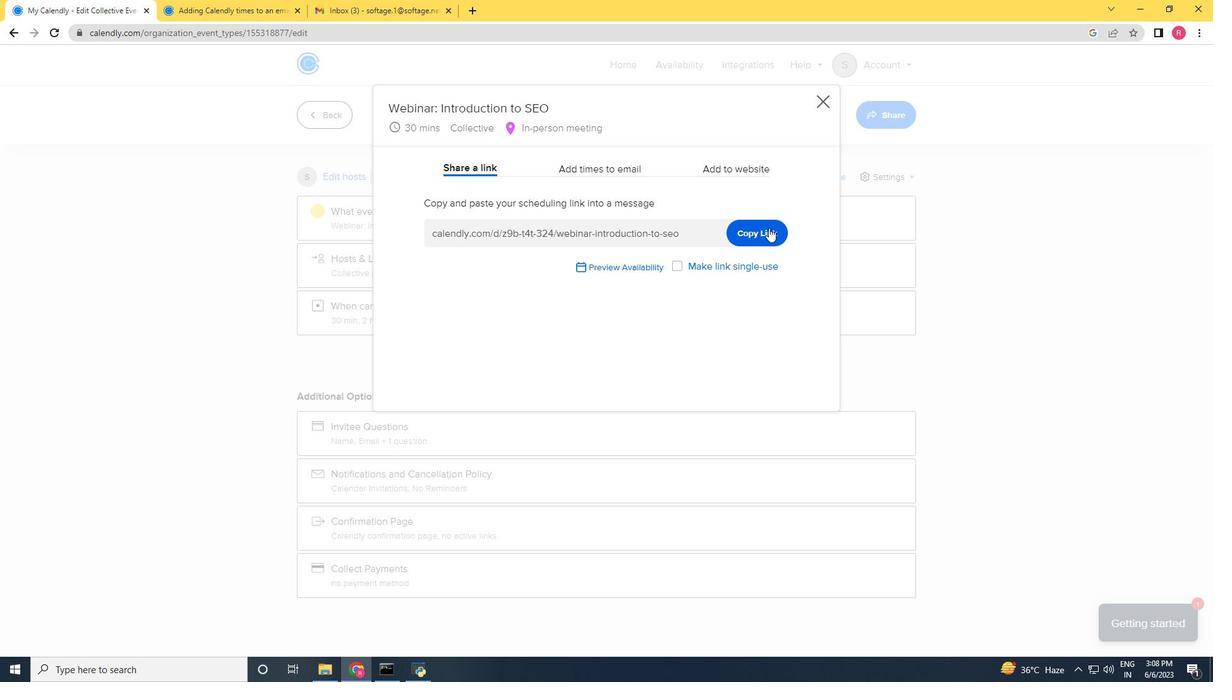 
Action: Mouse pressed left at (769, 230)
Screenshot: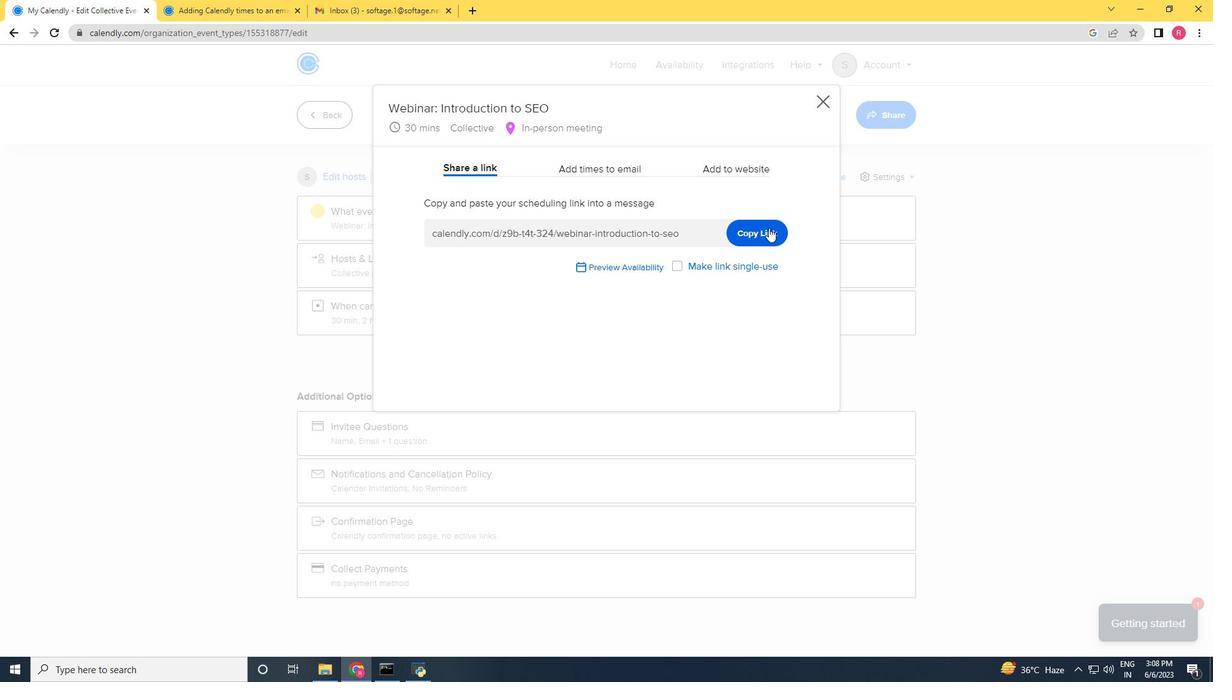 
Action: Mouse moved to (579, 161)
Screenshot: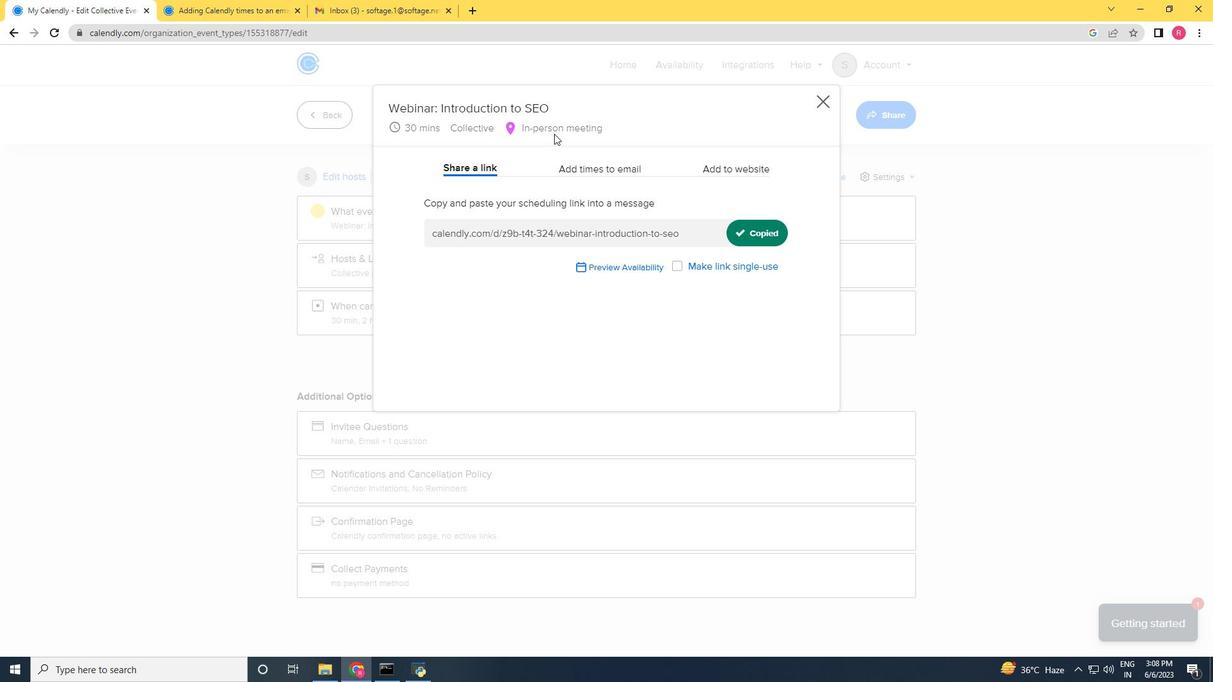 
Action: Mouse pressed left at (579, 161)
Screenshot: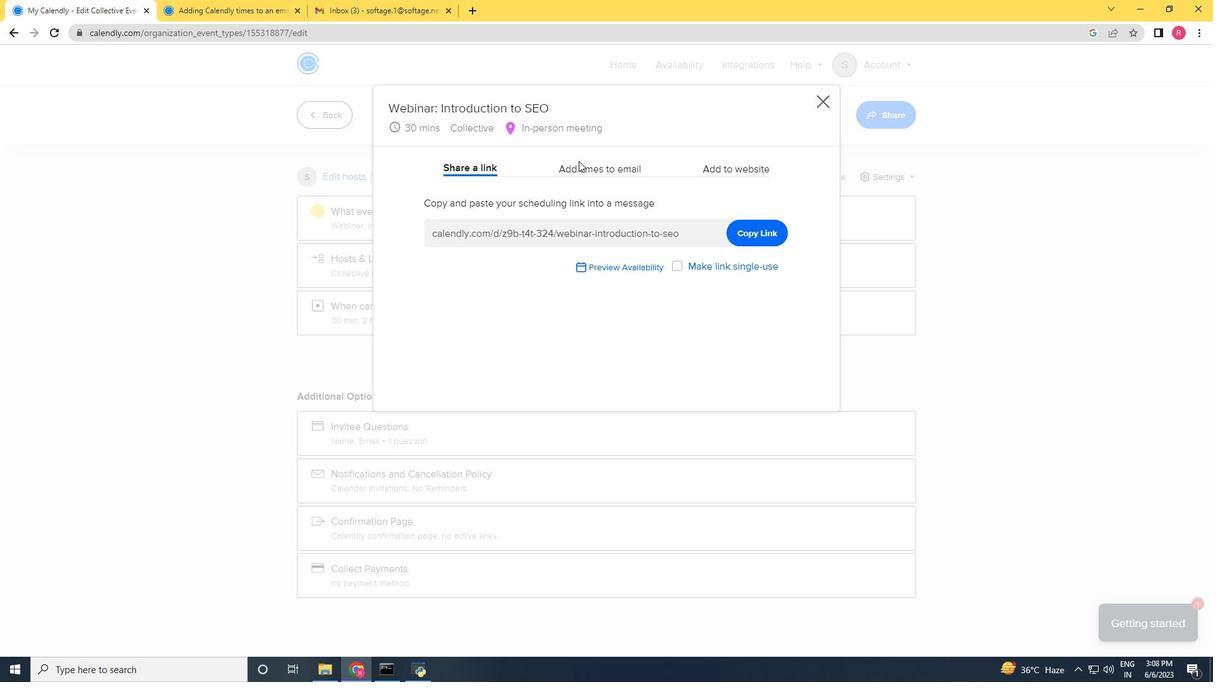 
Action: Mouse moved to (579, 167)
Screenshot: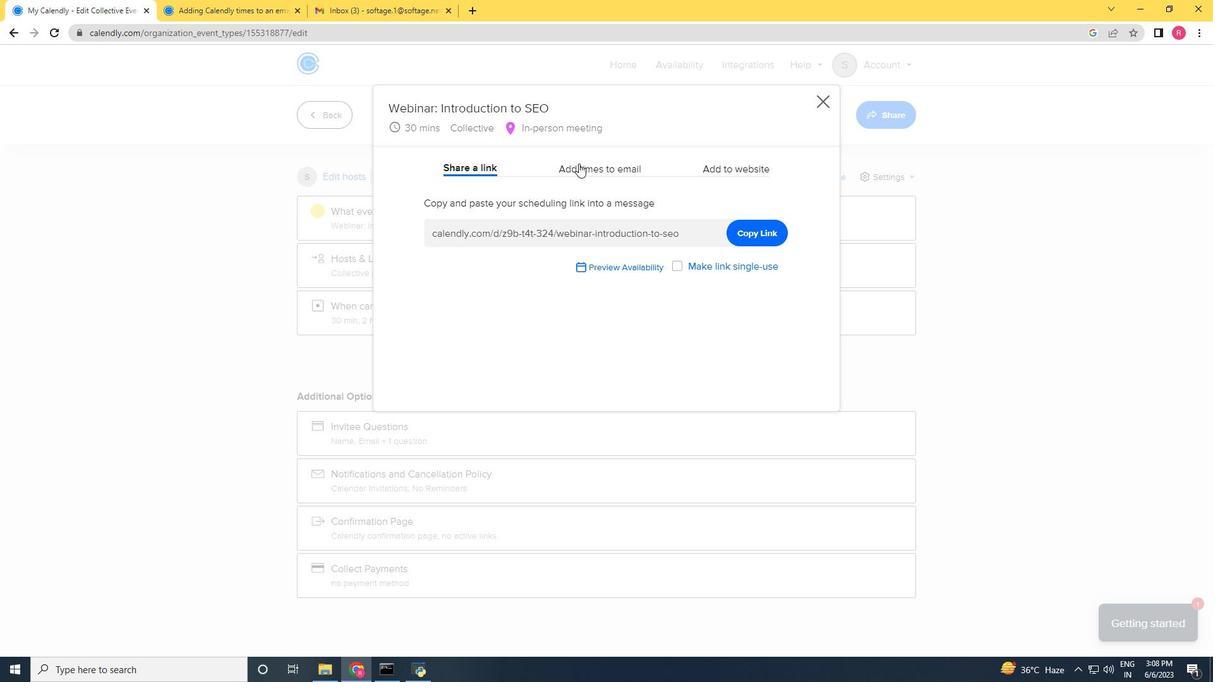 
Action: Mouse pressed left at (579, 167)
Screenshot: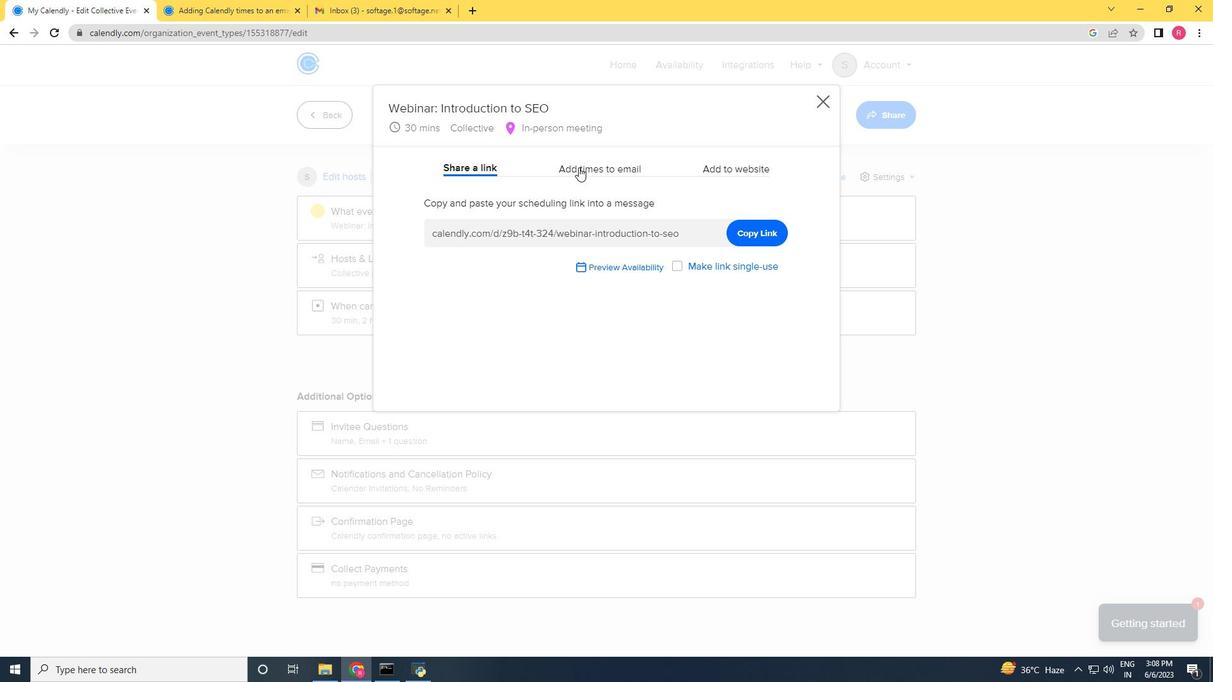 
Action: Mouse moved to (696, 247)
Screenshot: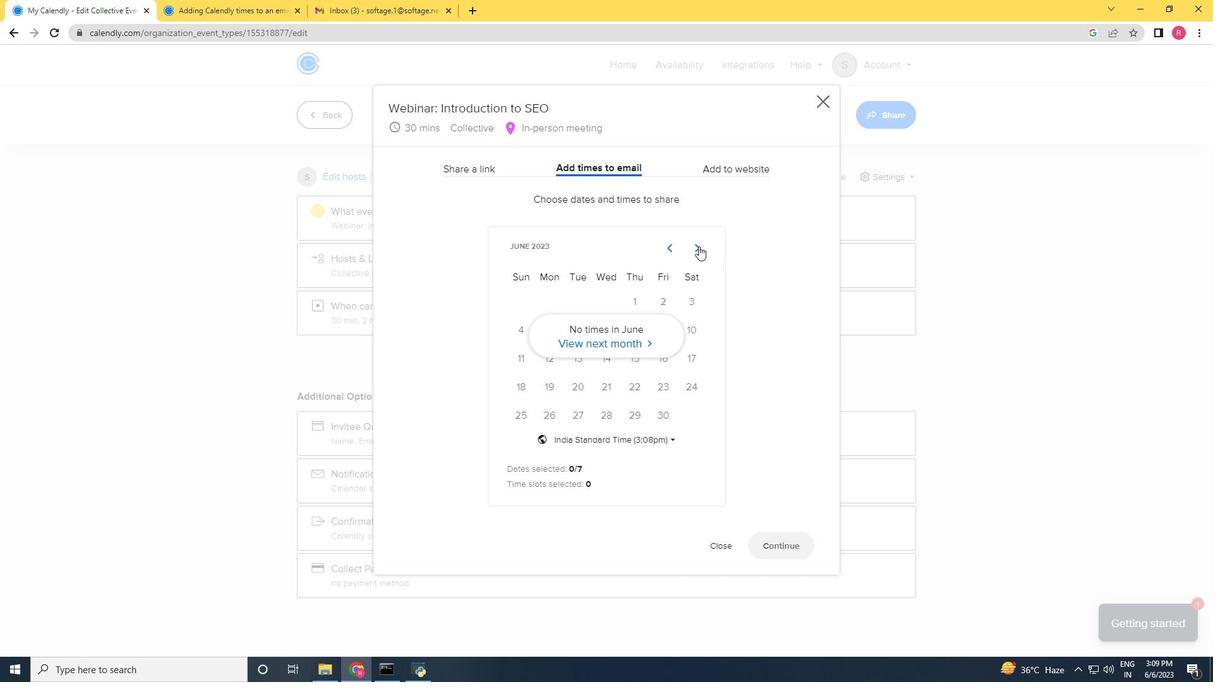
Action: Mouse pressed left at (696, 247)
Screenshot: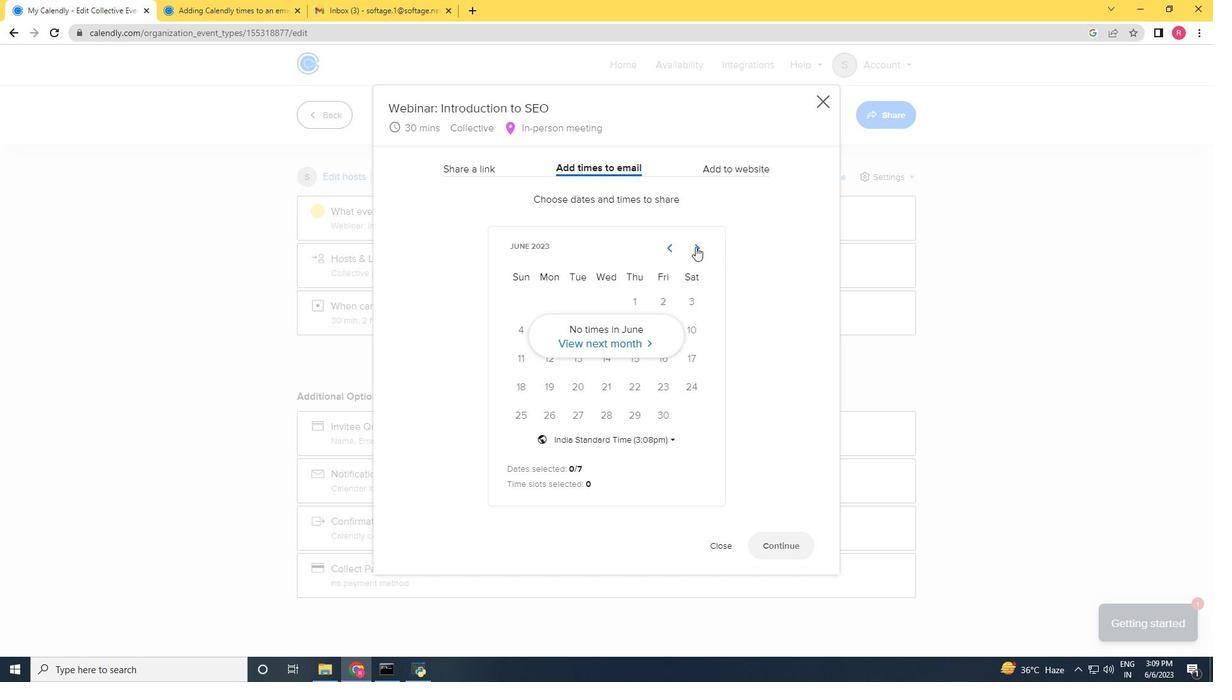 
Action: Mouse pressed left at (696, 247)
Screenshot: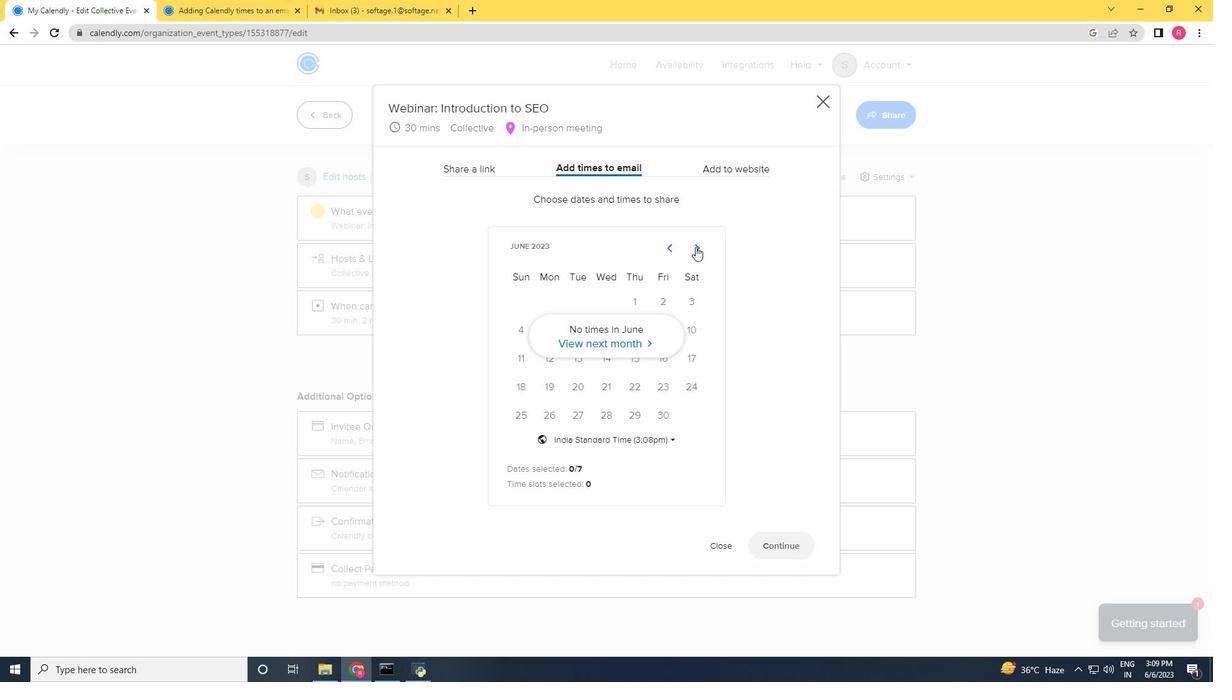 
Action: Mouse pressed left at (696, 247)
Screenshot: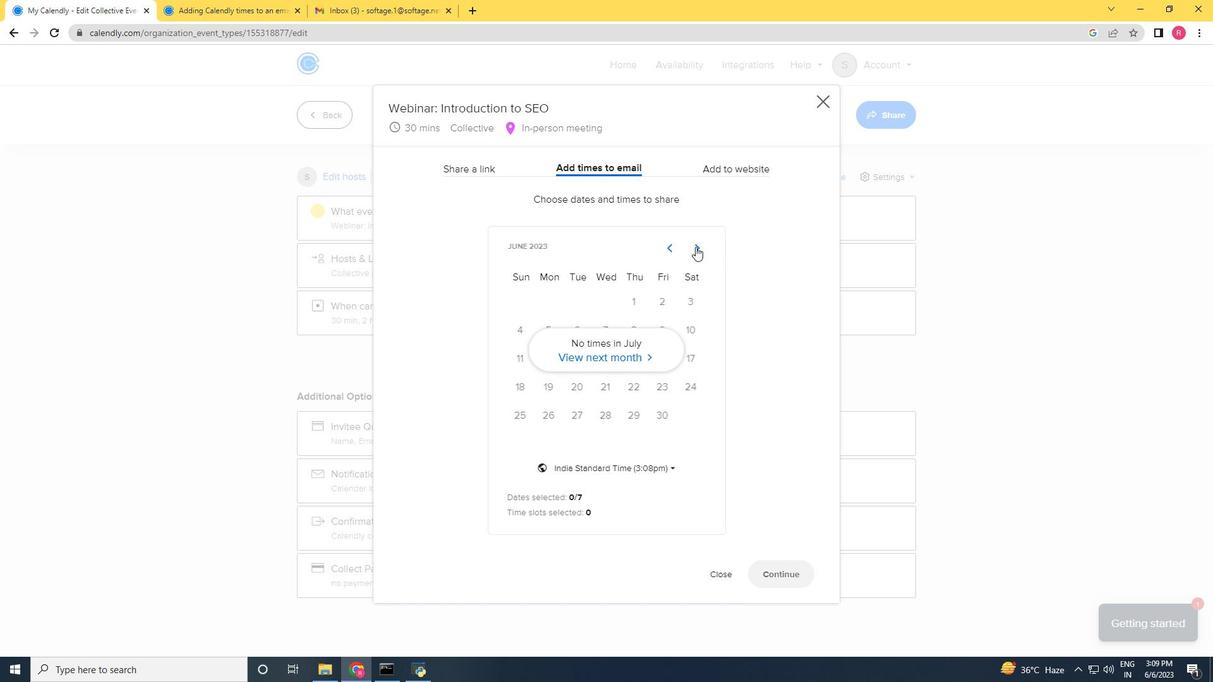 
Action: Mouse pressed left at (696, 247)
Screenshot: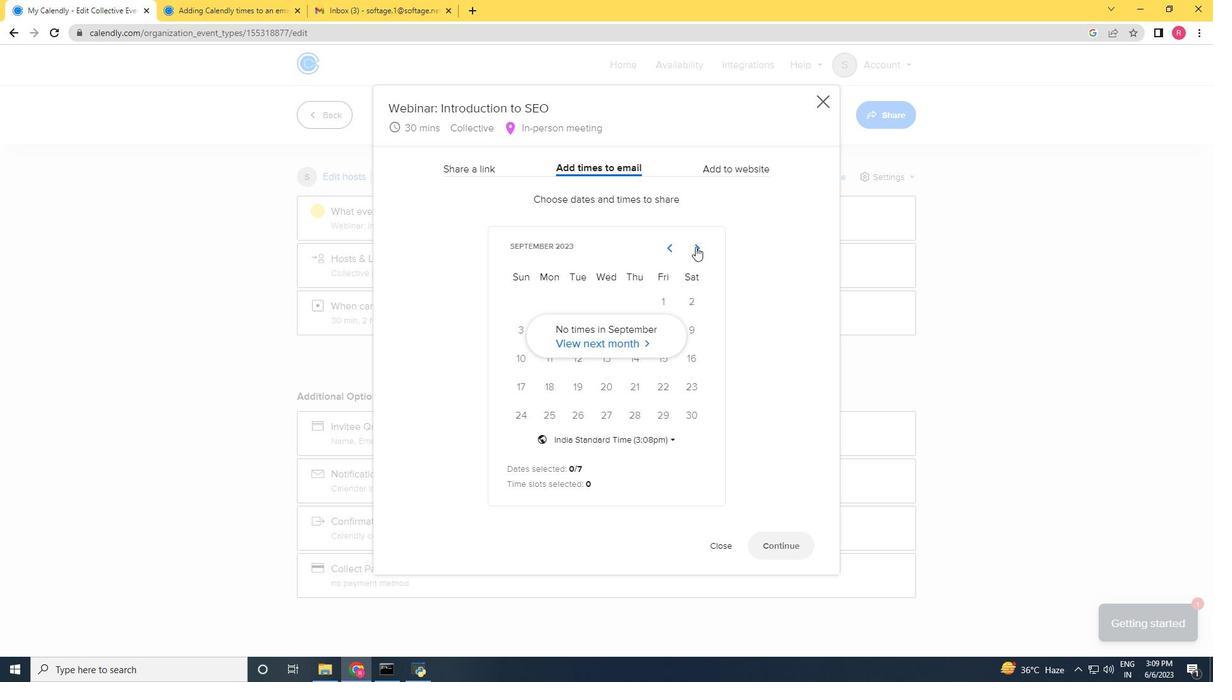 
Action: Mouse pressed left at (696, 247)
Screenshot: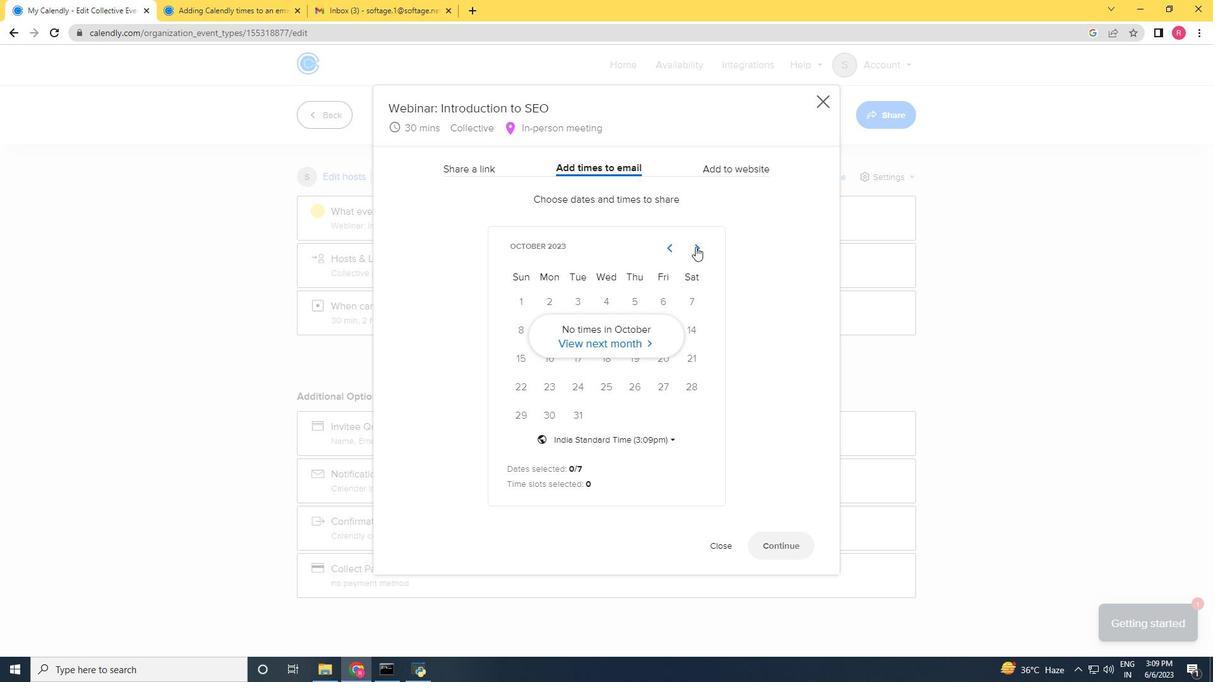 
Action: Mouse pressed left at (696, 247)
Screenshot: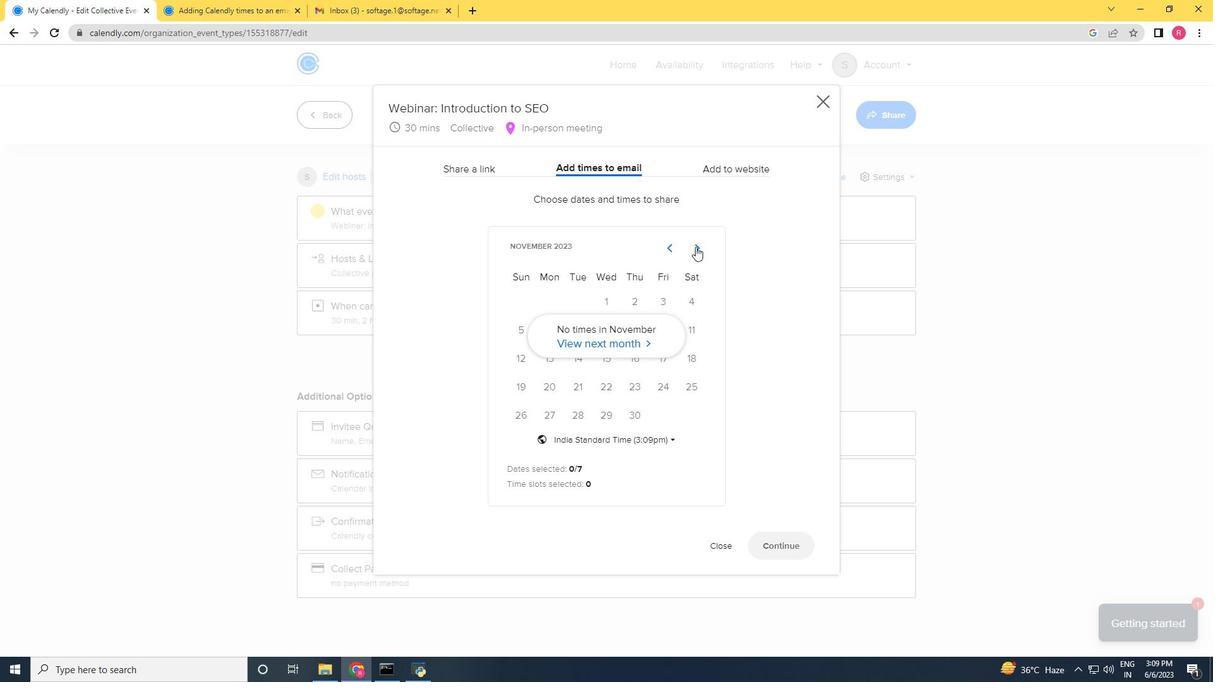 
Action: Mouse moved to (369, 12)
Screenshot: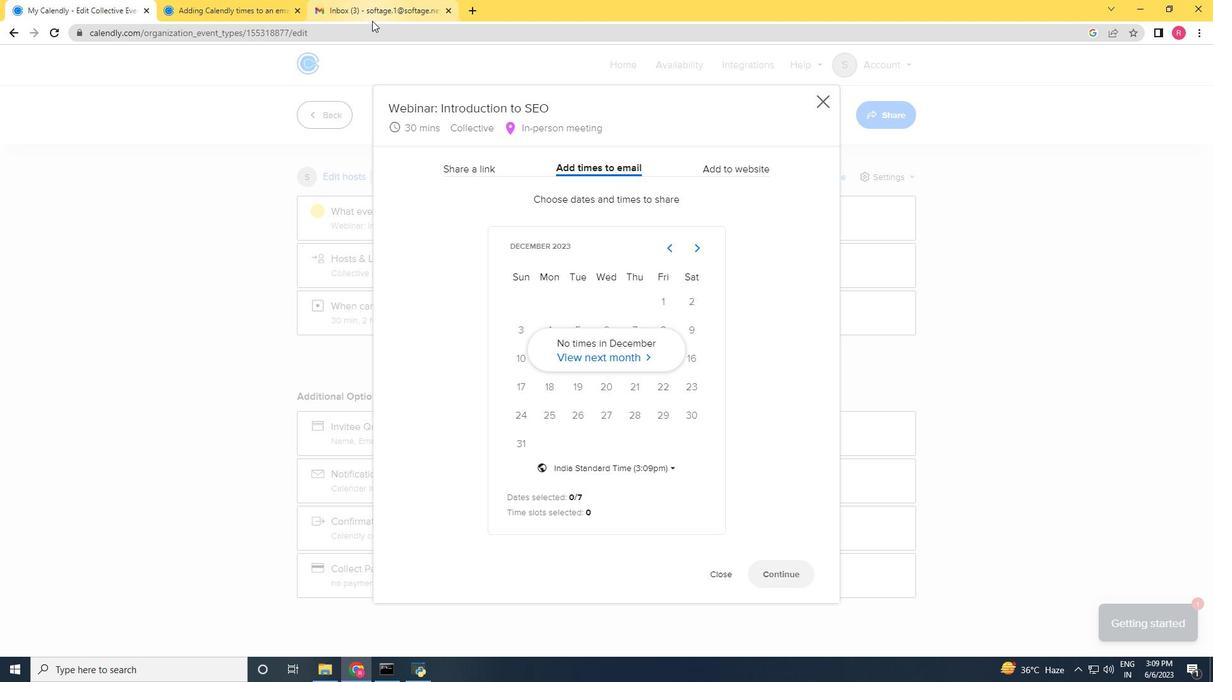 
Action: Mouse pressed left at (369, 12)
Screenshot: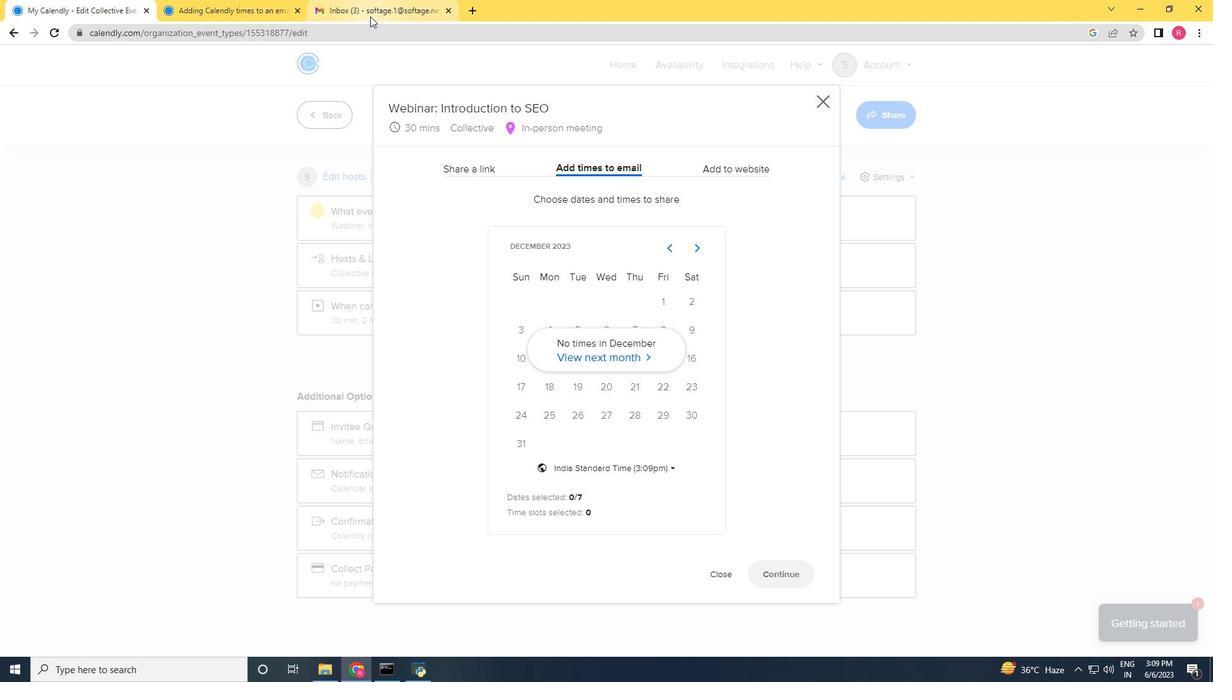 
Action: Mouse moved to (348, 268)
Screenshot: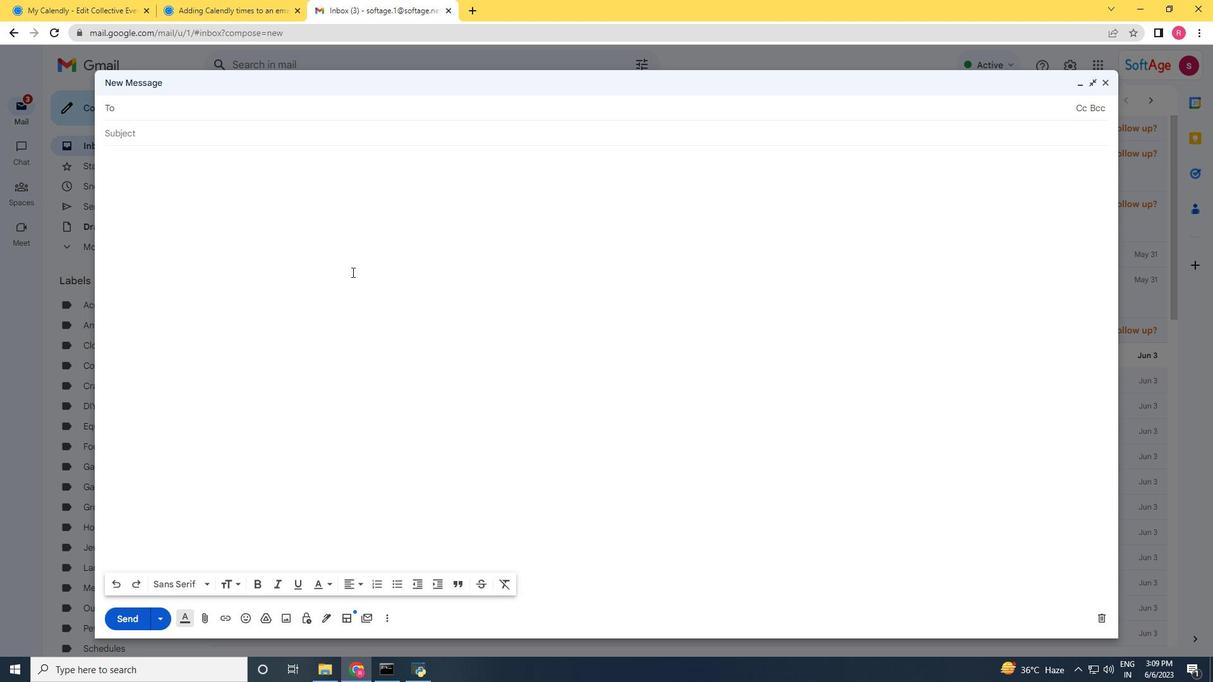 
Action: Mouse pressed left at (348, 268)
Screenshot: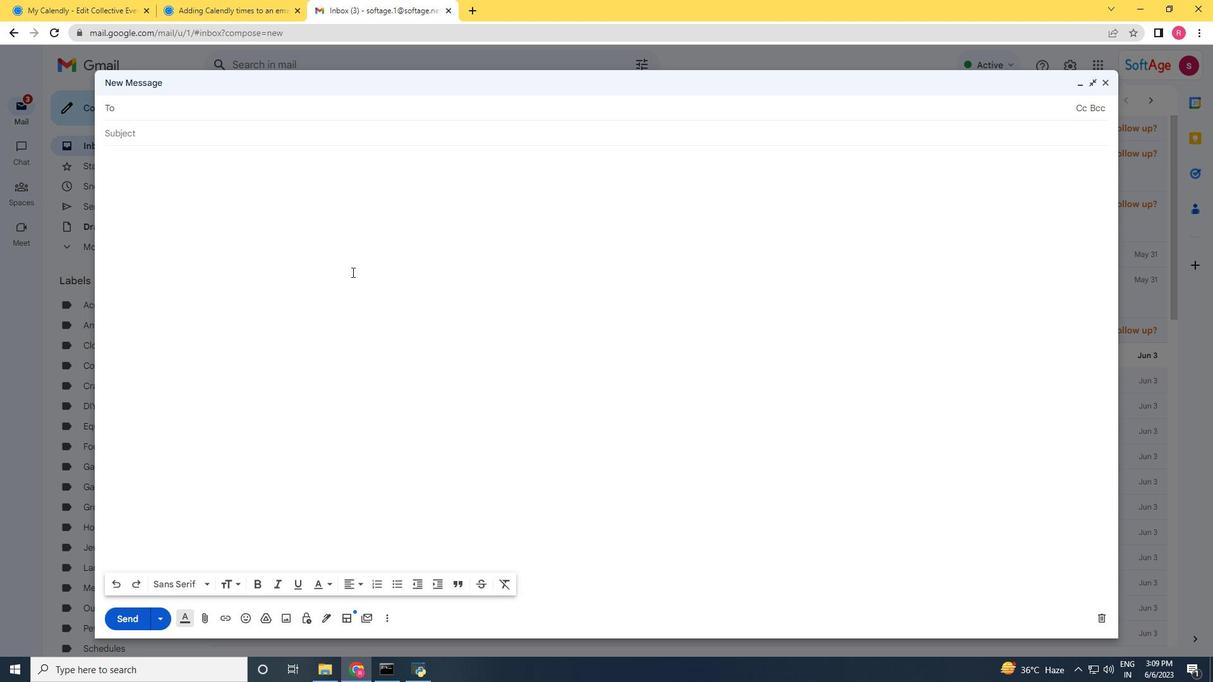
Action: Mouse moved to (228, 97)
Screenshot: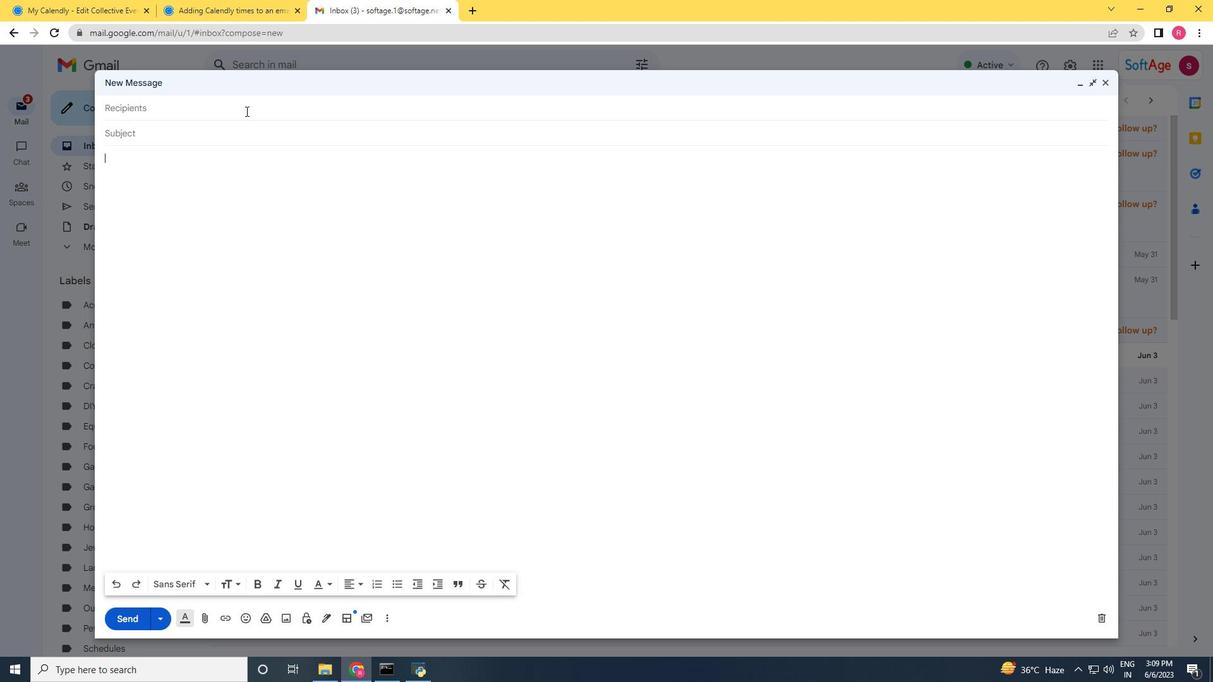 
Action: Mouse pressed left at (228, 97)
Screenshot: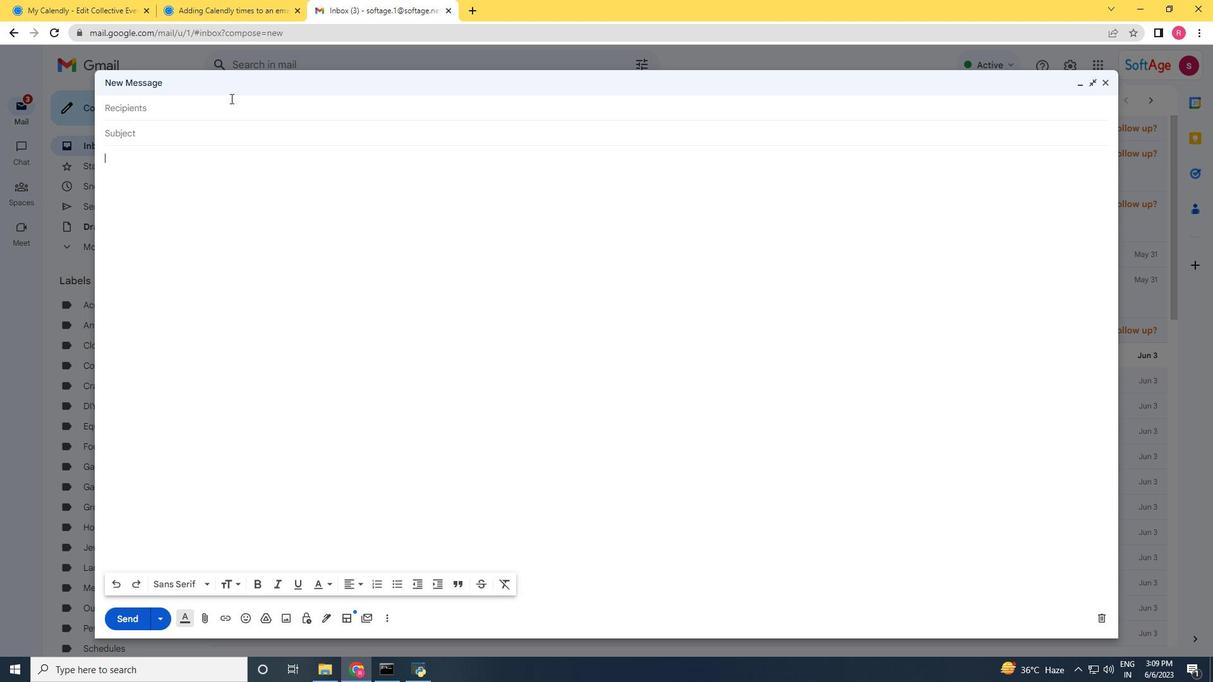 
Action: Mouse moved to (227, 100)
Screenshot: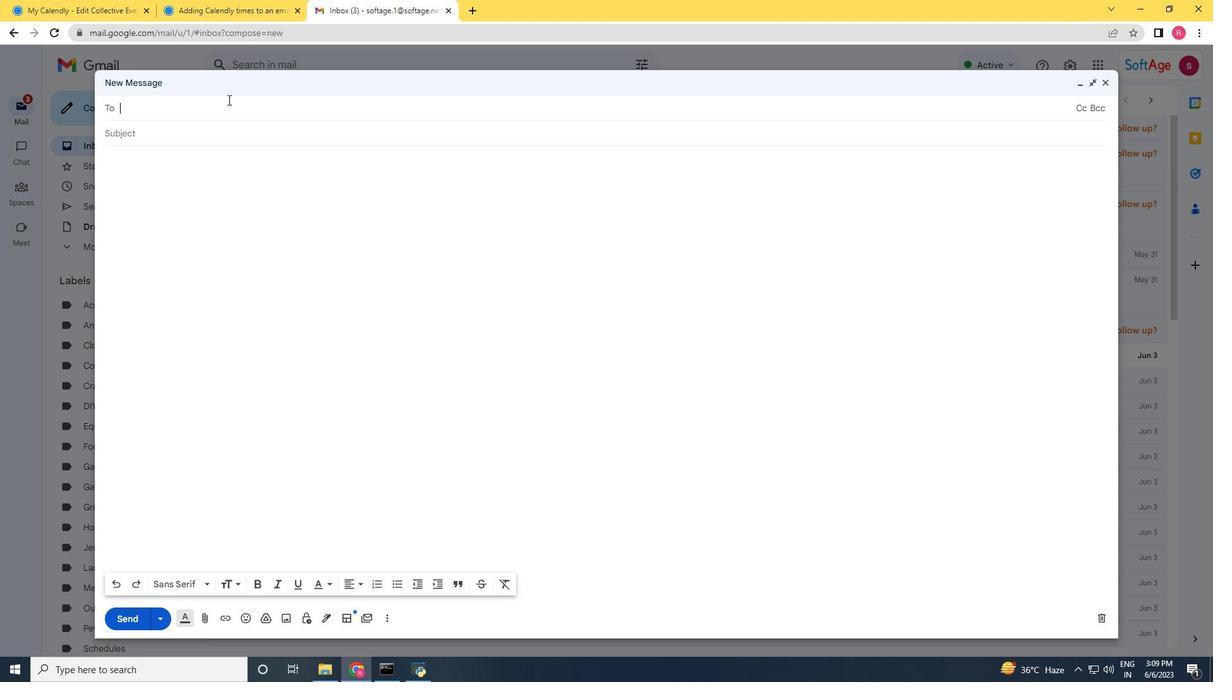 
Action: Key pressed softage.10
Screenshot: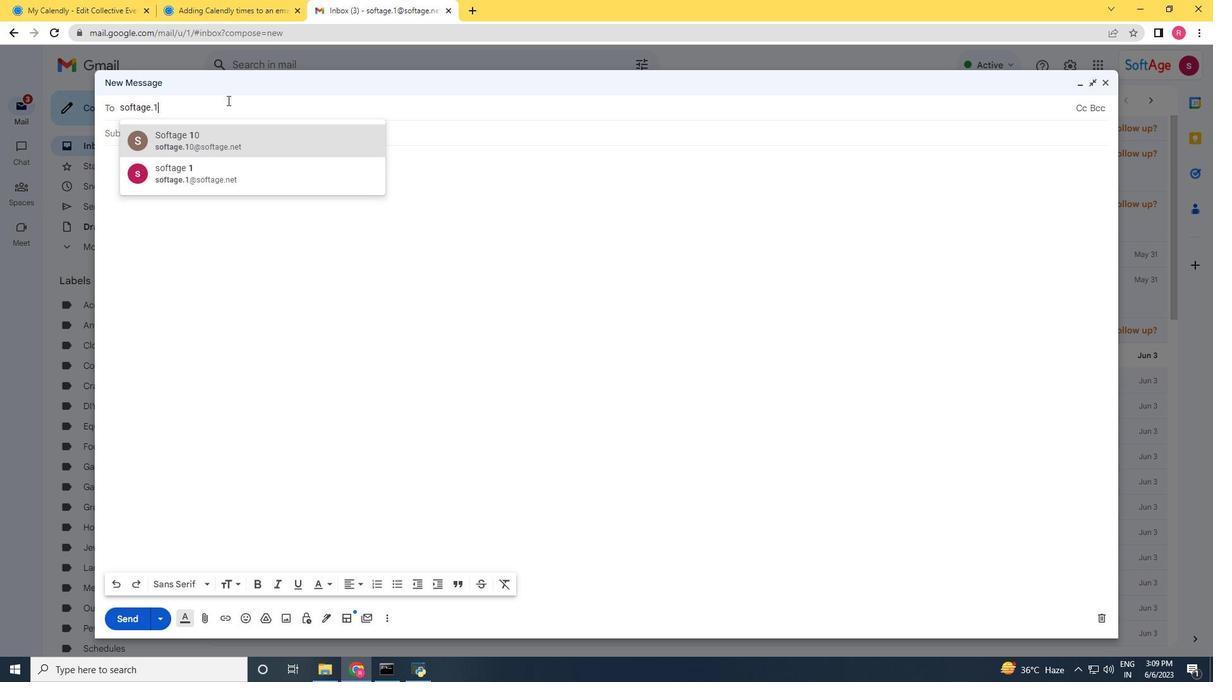 
Action: Mouse moved to (226, 101)
Screenshot: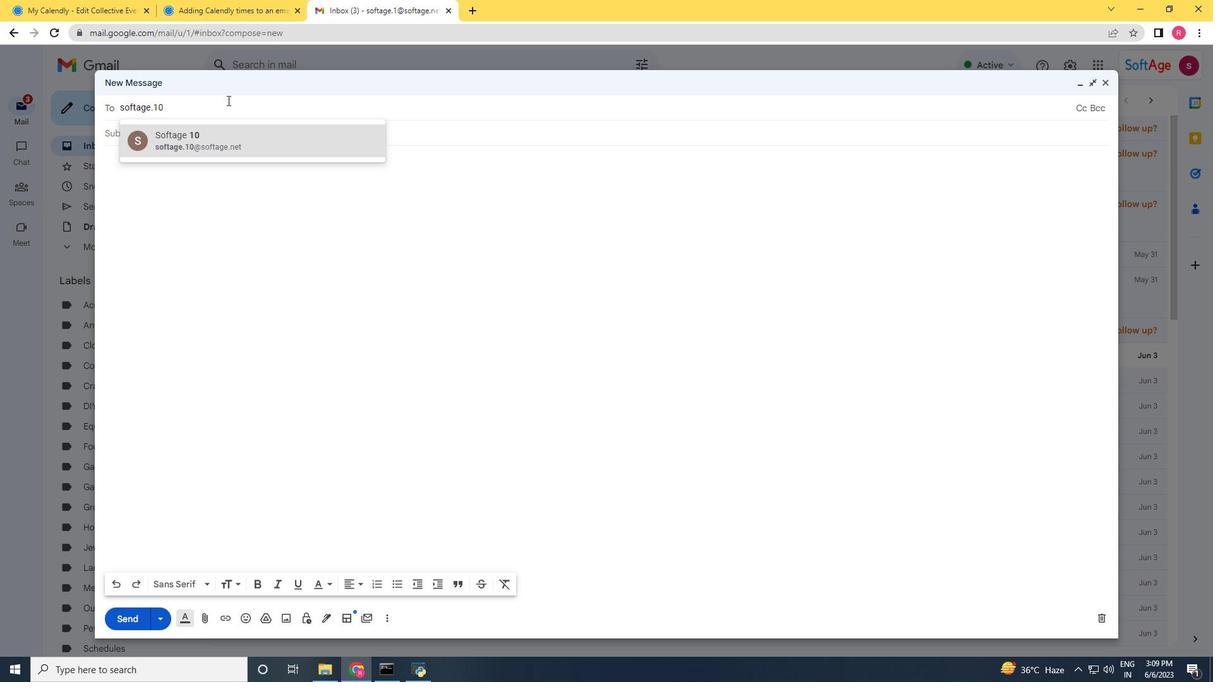 
Action: Mouse scrolled (226, 102) with delta (0, 0)
Screenshot: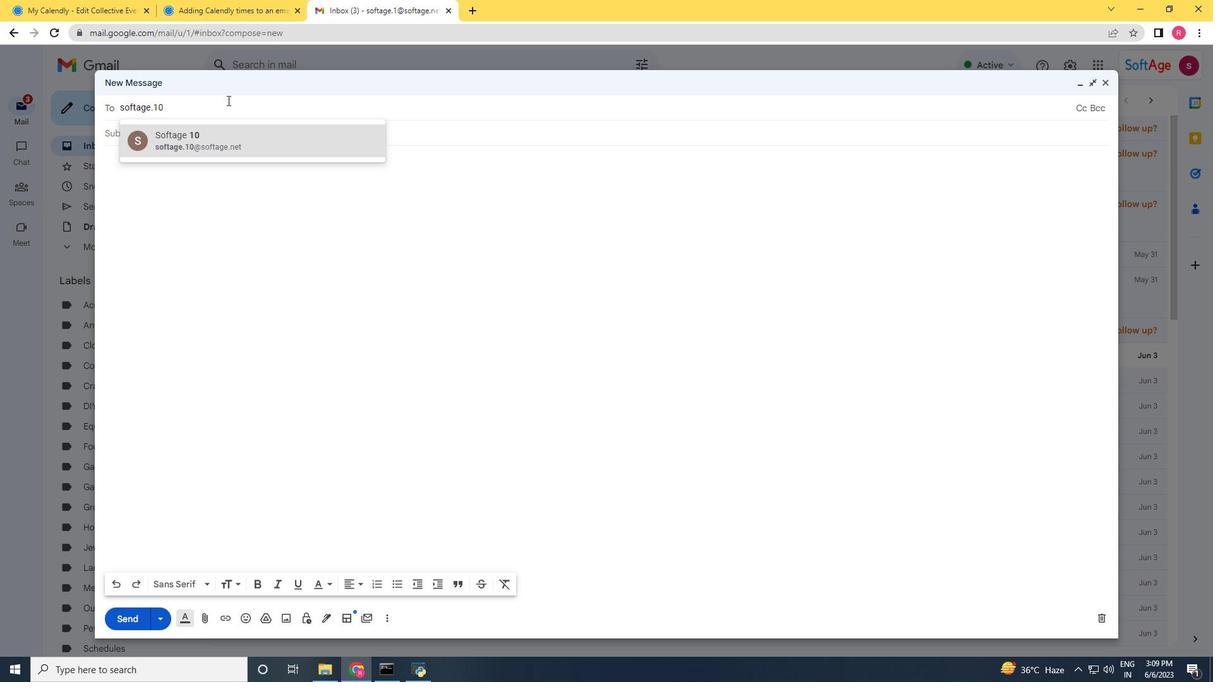 
Action: Mouse moved to (223, 141)
Screenshot: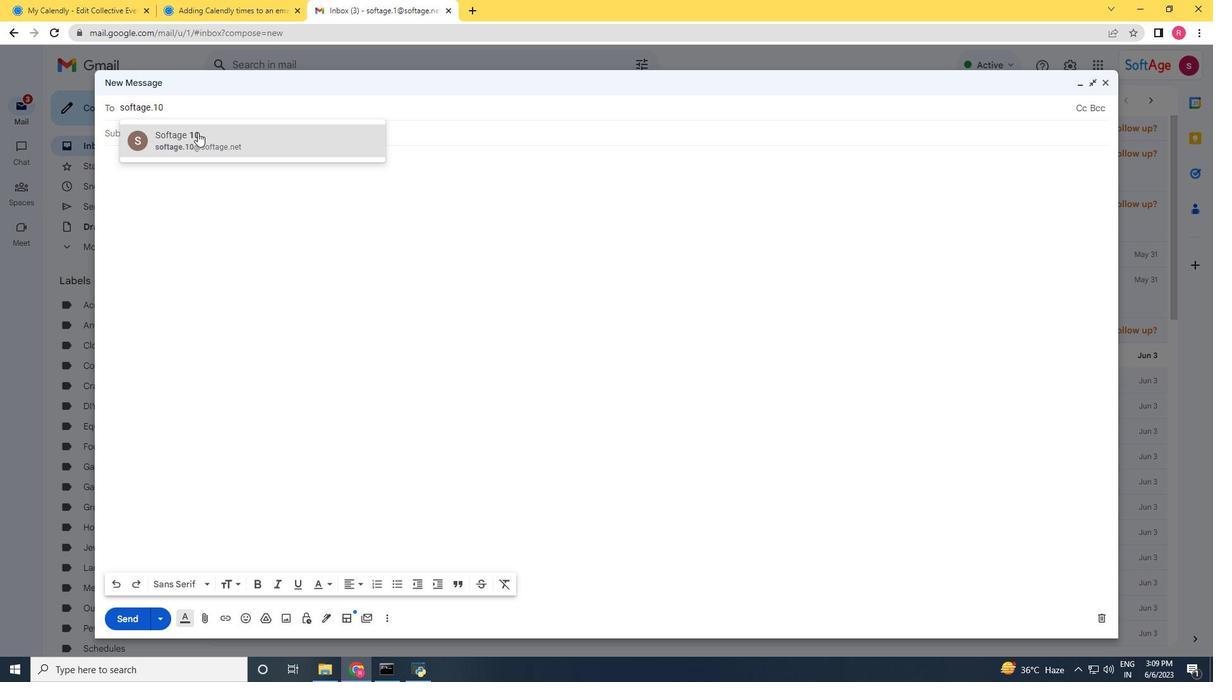 
Action: Mouse pressed left at (223, 141)
Screenshot: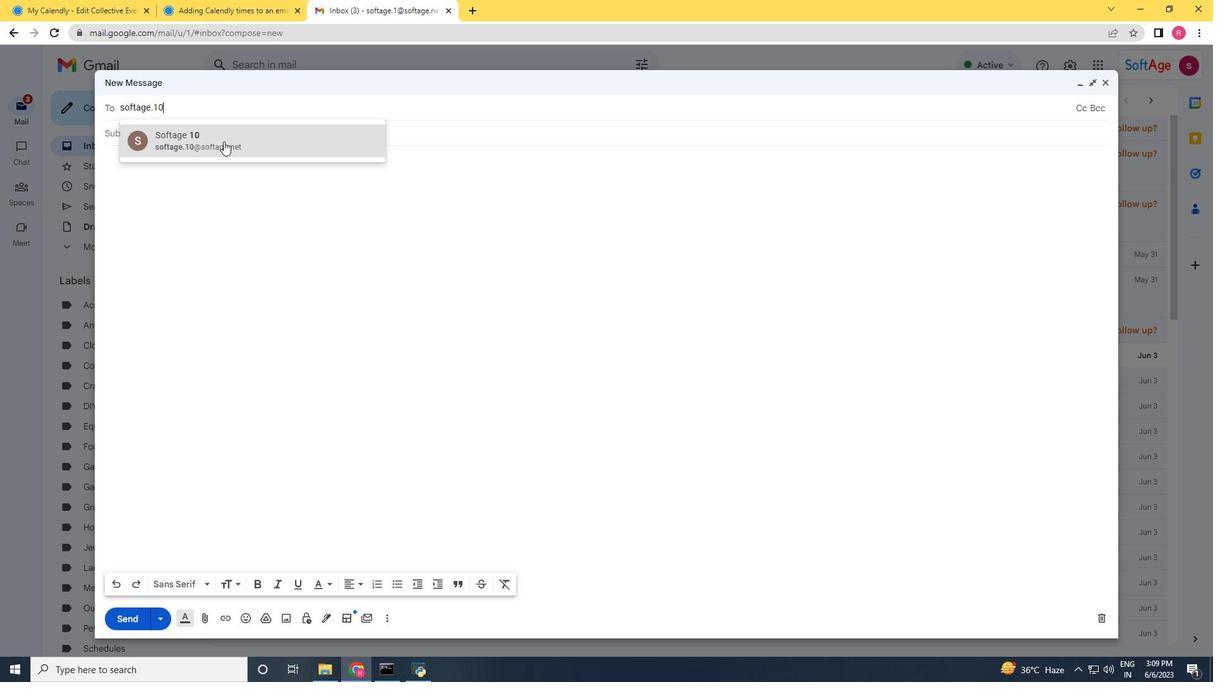 
Action: Mouse moved to (223, 141)
Screenshot: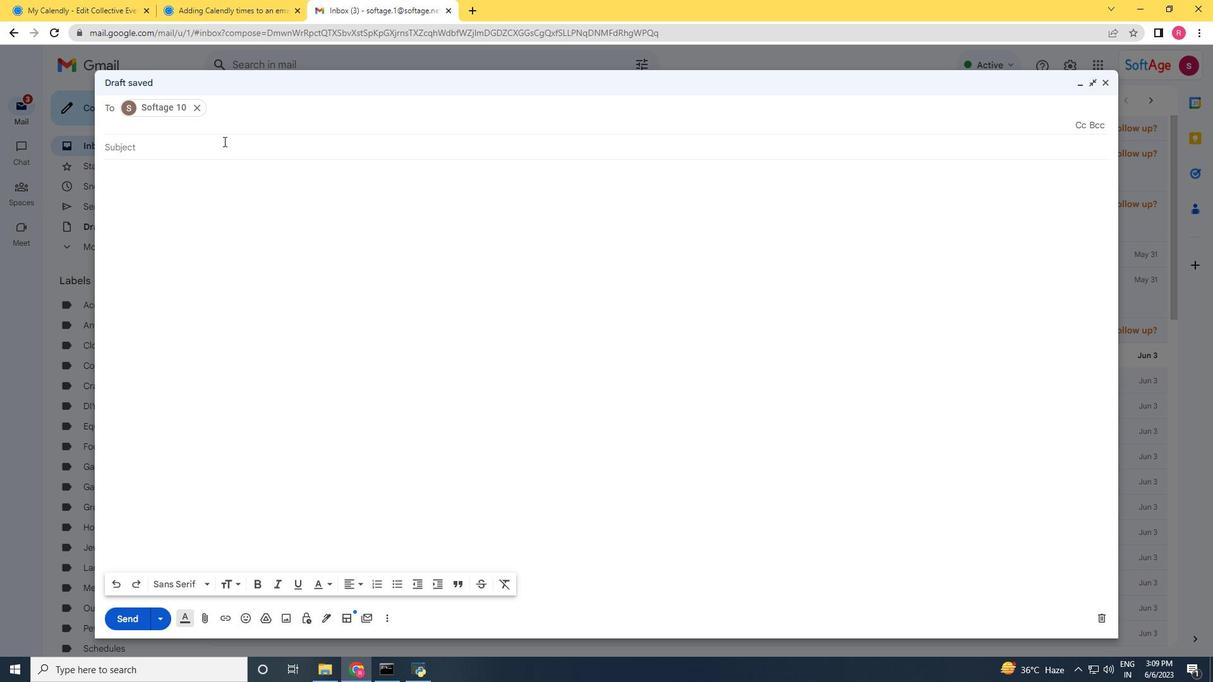
Action: Key pressed softa
Screenshot: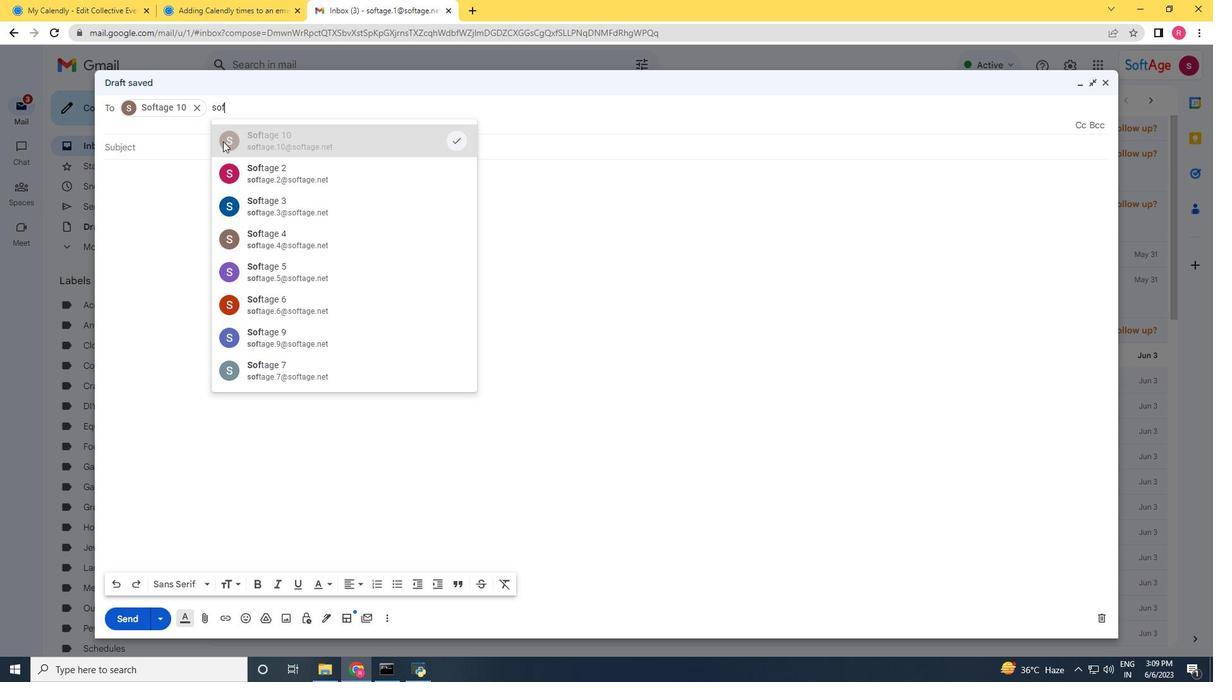 
Action: Mouse moved to (222, 141)
Screenshot: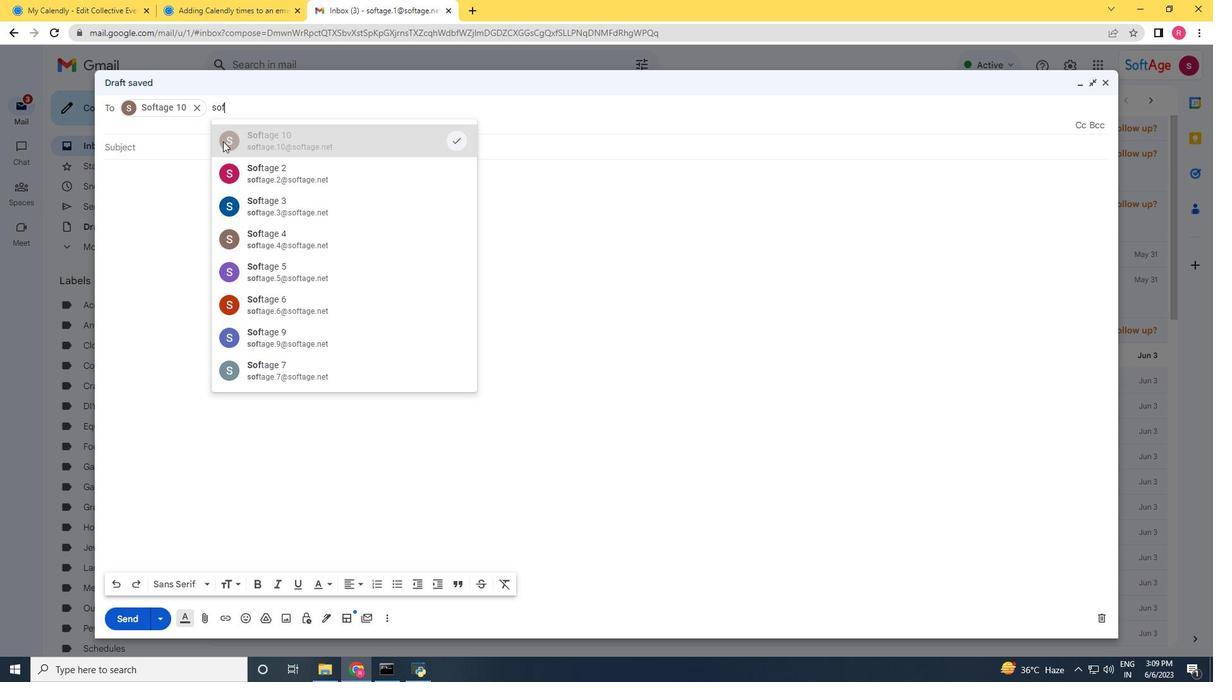 
Action: Key pressed ge.2
Screenshot: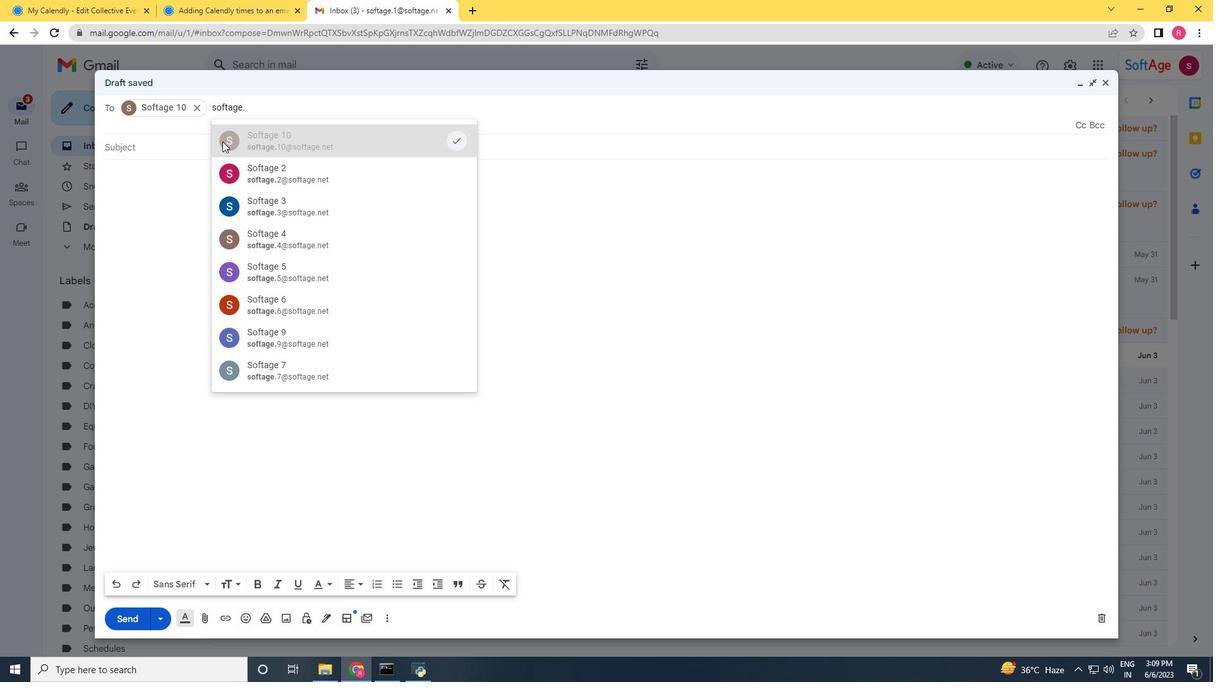 
Action: Mouse moved to (260, 152)
Screenshot: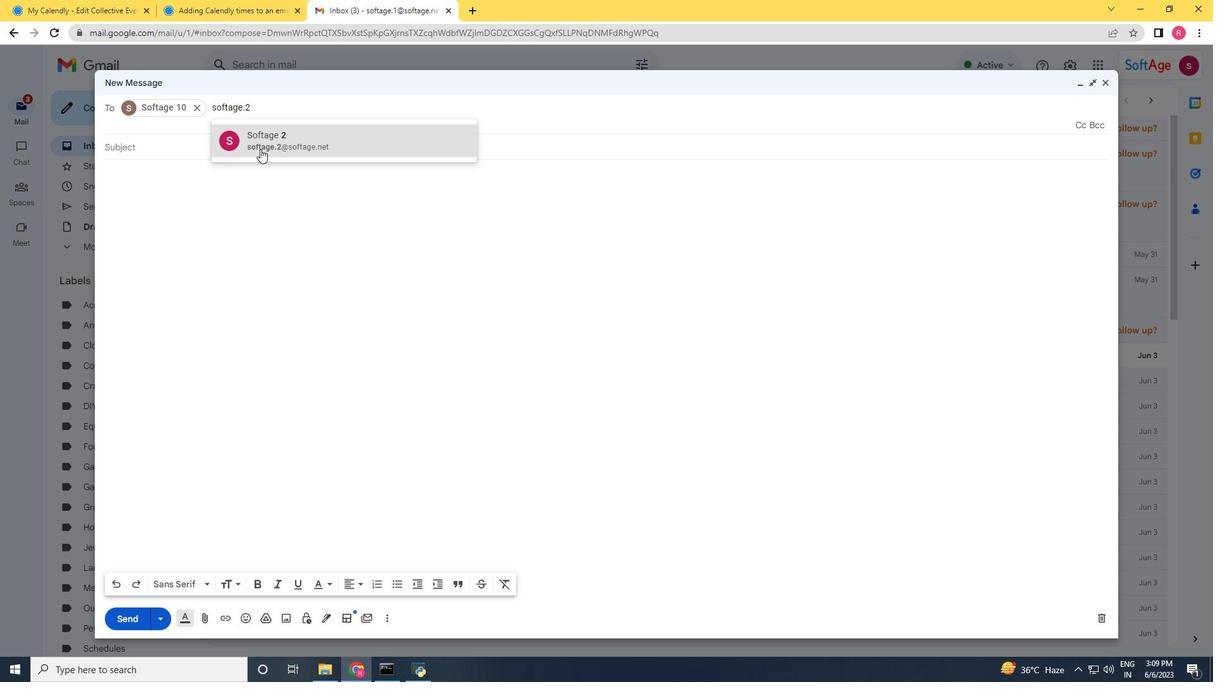 
Action: Mouse pressed left at (260, 152)
Screenshot: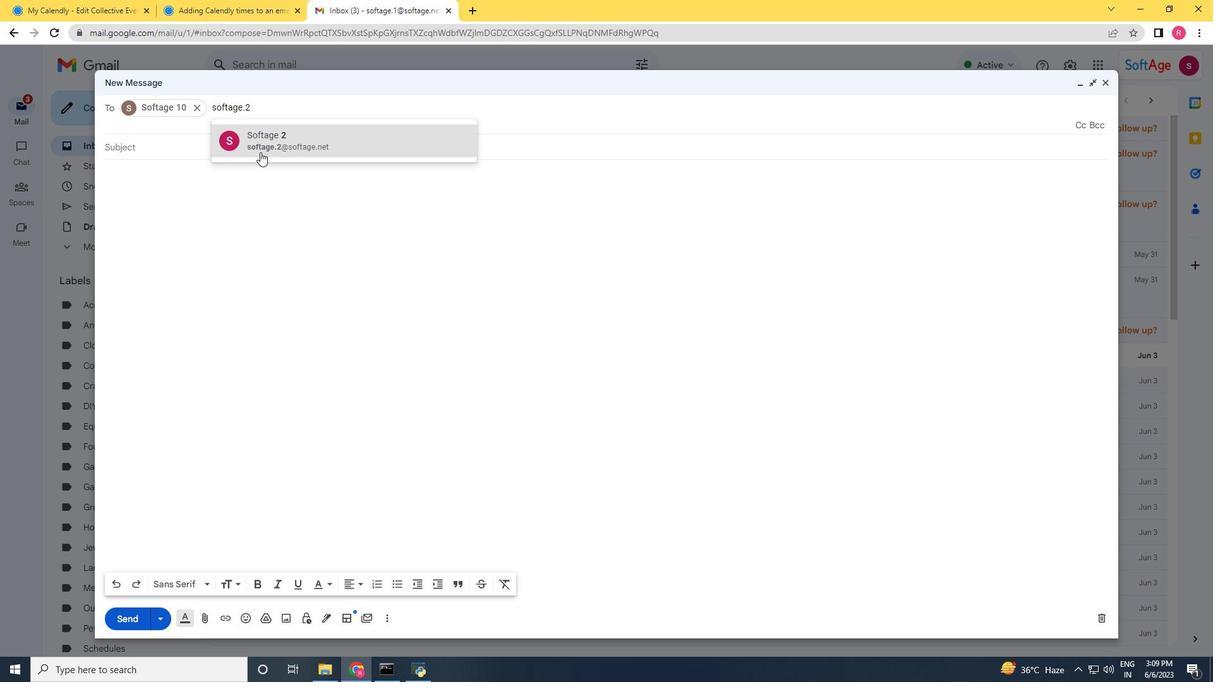 
Action: Mouse moved to (190, 213)
Screenshot: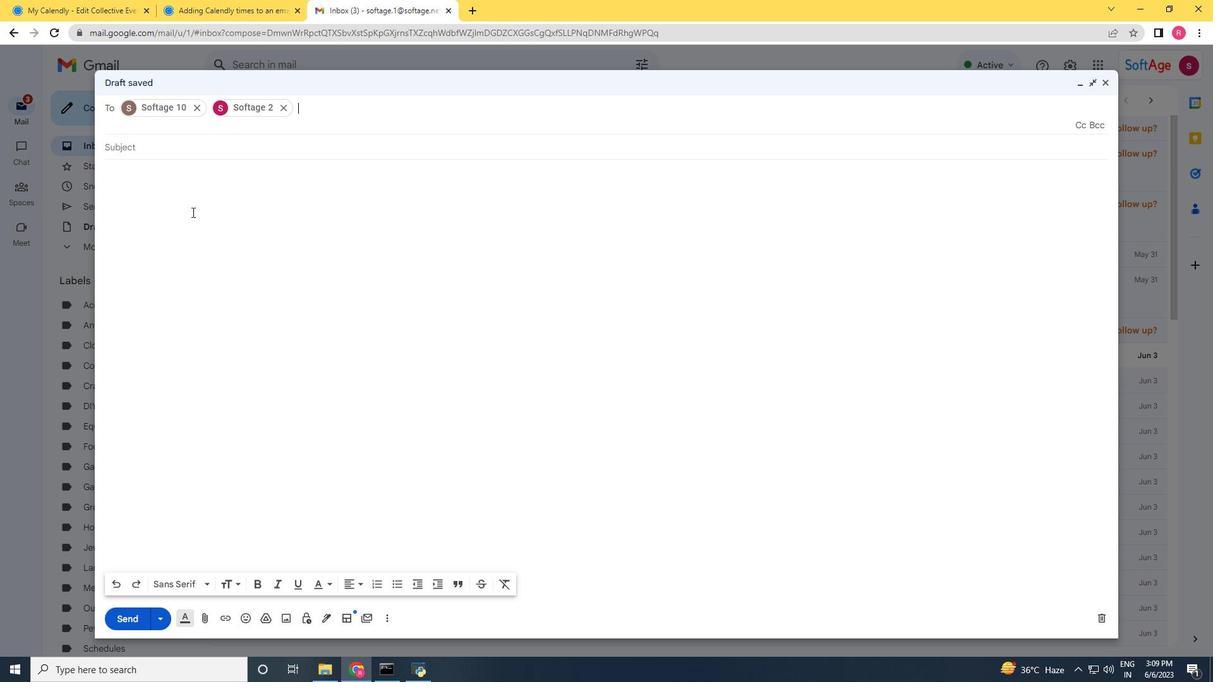 
Action: Mouse pressed right at (190, 213)
Screenshot: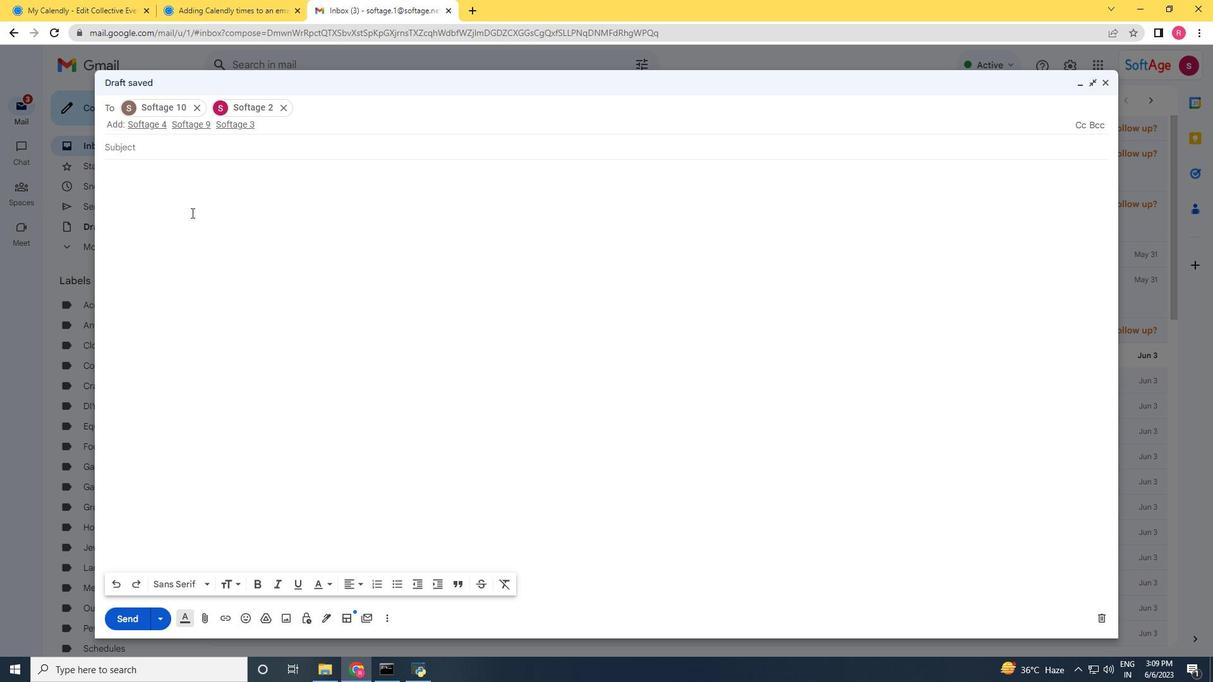 
Action: Mouse moved to (215, 314)
Screenshot: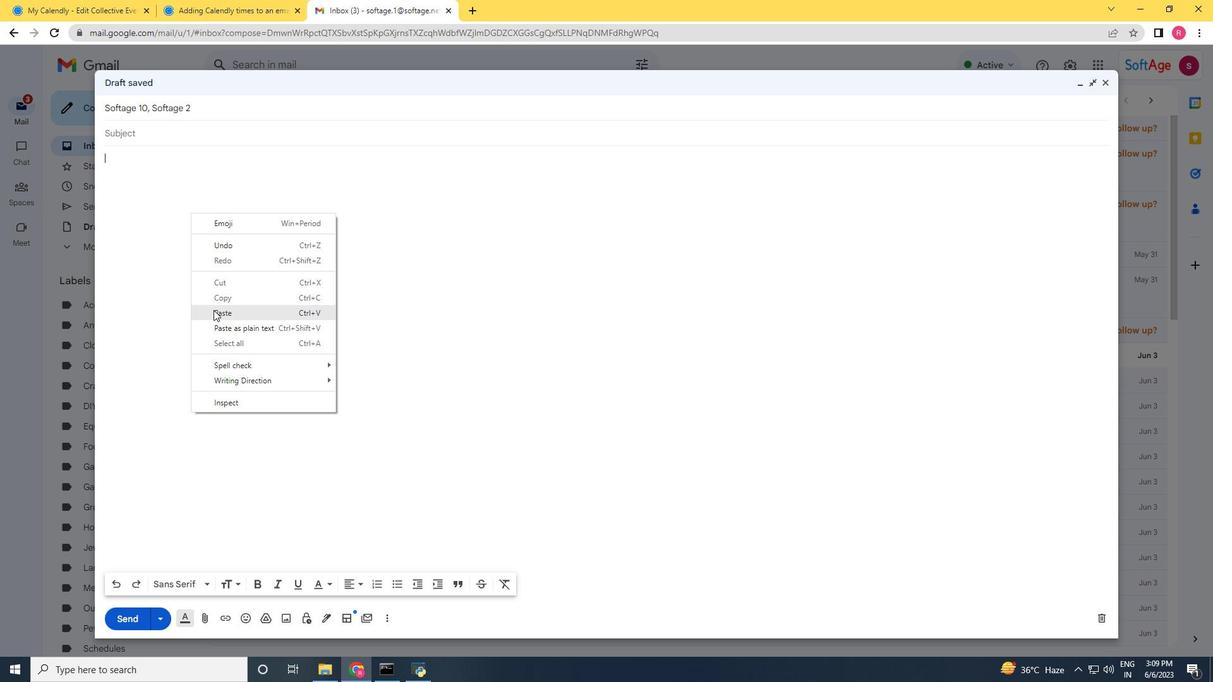 
Action: Mouse pressed left at (215, 314)
Screenshot: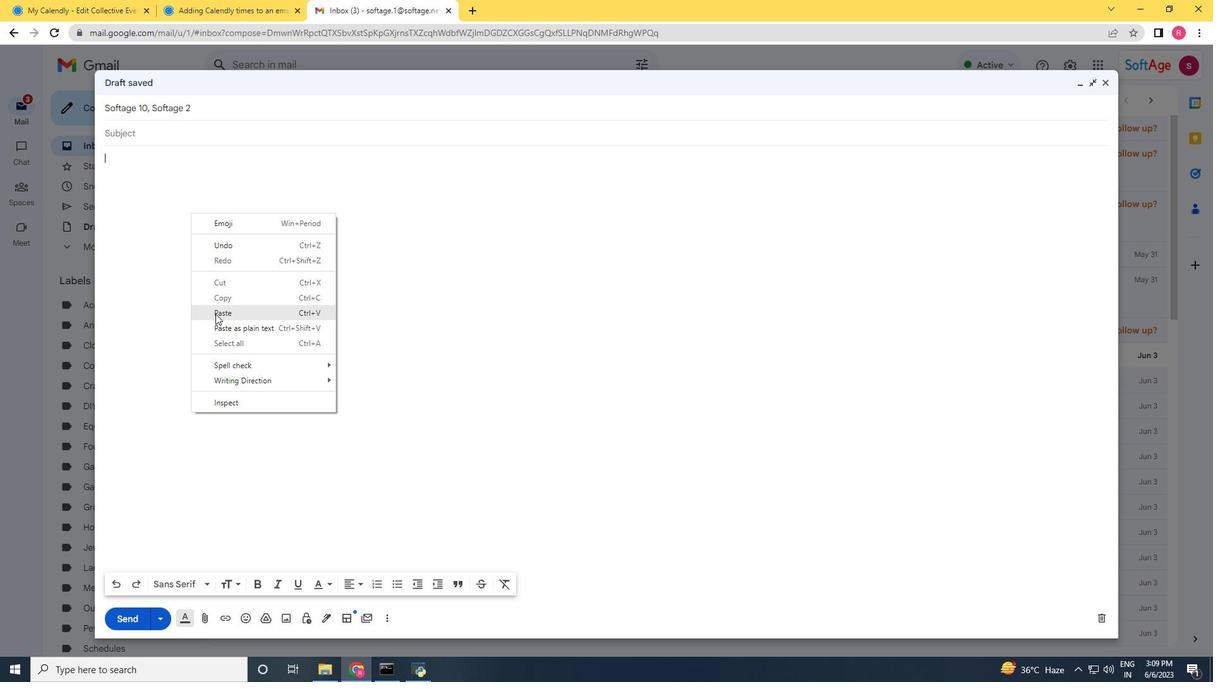 
Action: Mouse moved to (151, 113)
Screenshot: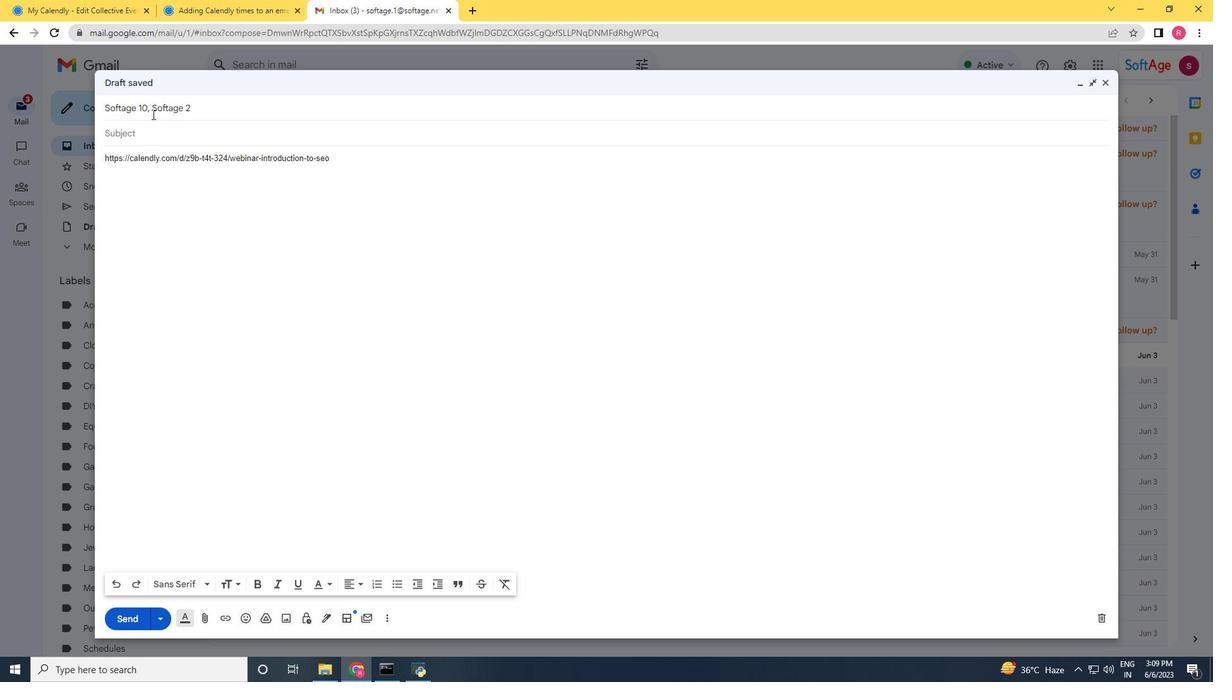 
Action: Mouse pressed left at (151, 113)
Screenshot: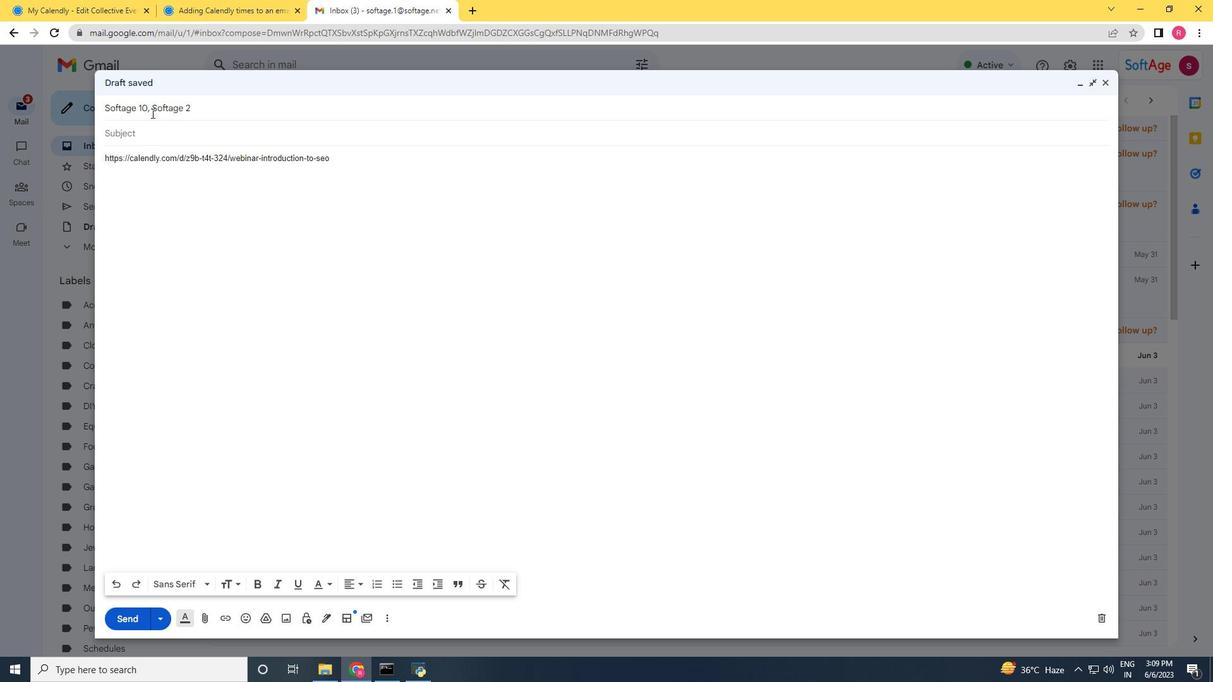 
Action: Mouse moved to (192, 239)
Screenshot: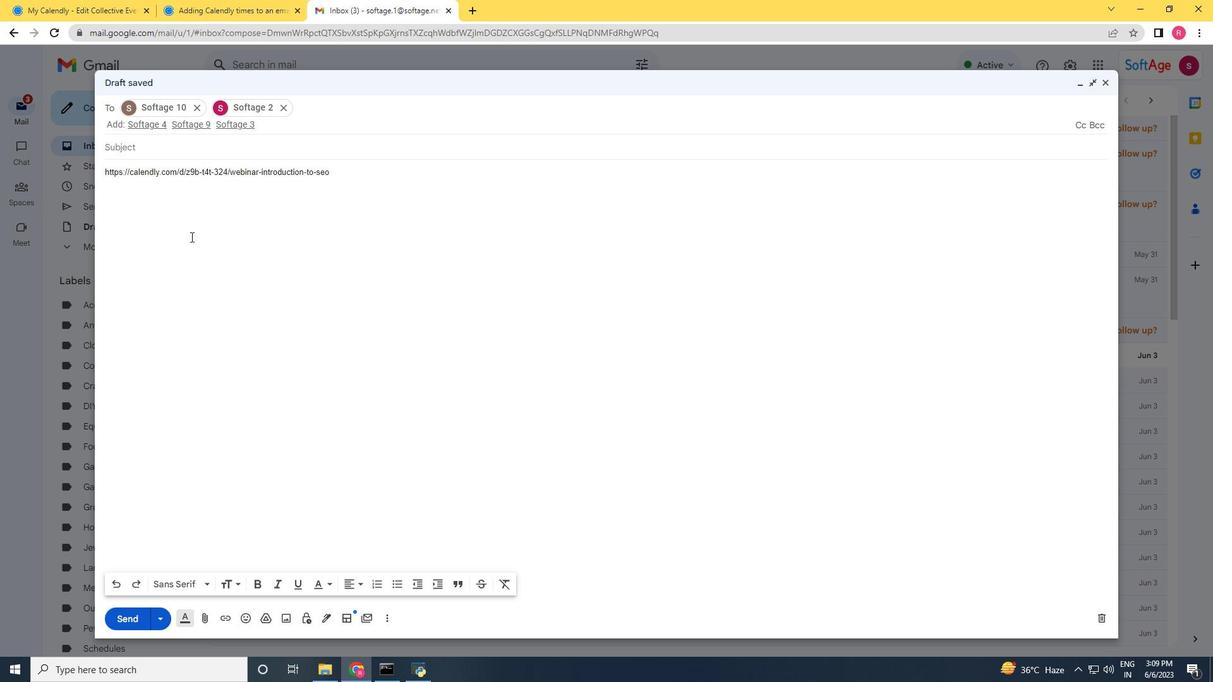 
Action: Mouse pressed left at (192, 239)
Screenshot: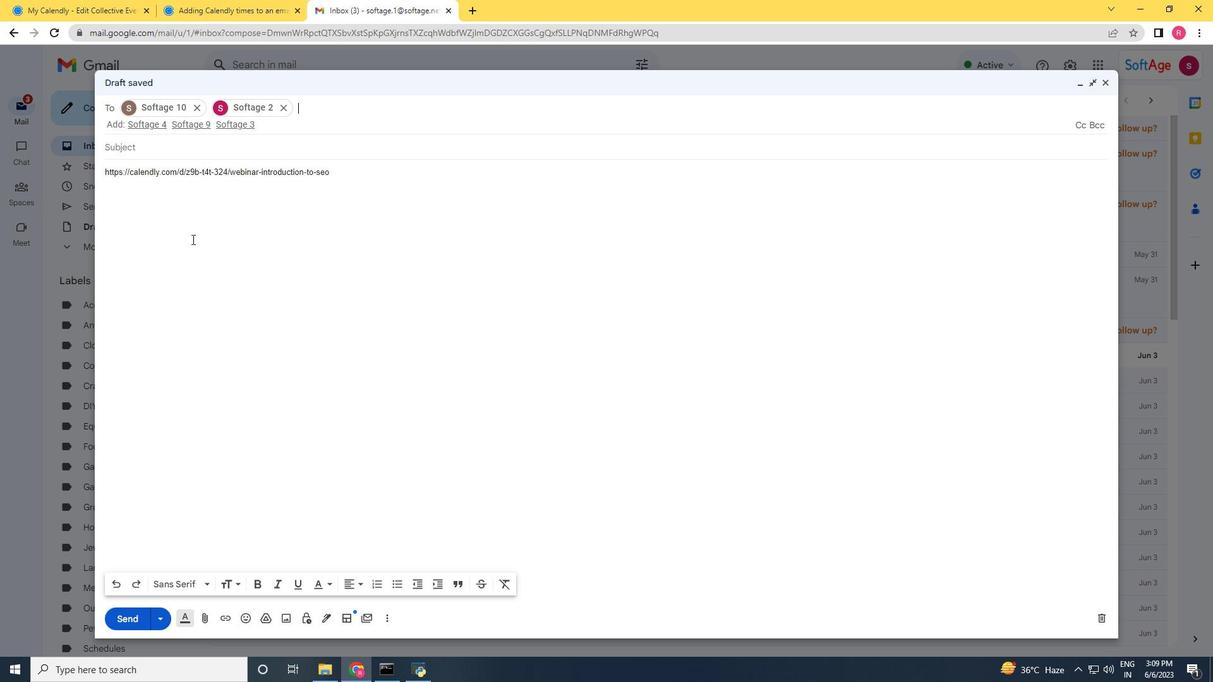 
Action: Mouse moved to (336, 161)
Screenshot: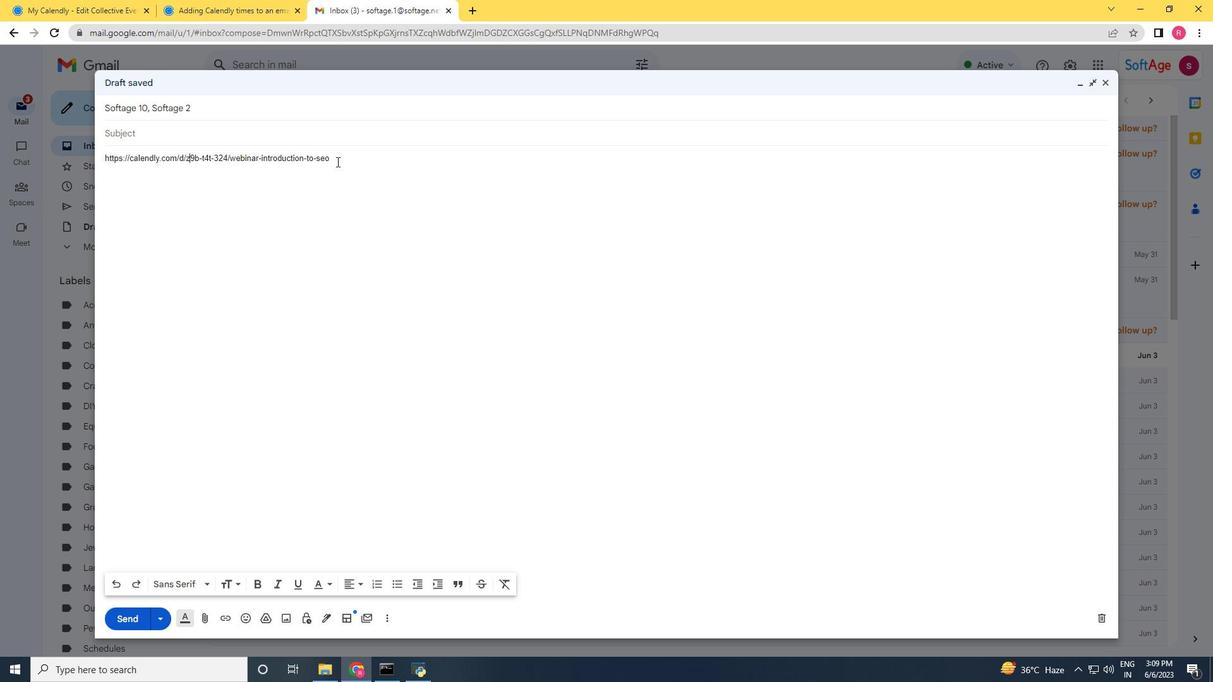 
Action: Mouse pressed left at (336, 161)
Screenshot: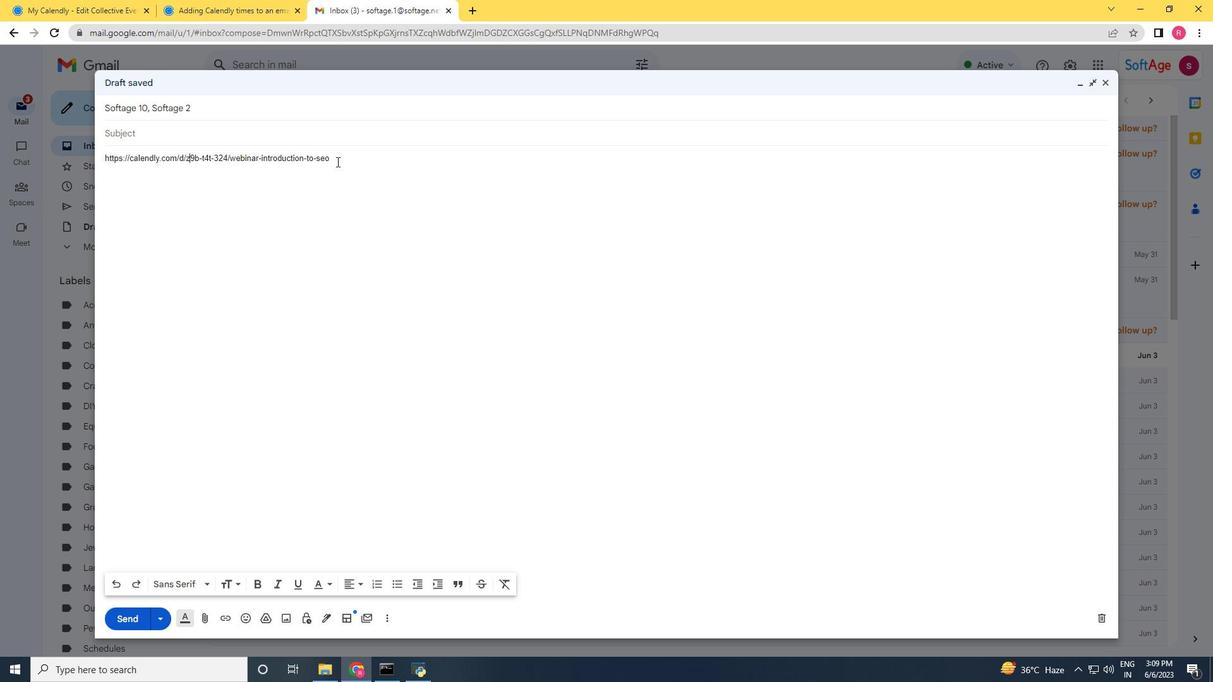 
Action: Mouse moved to (225, 619)
Screenshot: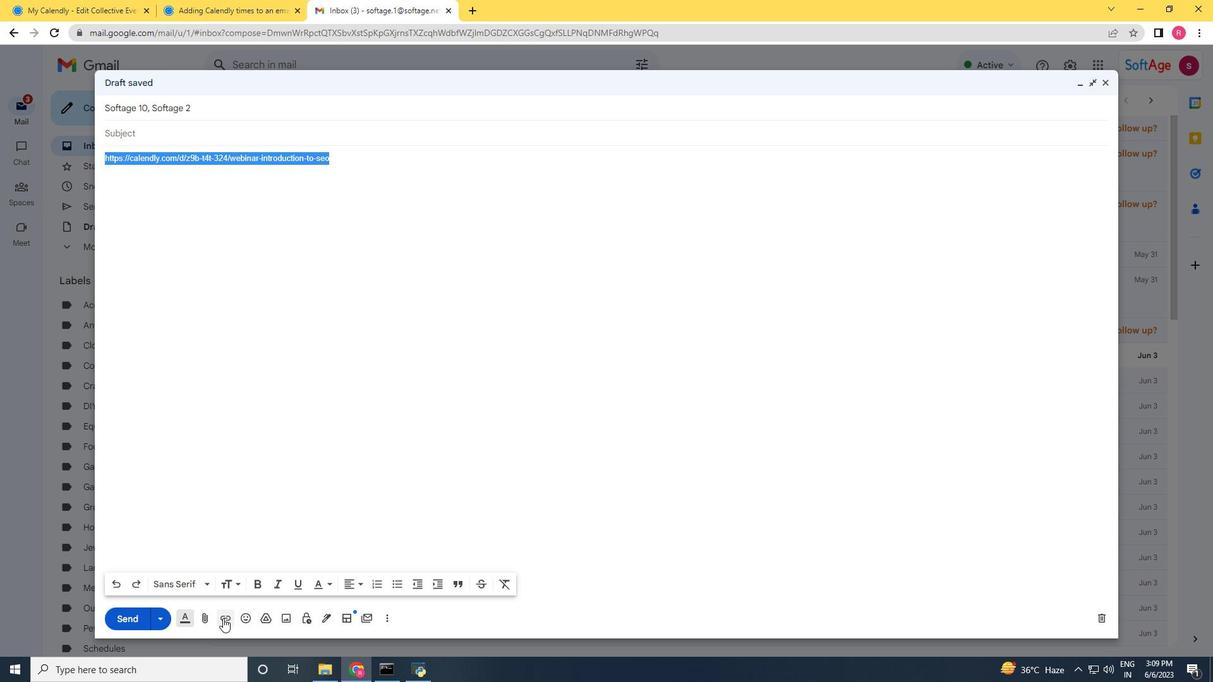 
Action: Mouse pressed left at (225, 619)
Screenshot: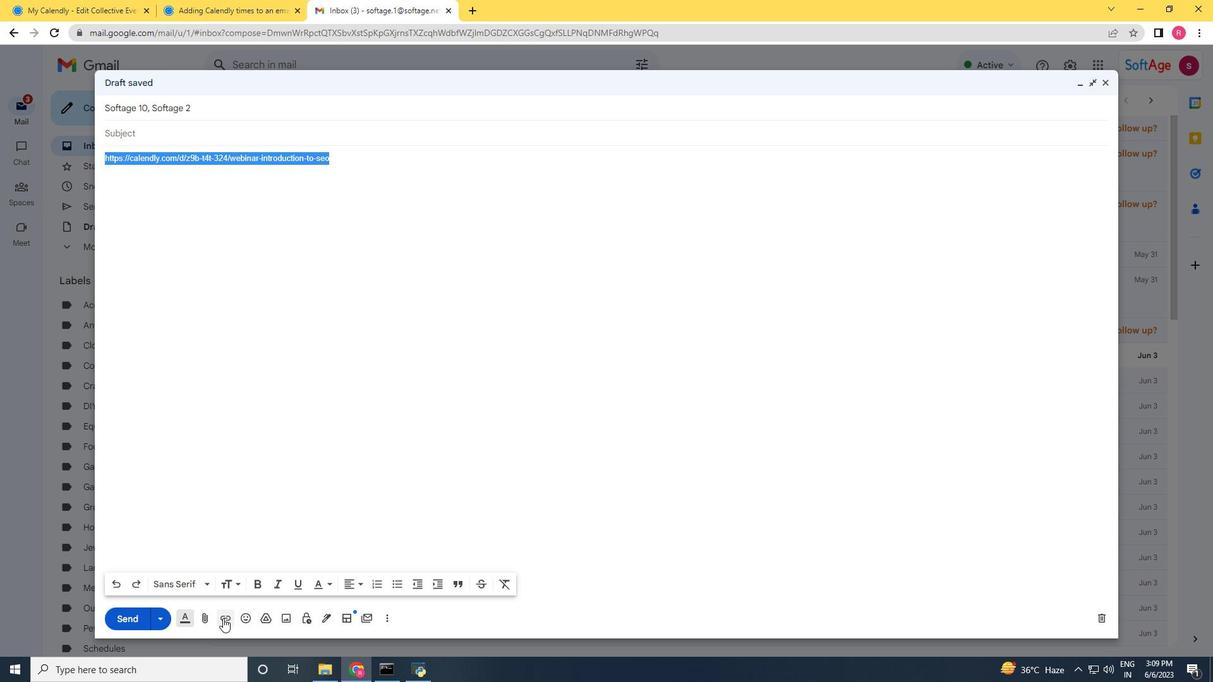 
Action: Mouse moved to (130, 618)
Screenshot: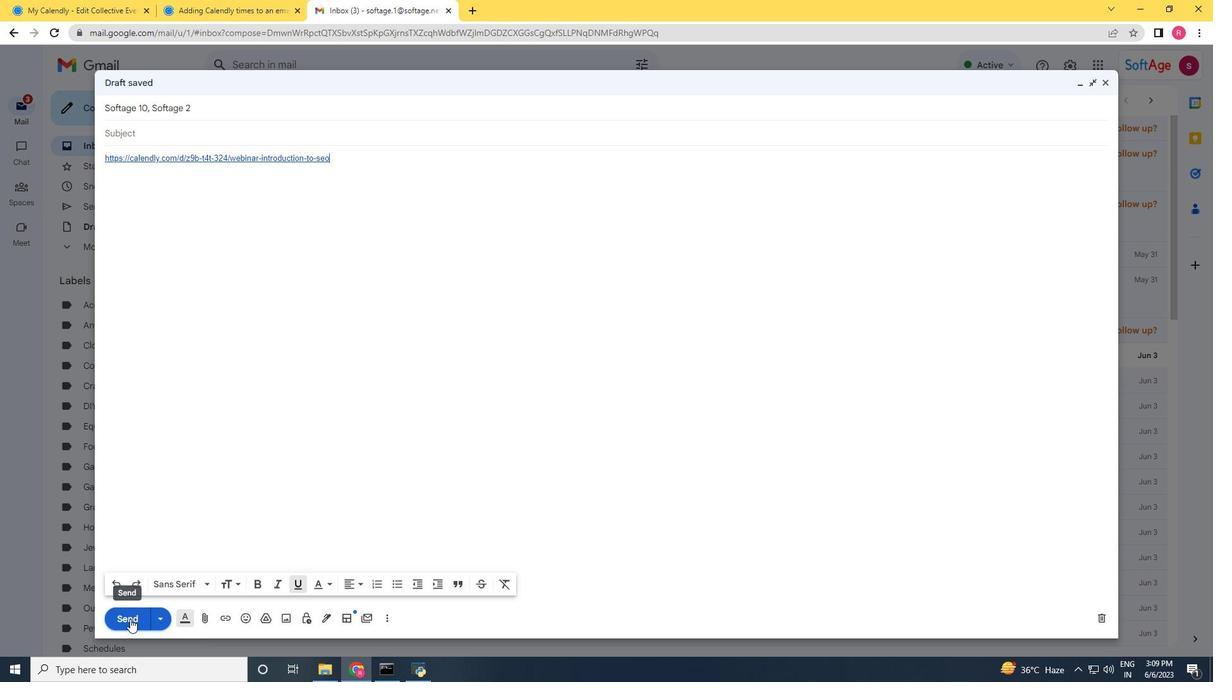 
Action: Mouse pressed left at (130, 618)
Screenshot: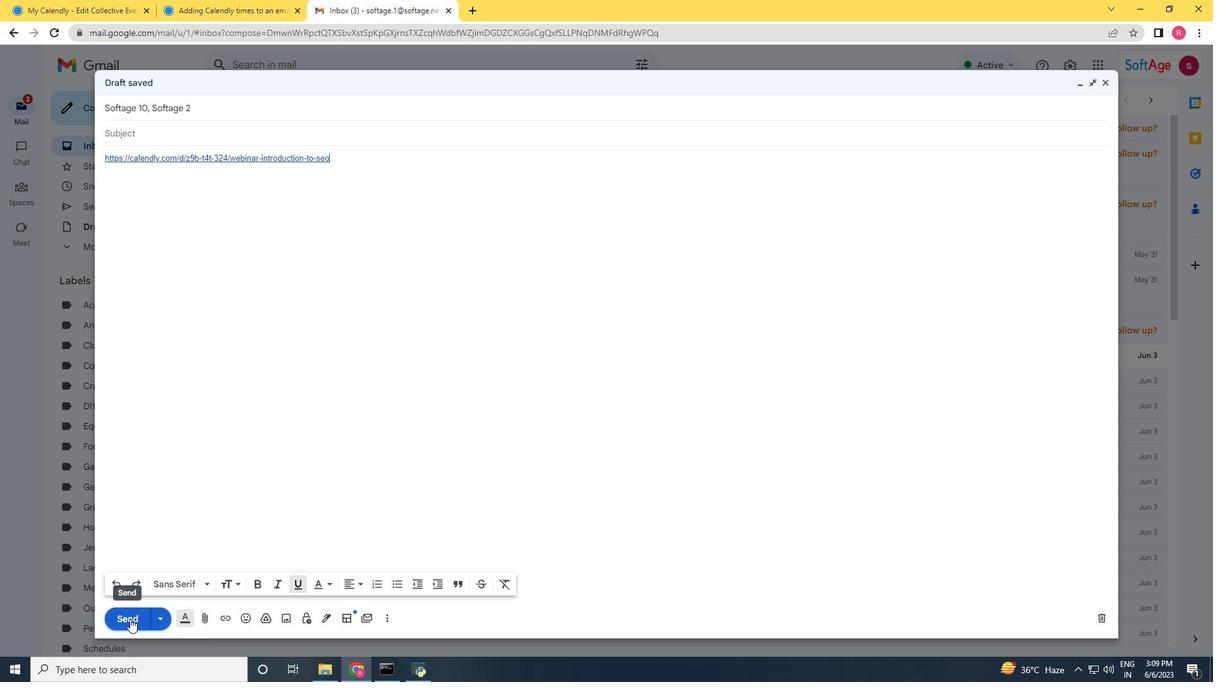 
Action: Mouse moved to (127, 610)
Screenshot: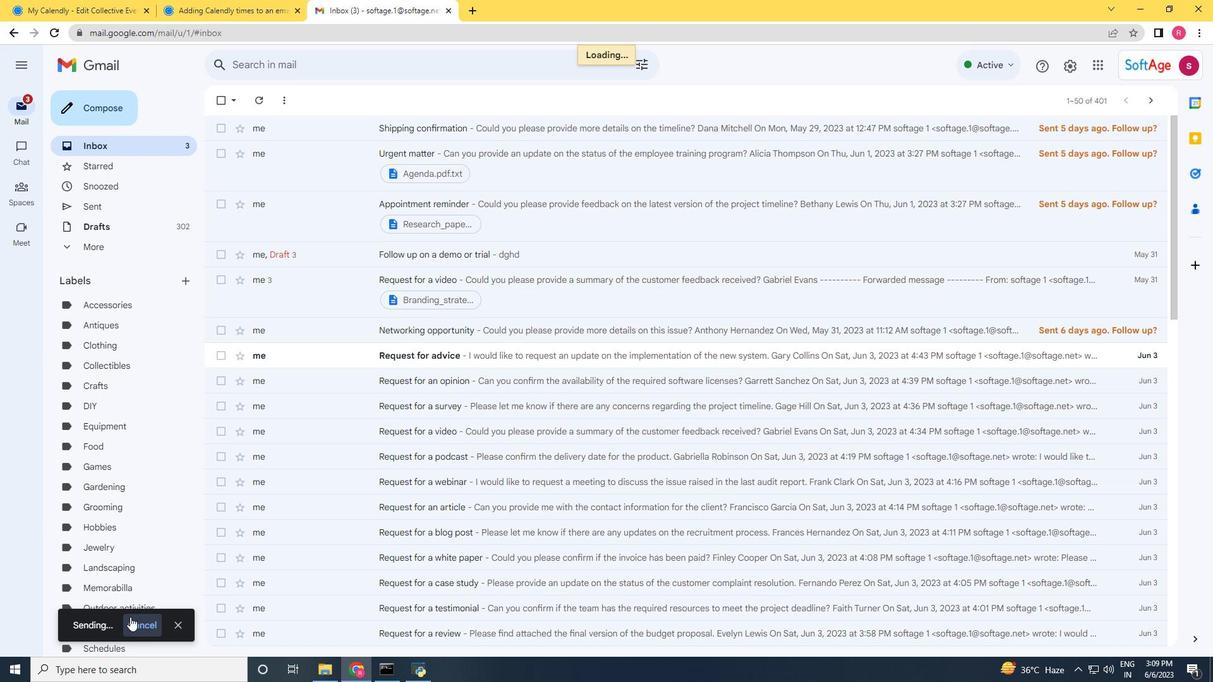 
